 Task: Find connections with filter location Guarulhos with filter topic #ONOwith filter profile language Spanish with filter current company DRDO, Centre for Airborne Systems with filter school The National Institute Of Engineering, Mysore with filter industry Rubber Products Manufacturing with filter service category Resume Writing with filter keywords title Account Representative
Action: Mouse moved to (658, 103)
Screenshot: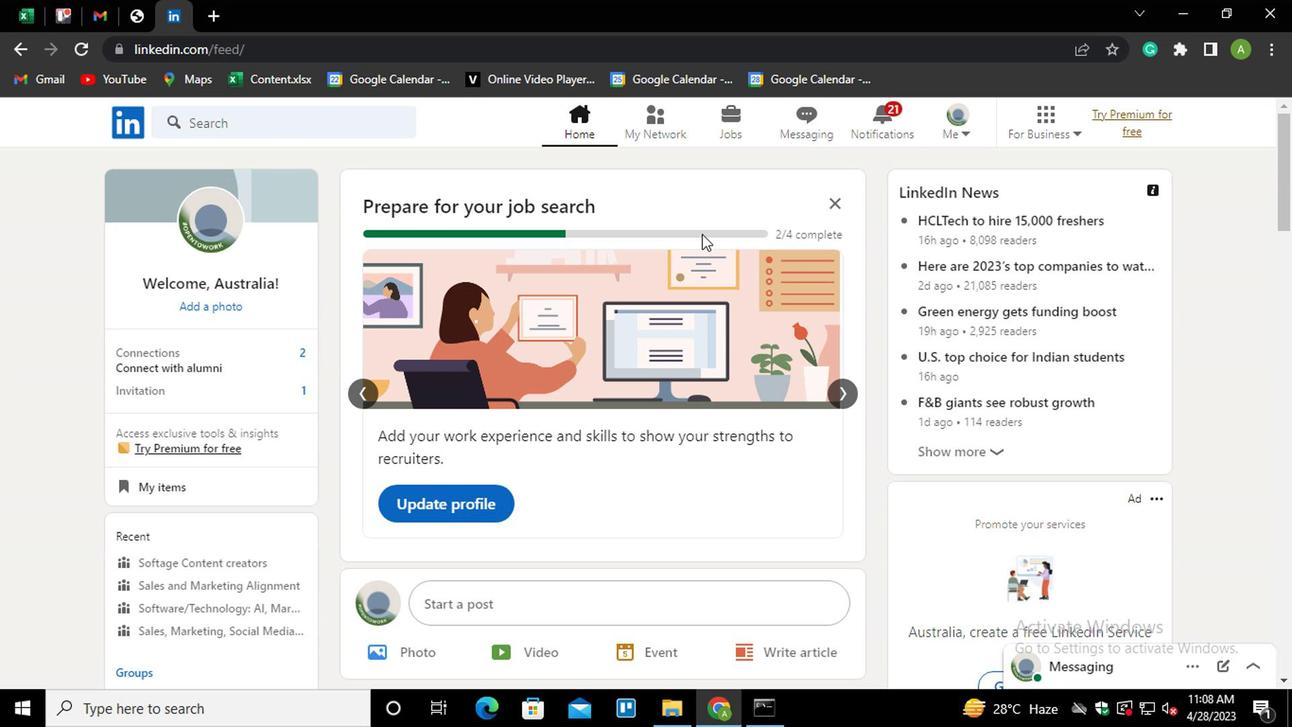 
Action: Mouse pressed left at (658, 103)
Screenshot: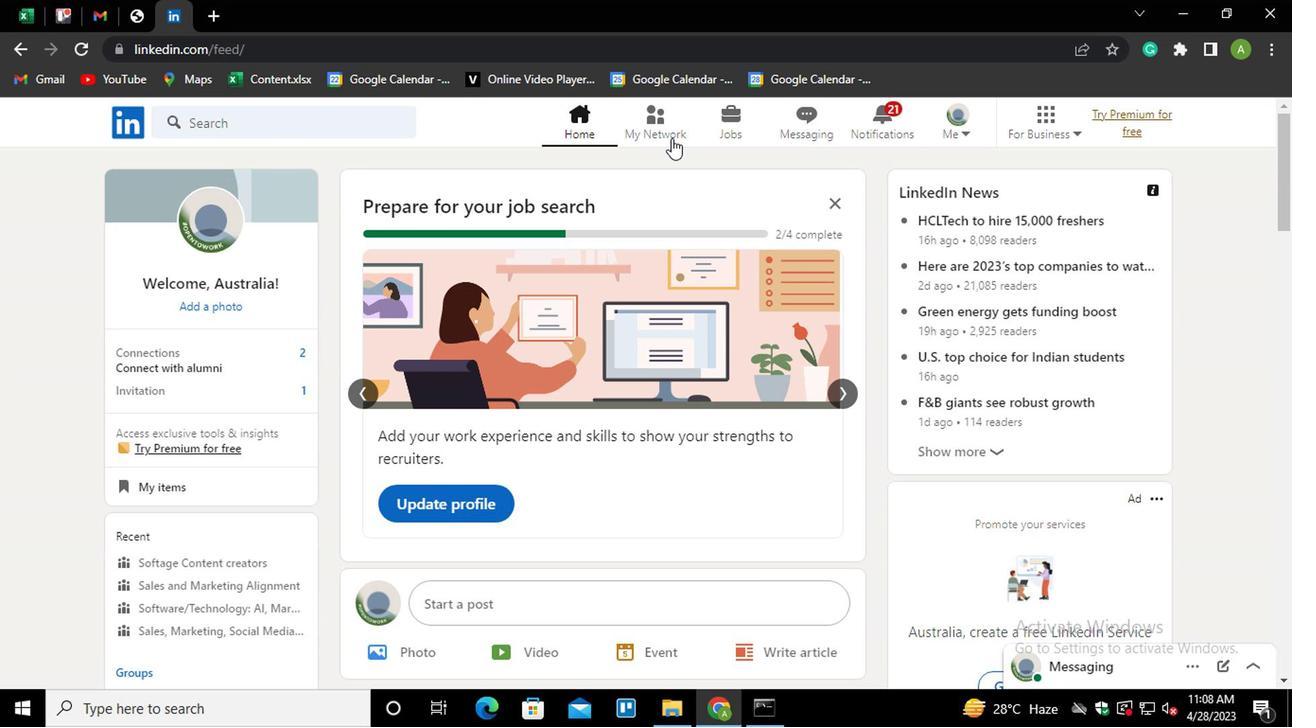 
Action: Mouse moved to (250, 217)
Screenshot: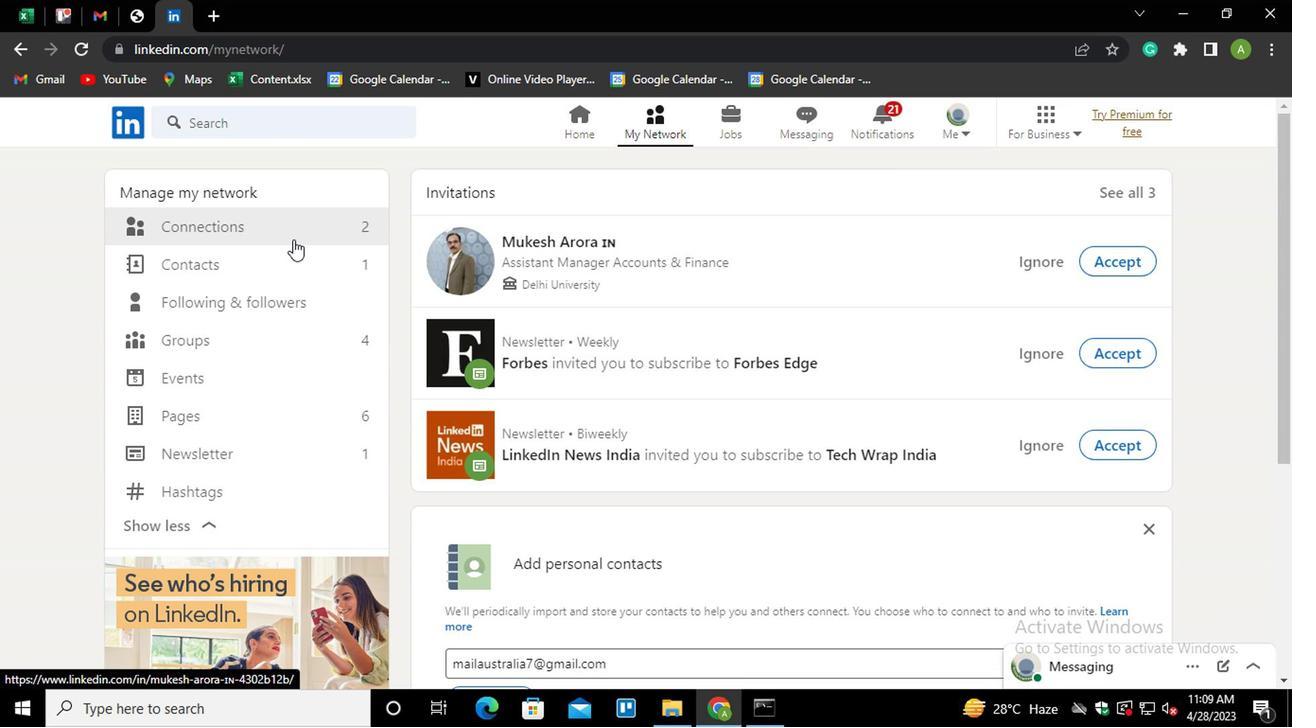
Action: Mouse pressed left at (250, 217)
Screenshot: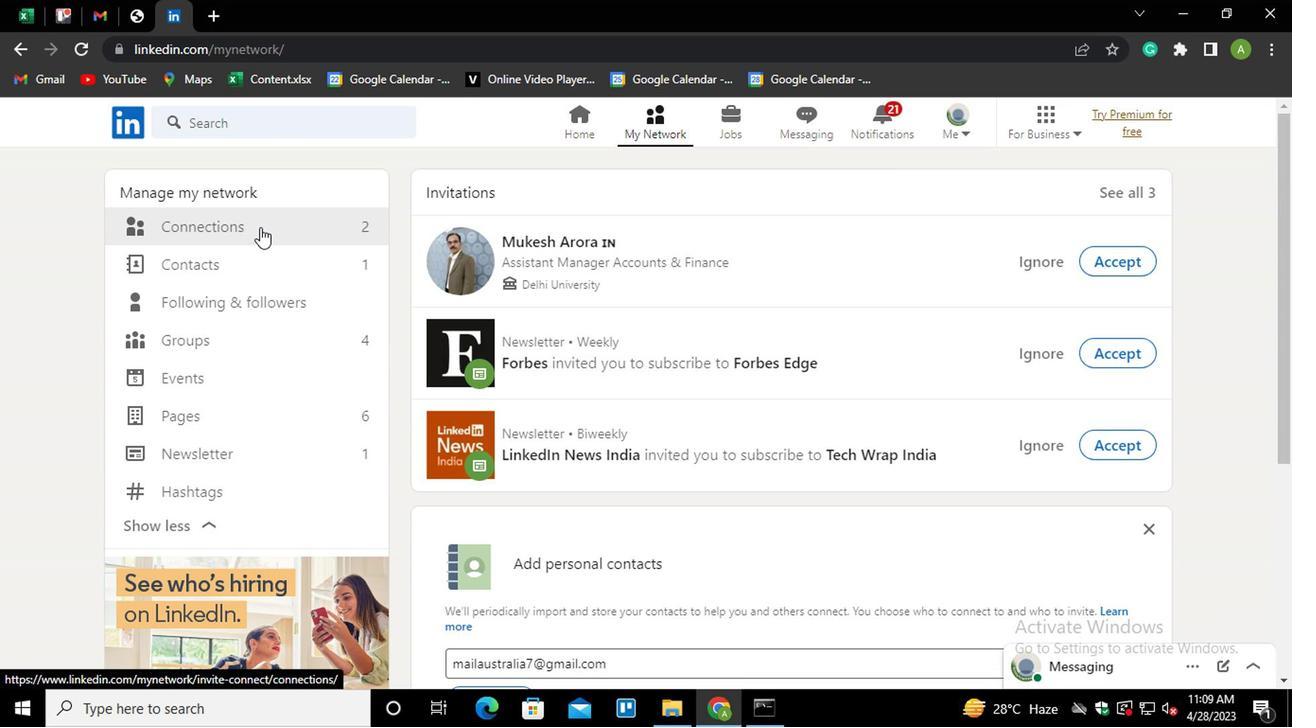 
Action: Mouse moved to (823, 220)
Screenshot: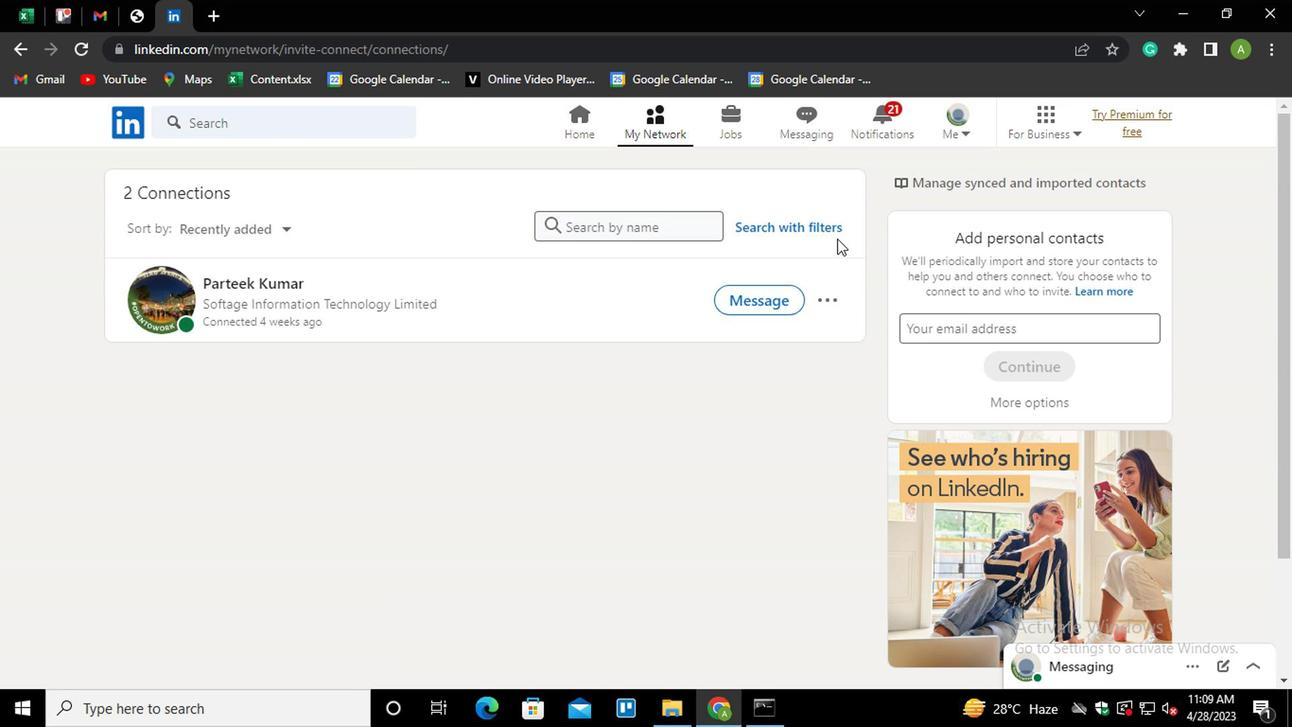 
Action: Mouse pressed left at (823, 220)
Screenshot: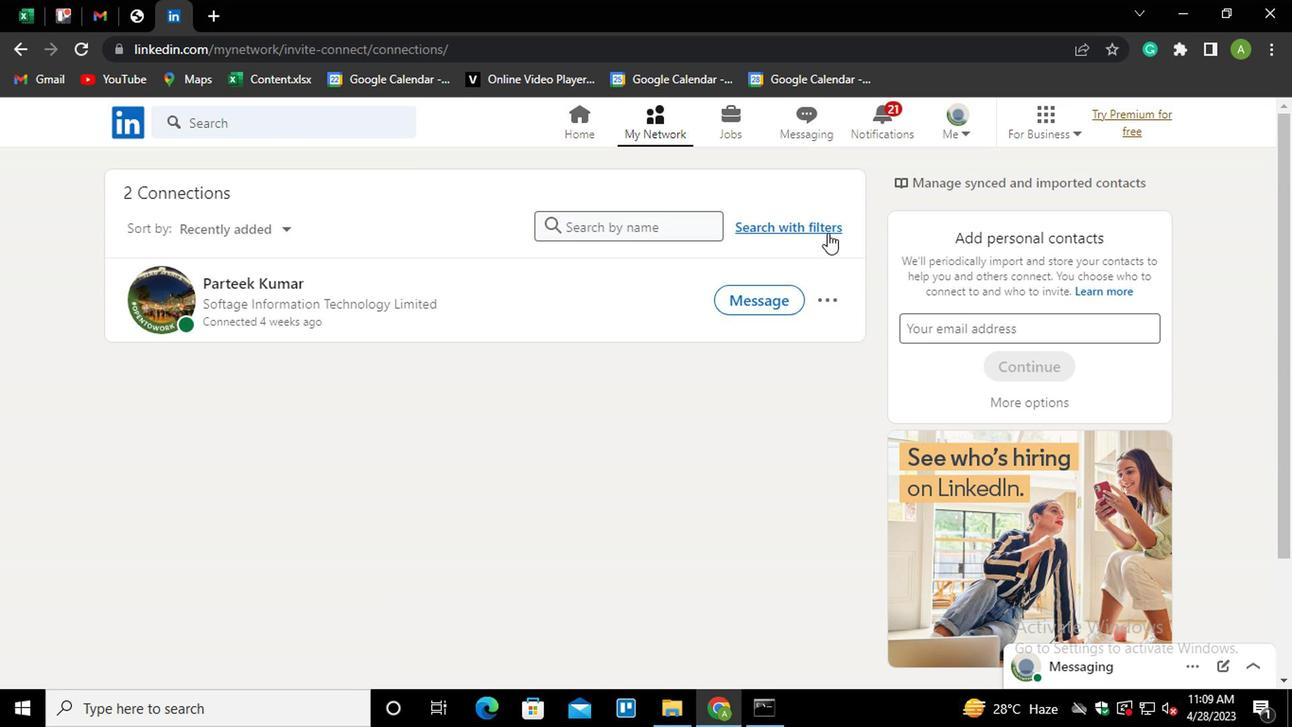 
Action: Mouse moved to (704, 162)
Screenshot: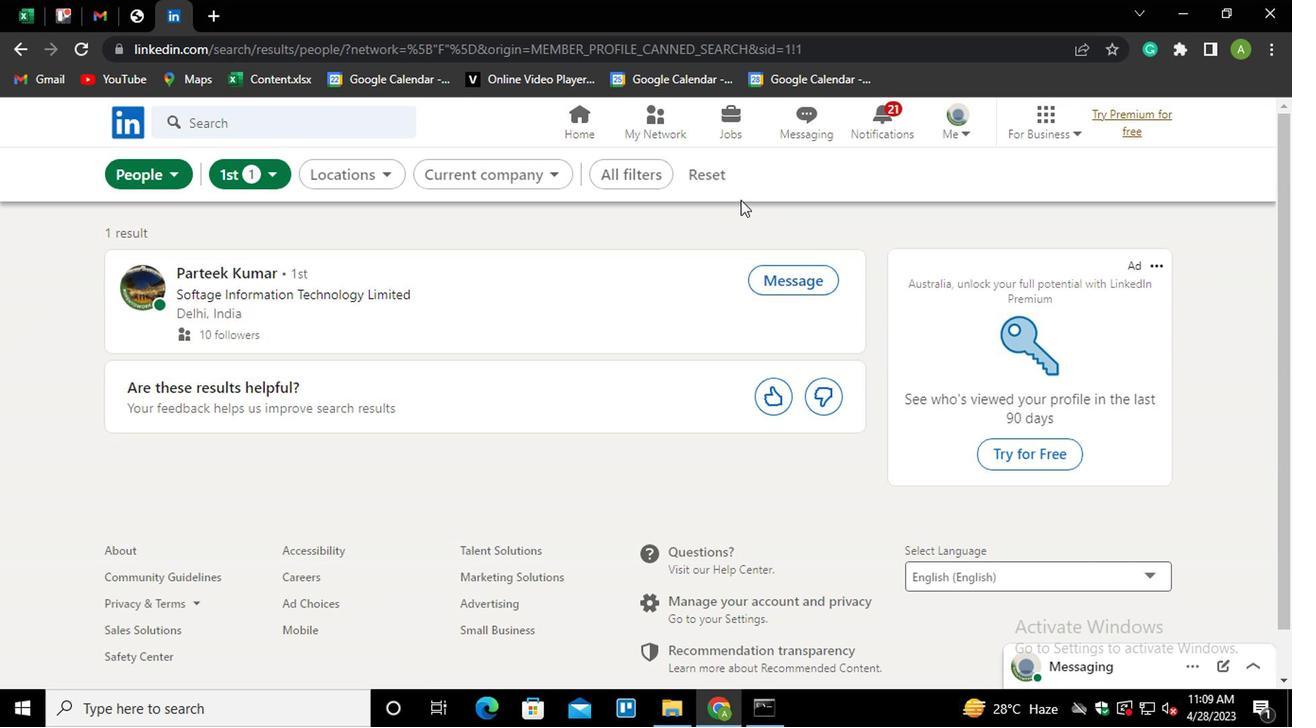 
Action: Mouse pressed left at (704, 162)
Screenshot: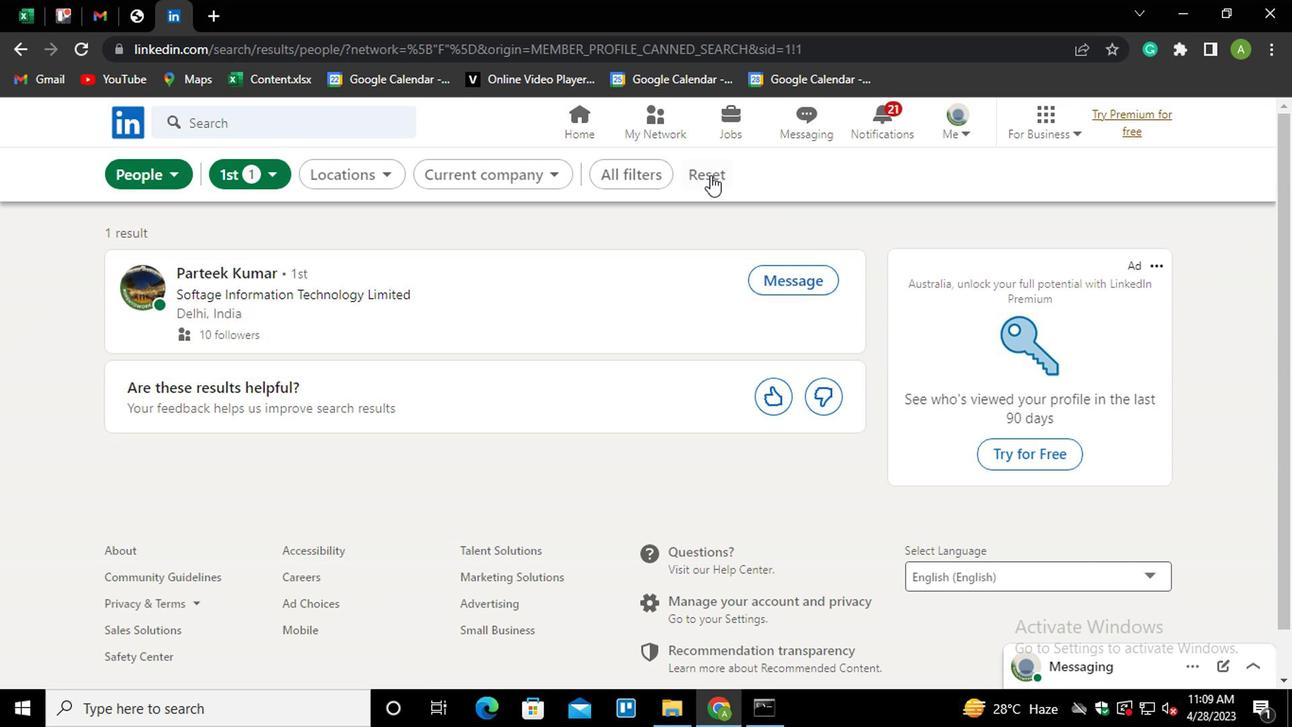 
Action: Mouse moved to (689, 163)
Screenshot: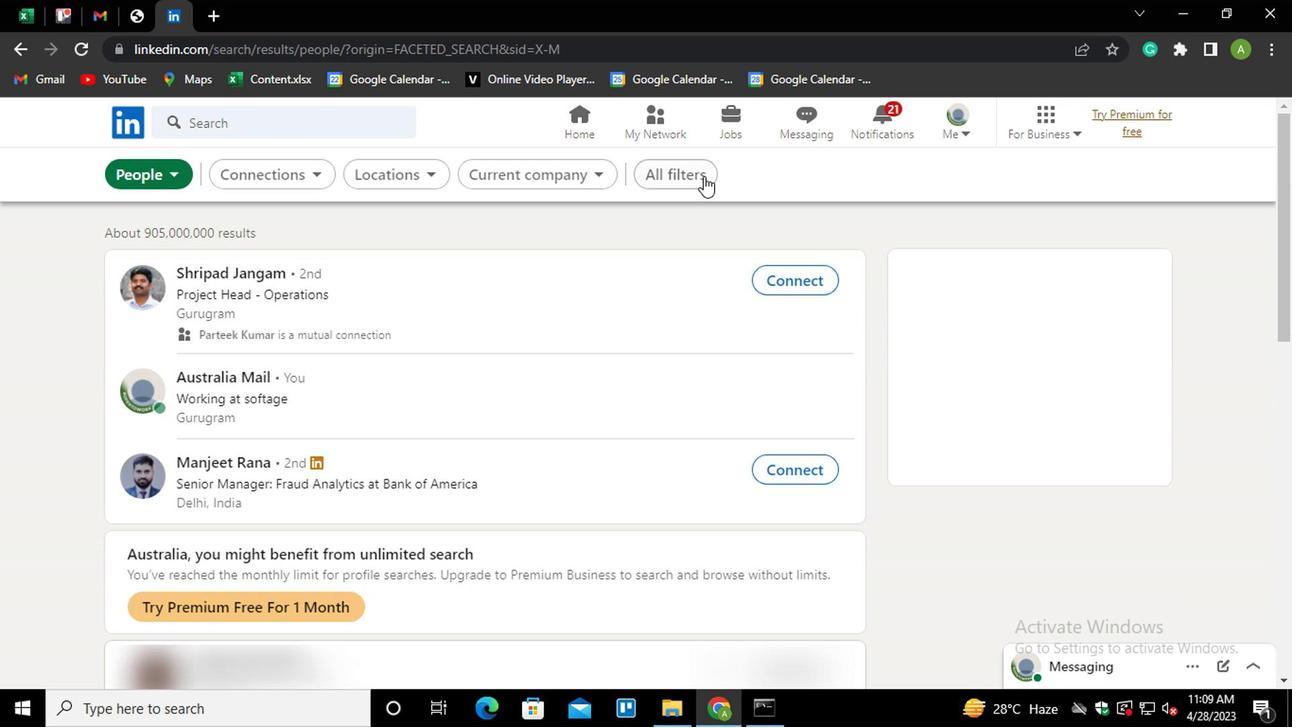
Action: Mouse pressed left at (689, 163)
Screenshot: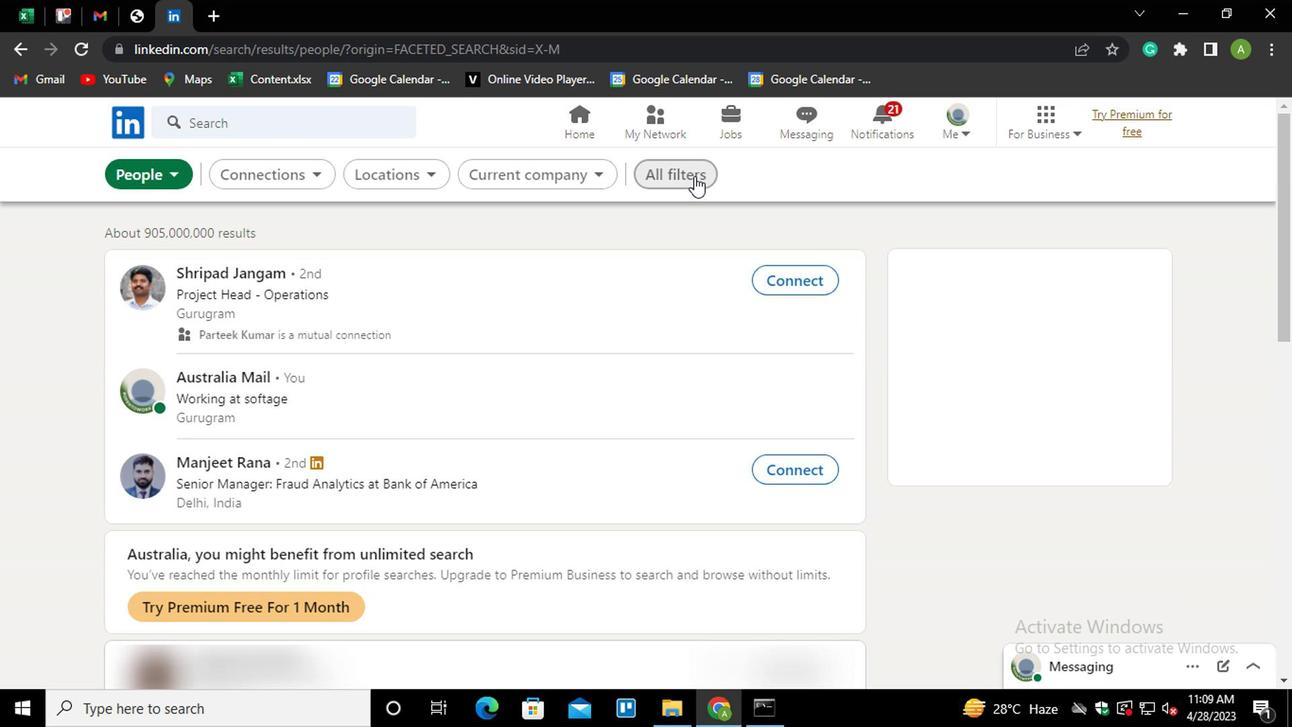 
Action: Mouse moved to (869, 321)
Screenshot: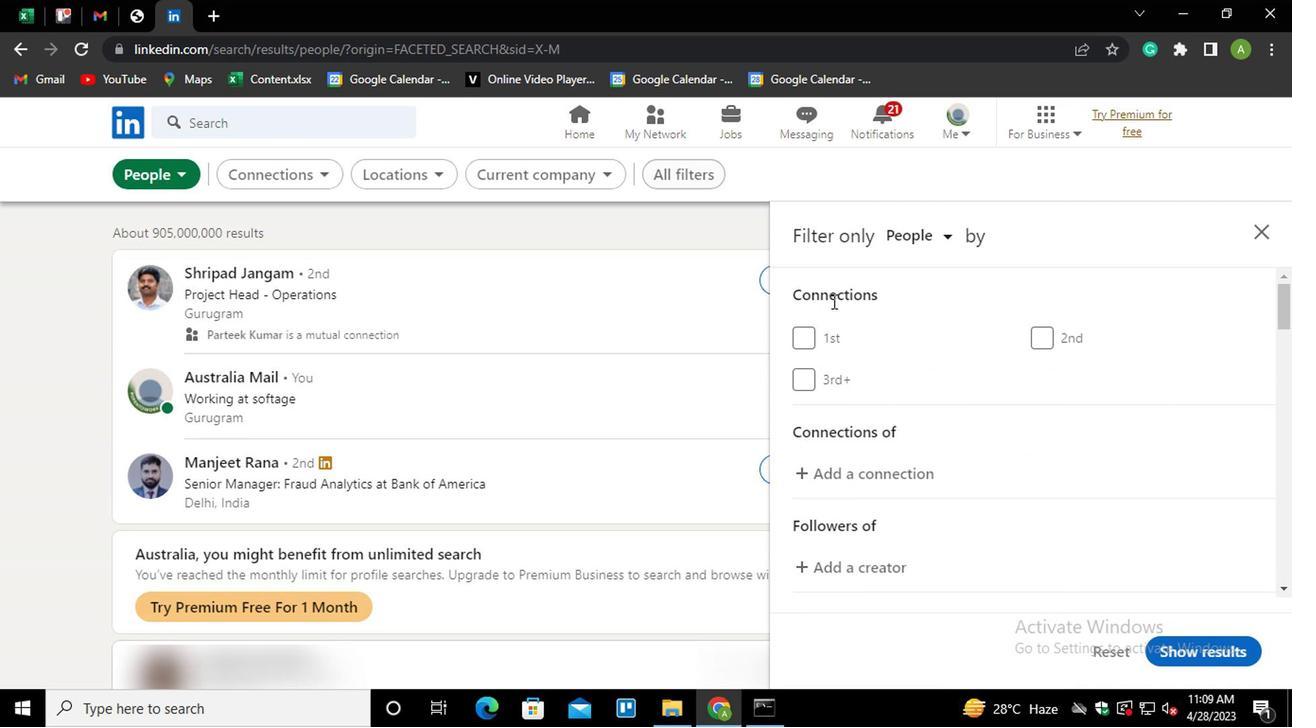 
Action: Mouse scrolled (869, 321) with delta (0, 0)
Screenshot: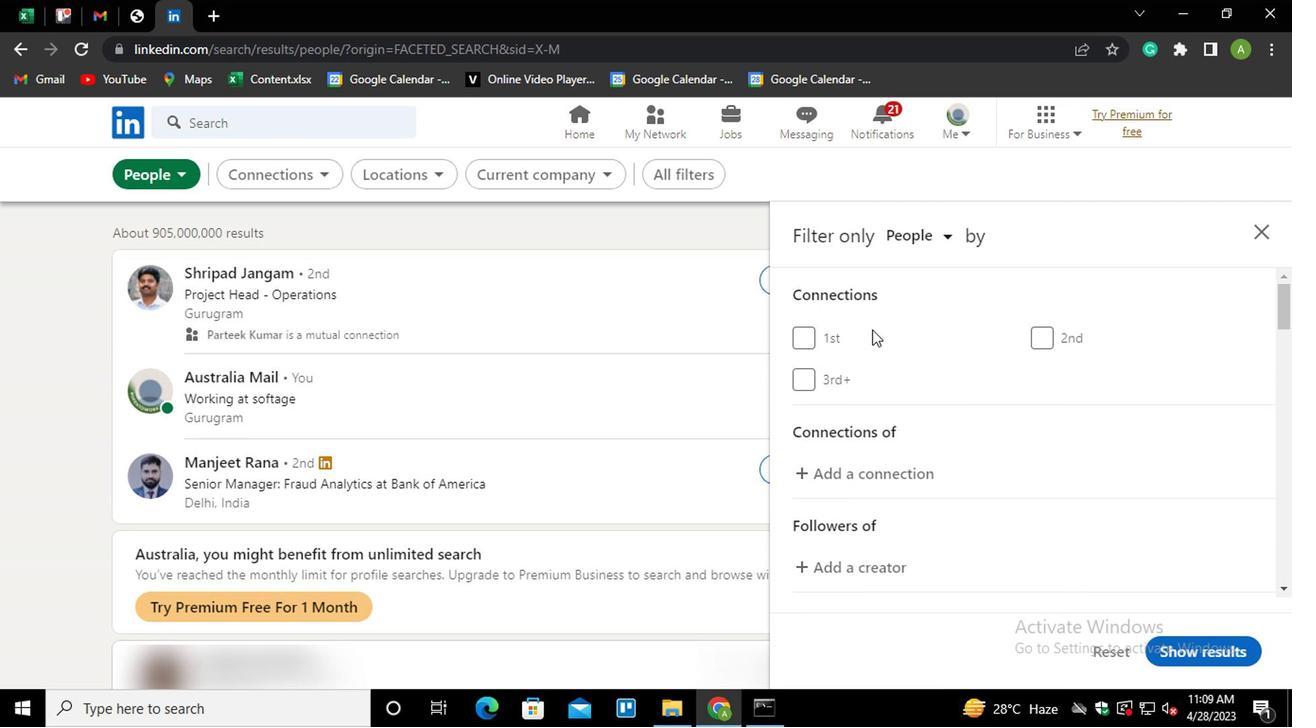 
Action: Mouse scrolled (869, 321) with delta (0, 0)
Screenshot: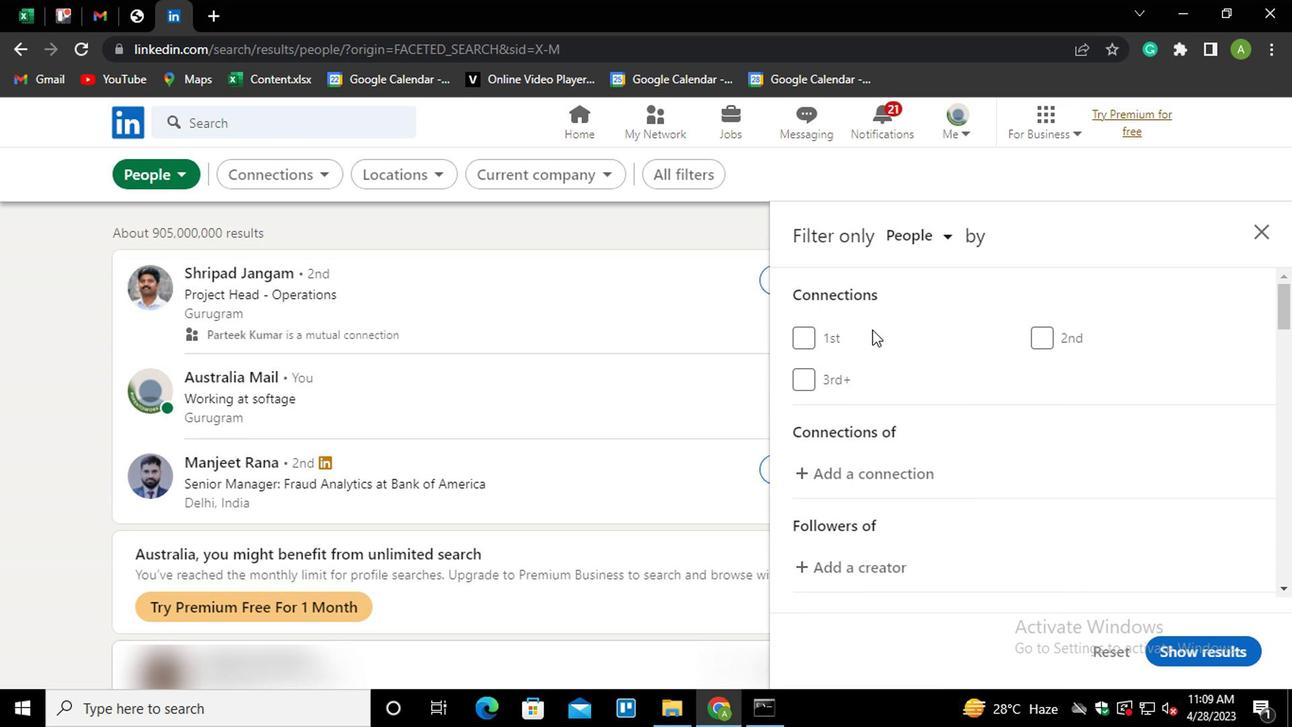 
Action: Mouse scrolled (869, 321) with delta (0, 0)
Screenshot: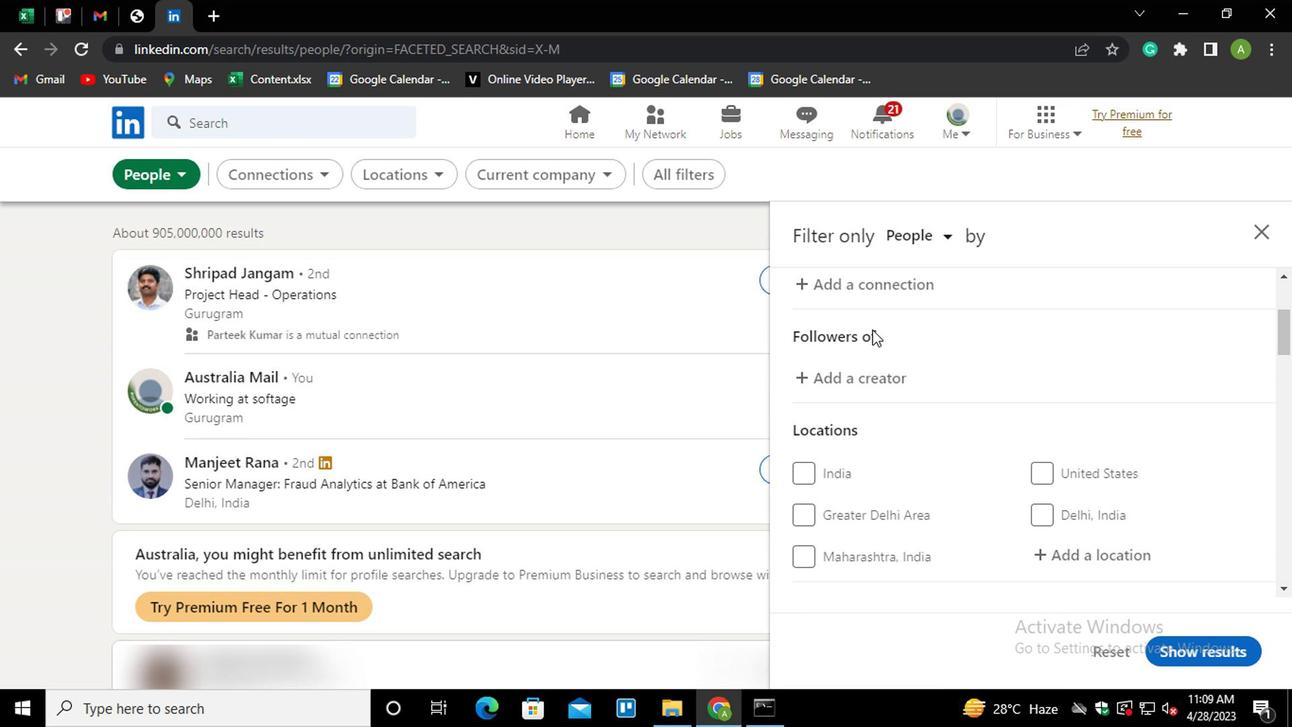 
Action: Mouse scrolled (869, 321) with delta (0, 0)
Screenshot: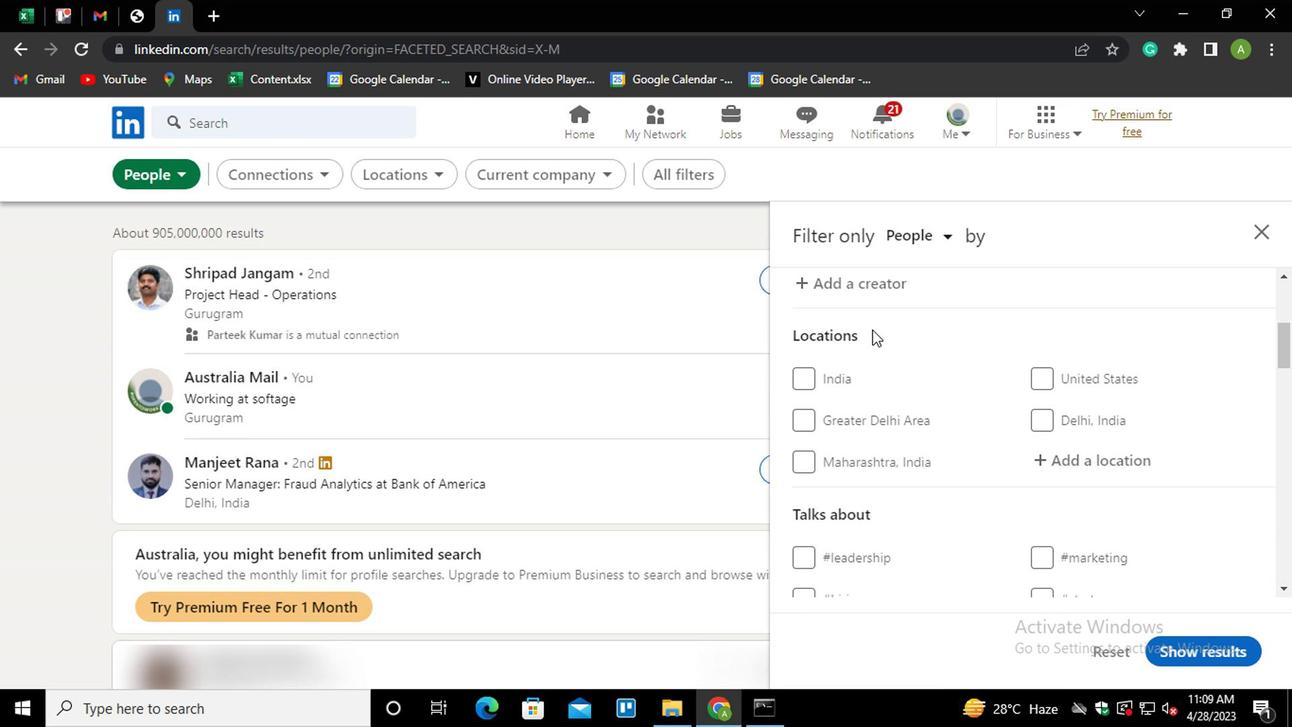 
Action: Mouse moved to (1037, 356)
Screenshot: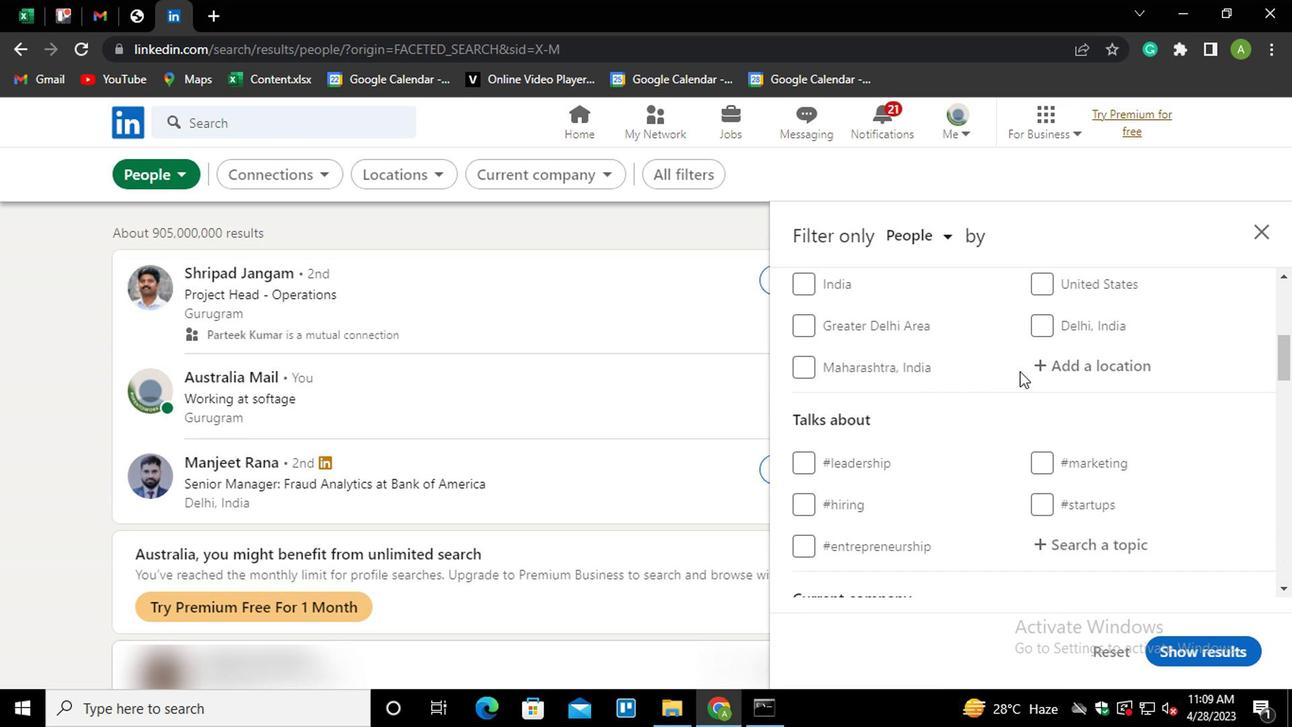 
Action: Mouse pressed left at (1037, 356)
Screenshot: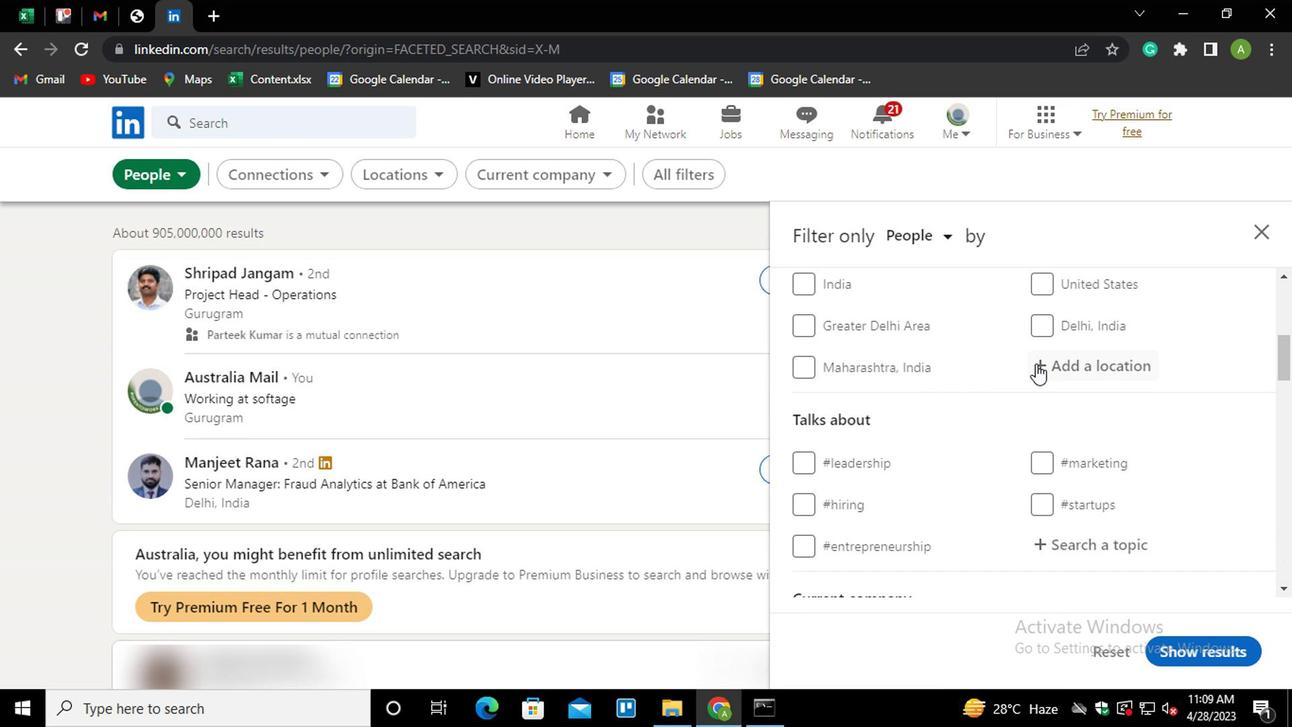 
Action: Mouse moved to (1067, 360)
Screenshot: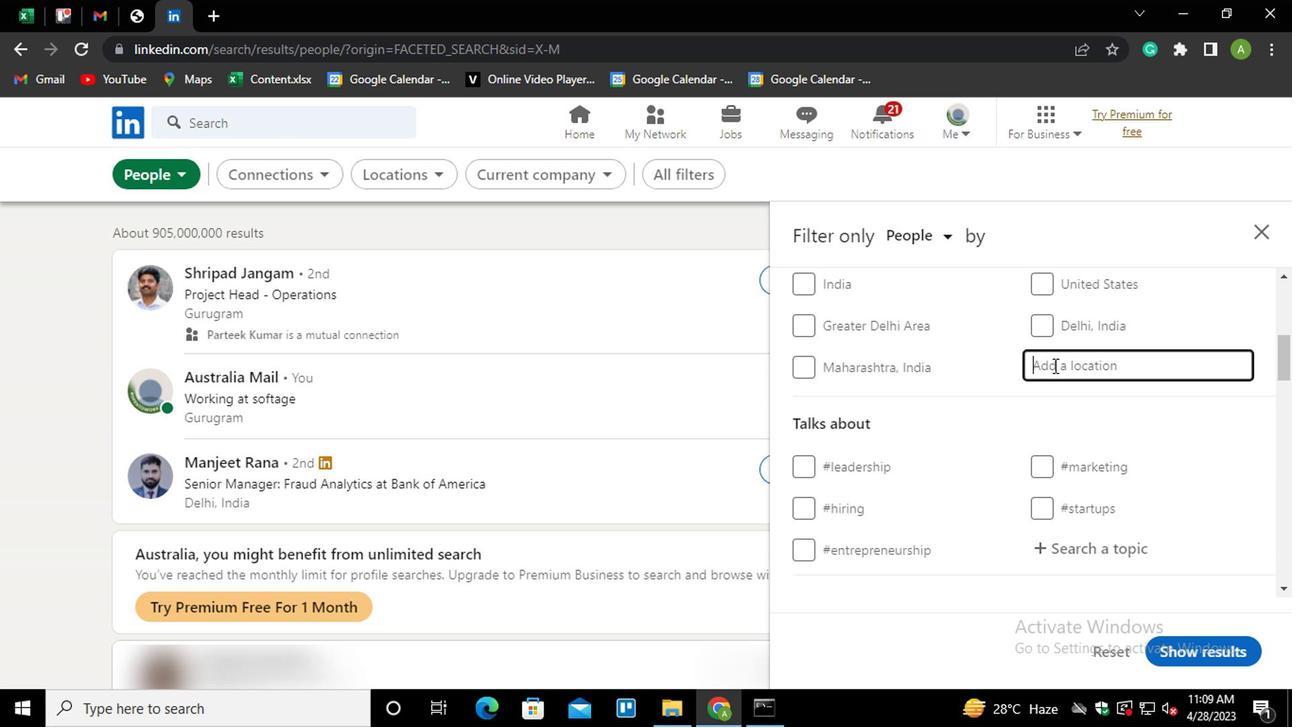 
Action: Mouse pressed left at (1067, 360)
Screenshot: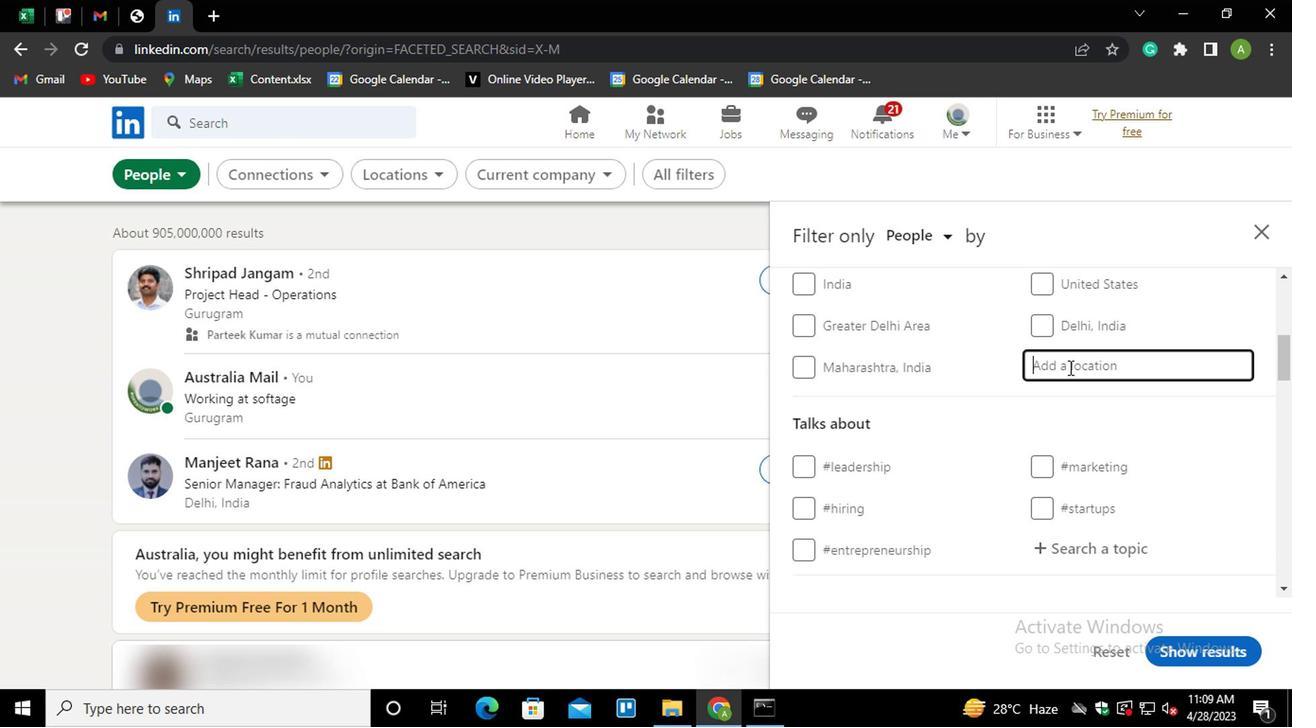 
Action: Key pressed <Key.shift>GUARU<Key.down><Key.enter>
Screenshot: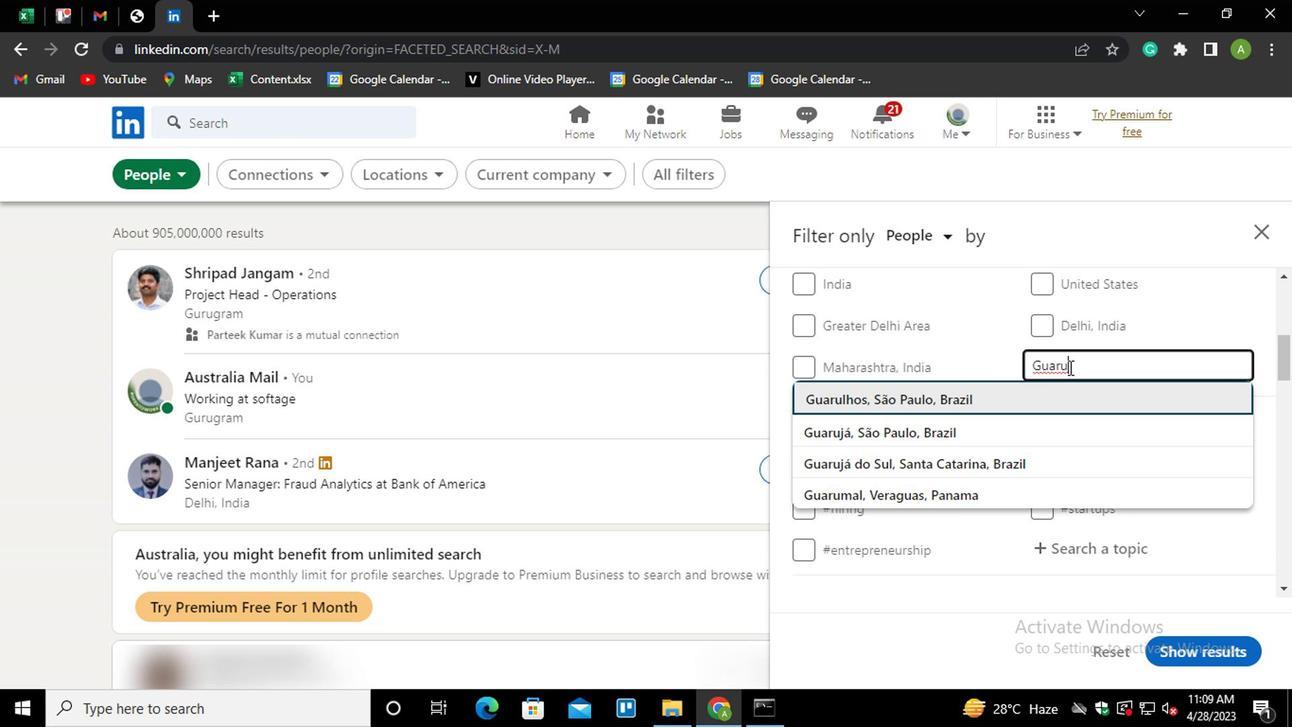 
Action: Mouse scrolled (1067, 360) with delta (0, 0)
Screenshot: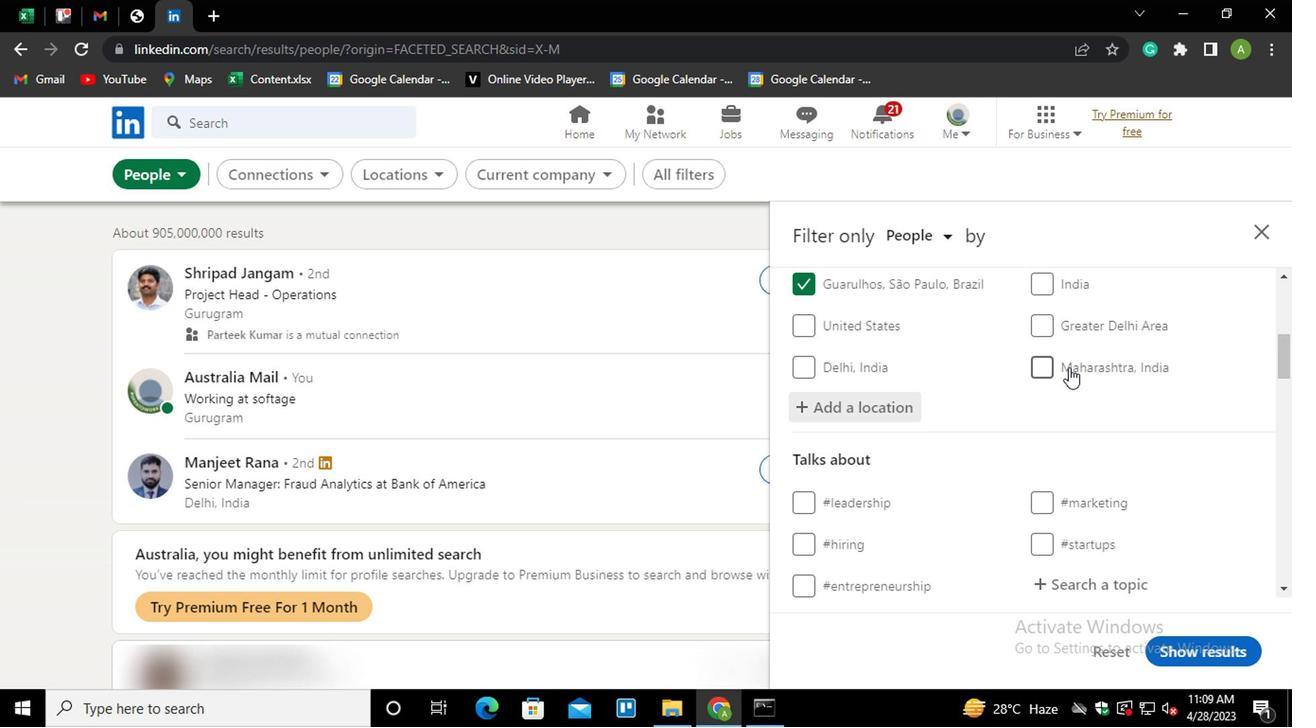 
Action: Mouse scrolled (1067, 360) with delta (0, 0)
Screenshot: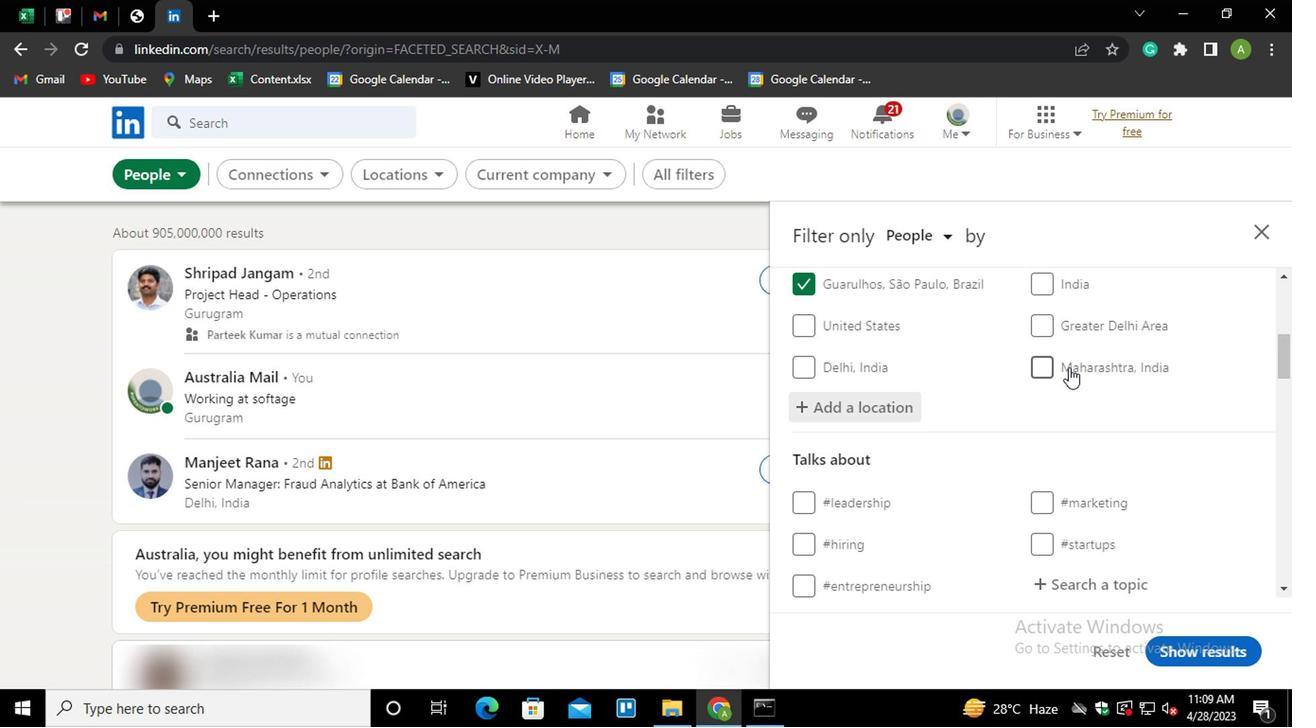 
Action: Mouse moved to (1073, 392)
Screenshot: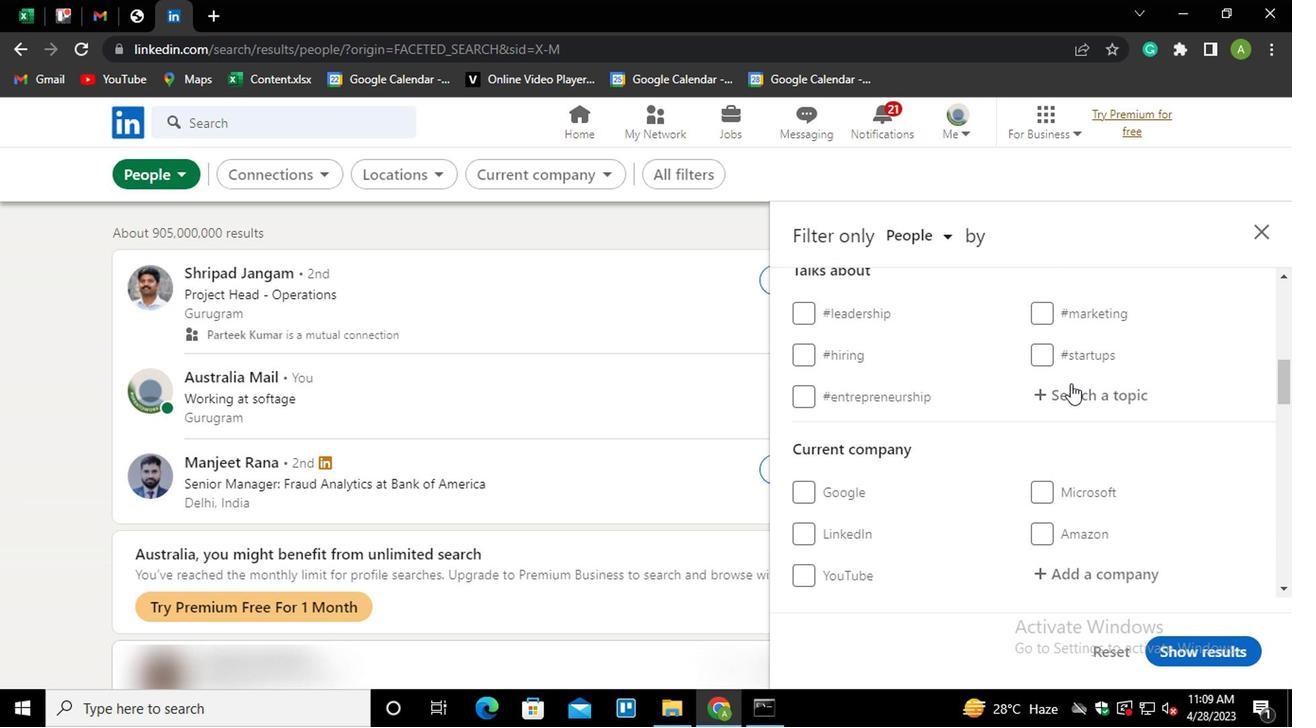 
Action: Mouse pressed left at (1073, 392)
Screenshot: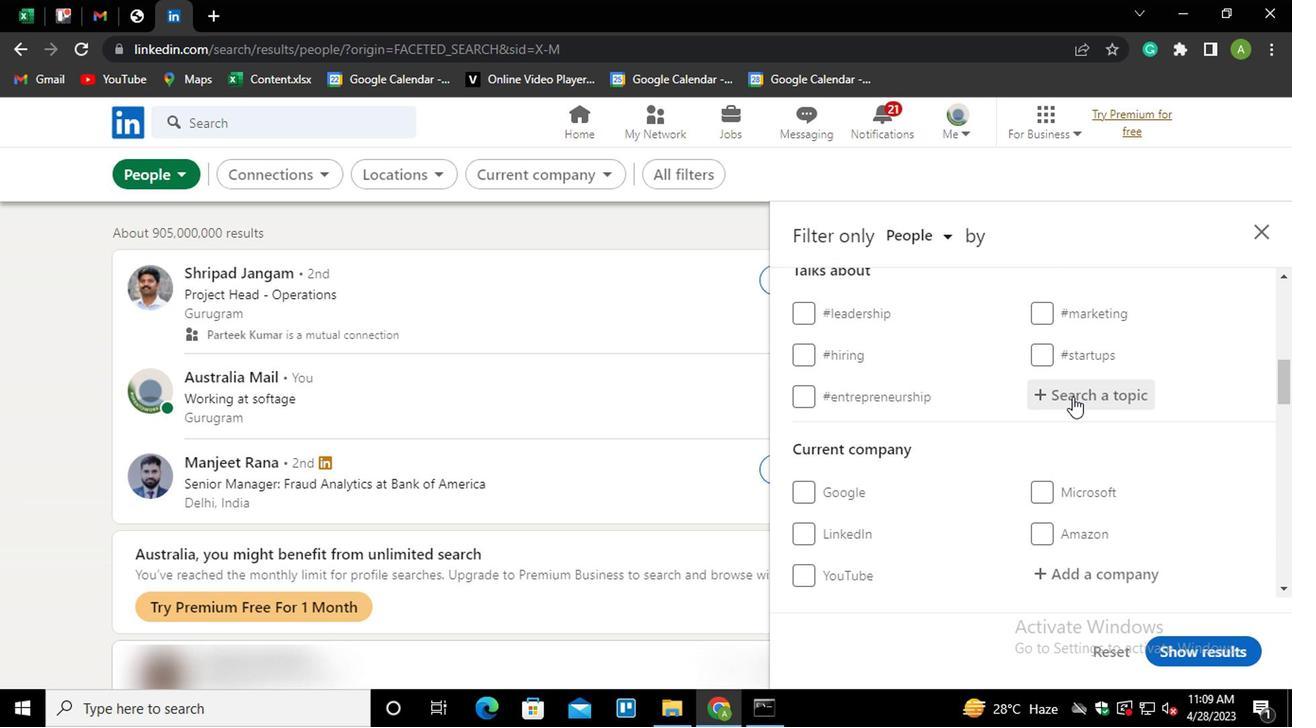 
Action: Key pressed <Key.shift>ONO<Key.down><Key.enter>
Screenshot: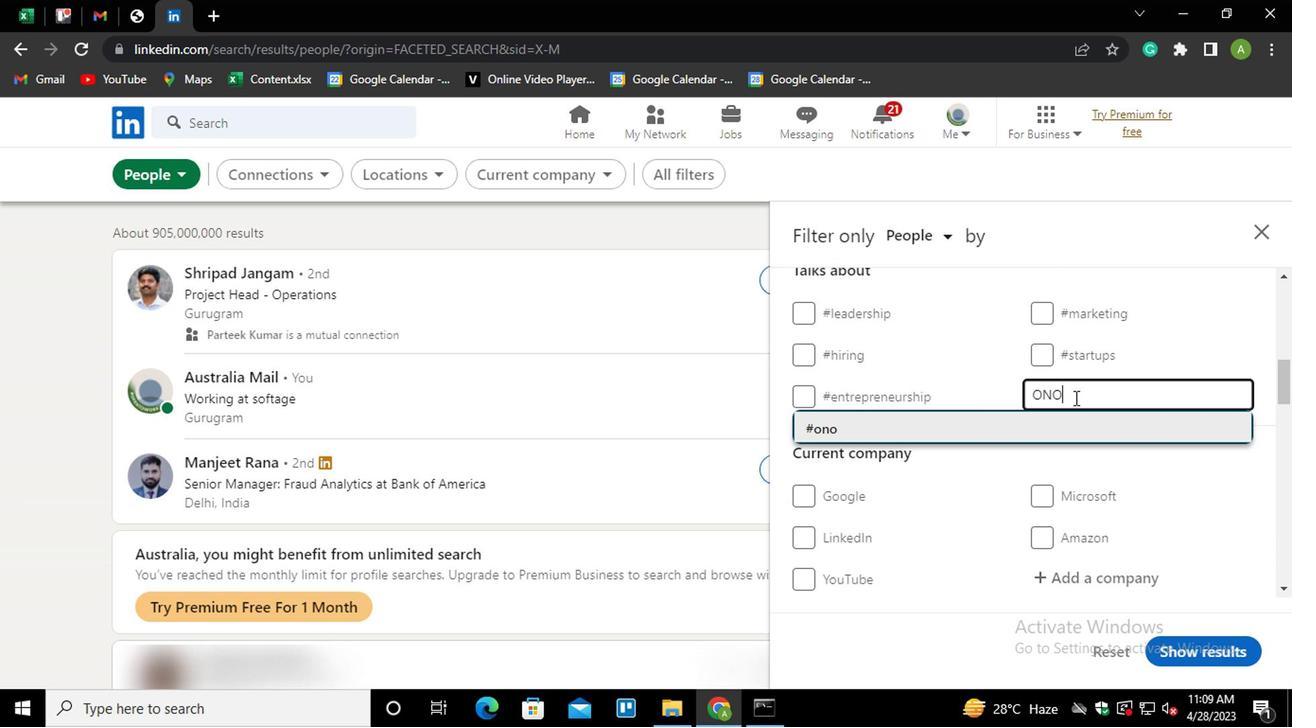 
Action: Mouse scrolled (1073, 391) with delta (0, -1)
Screenshot: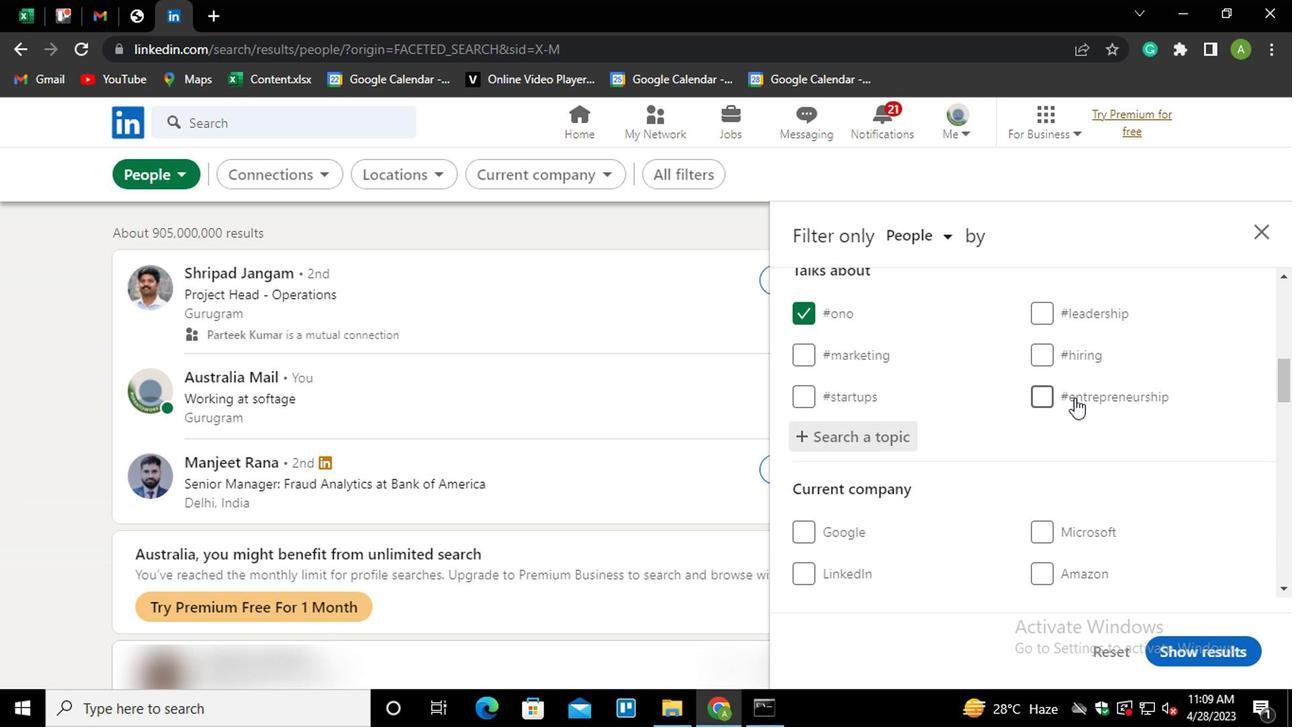 
Action: Mouse scrolled (1073, 391) with delta (0, -1)
Screenshot: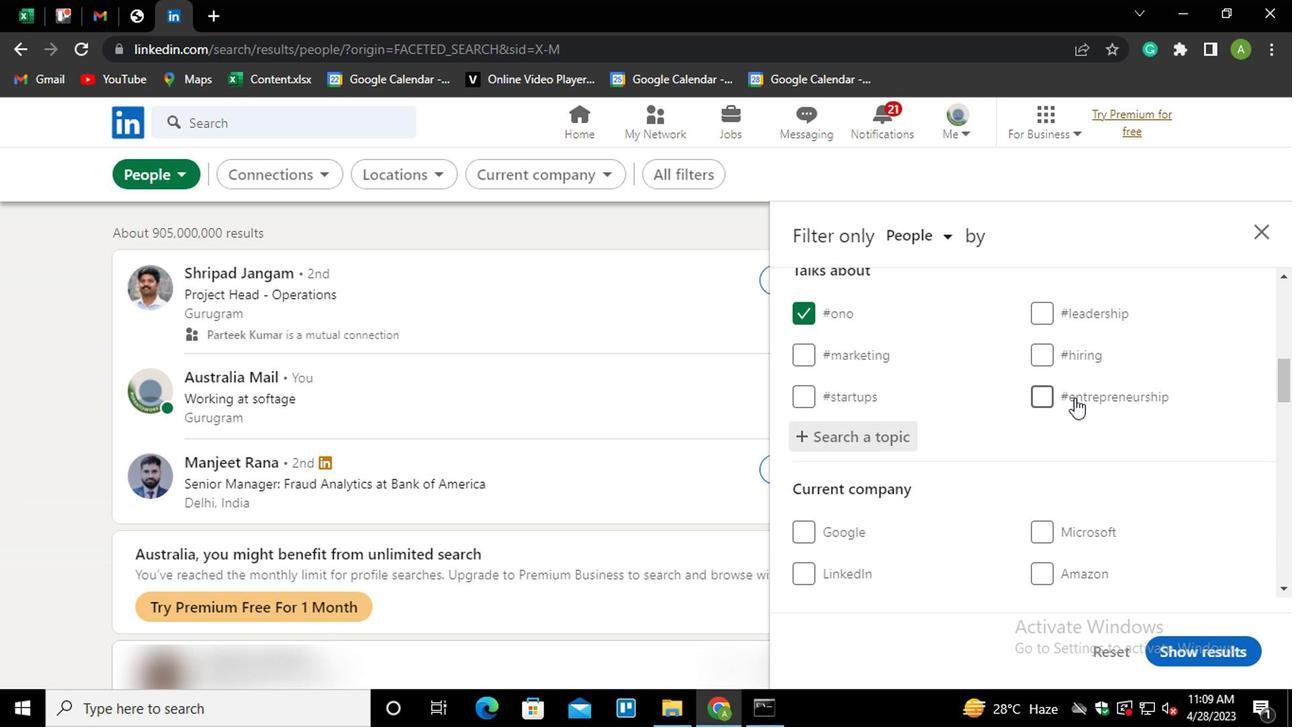 
Action: Mouse scrolled (1073, 391) with delta (0, -1)
Screenshot: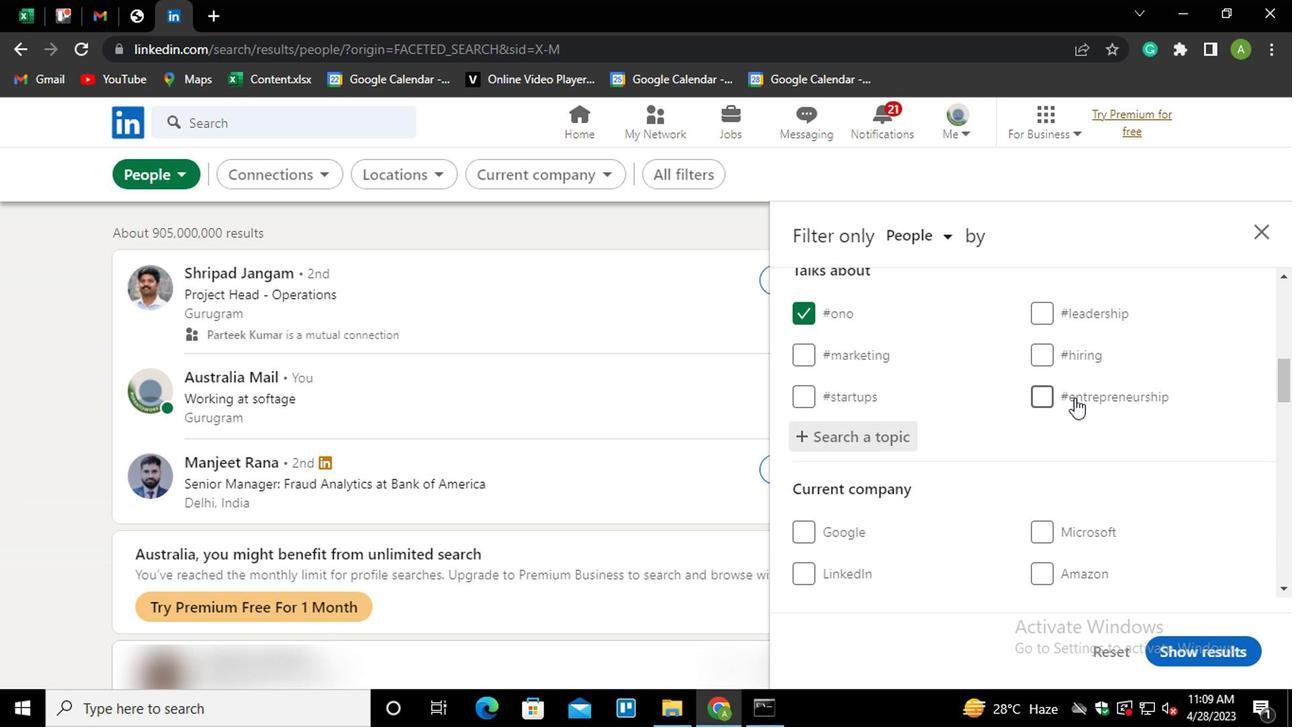 
Action: Mouse scrolled (1073, 391) with delta (0, -1)
Screenshot: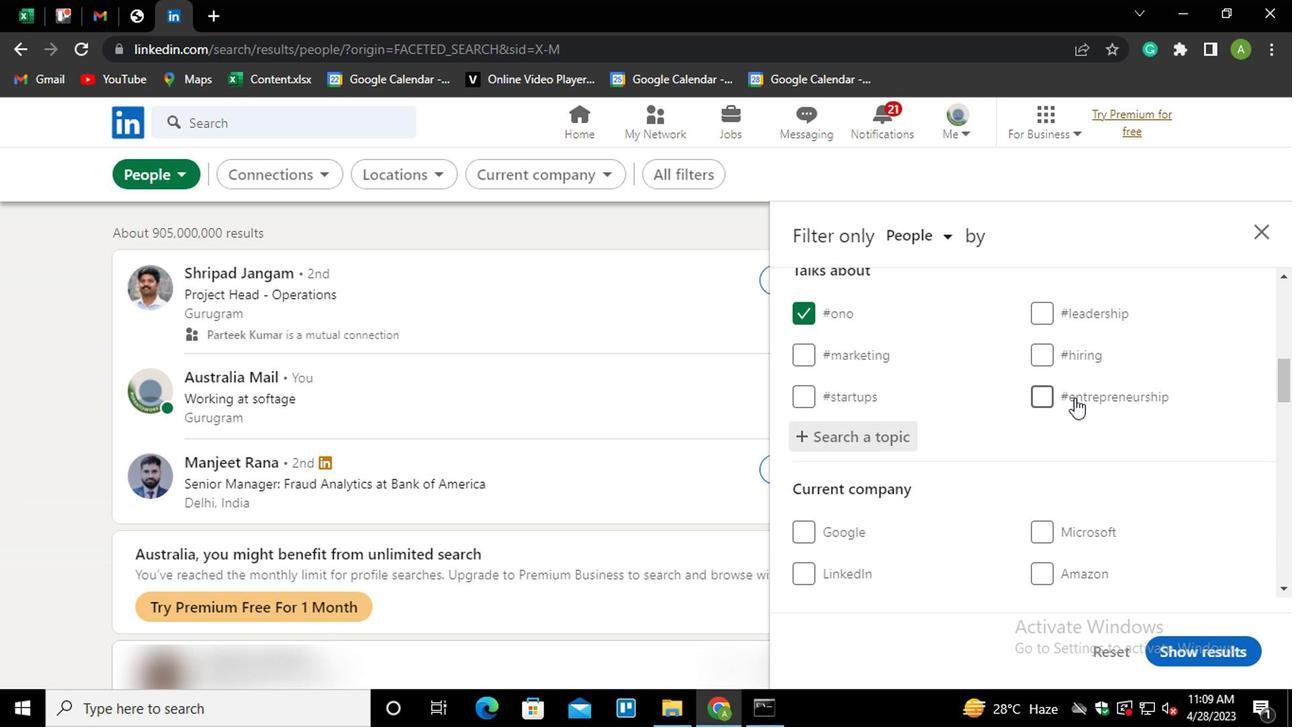 
Action: Mouse scrolled (1073, 391) with delta (0, -1)
Screenshot: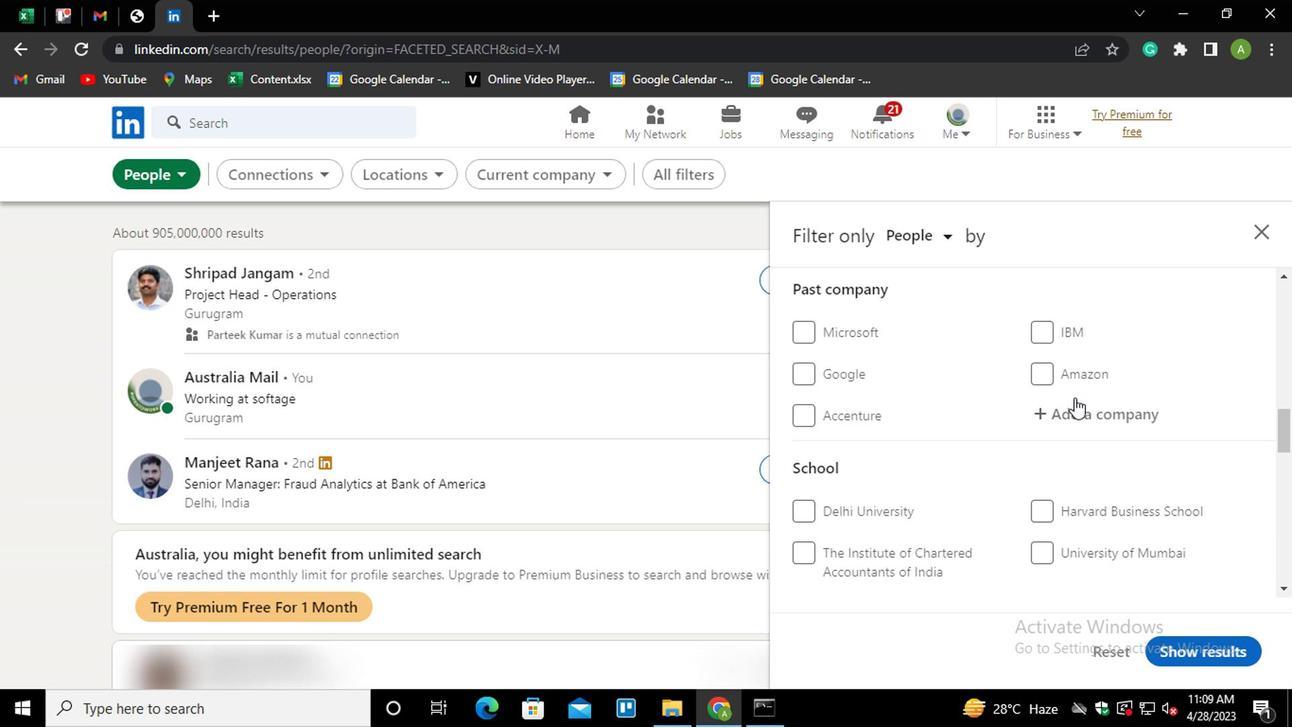 
Action: Mouse scrolled (1073, 391) with delta (0, -1)
Screenshot: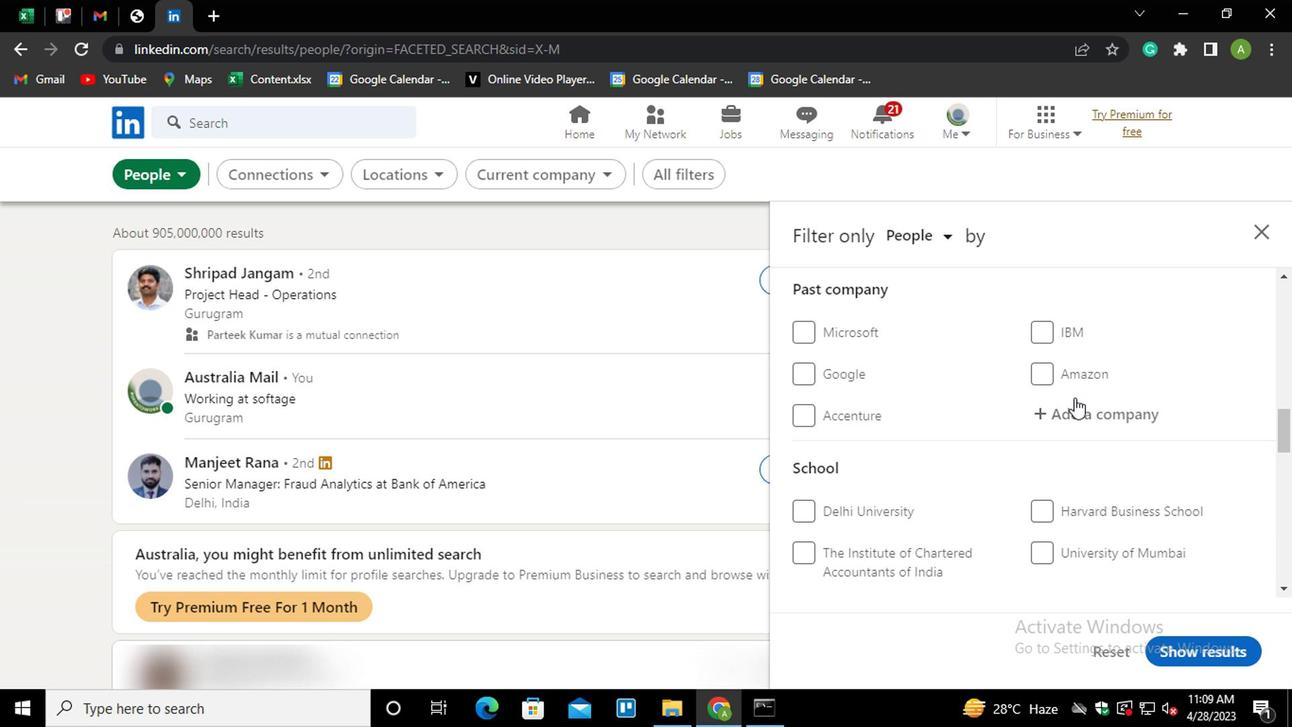 
Action: Mouse scrolled (1073, 391) with delta (0, -1)
Screenshot: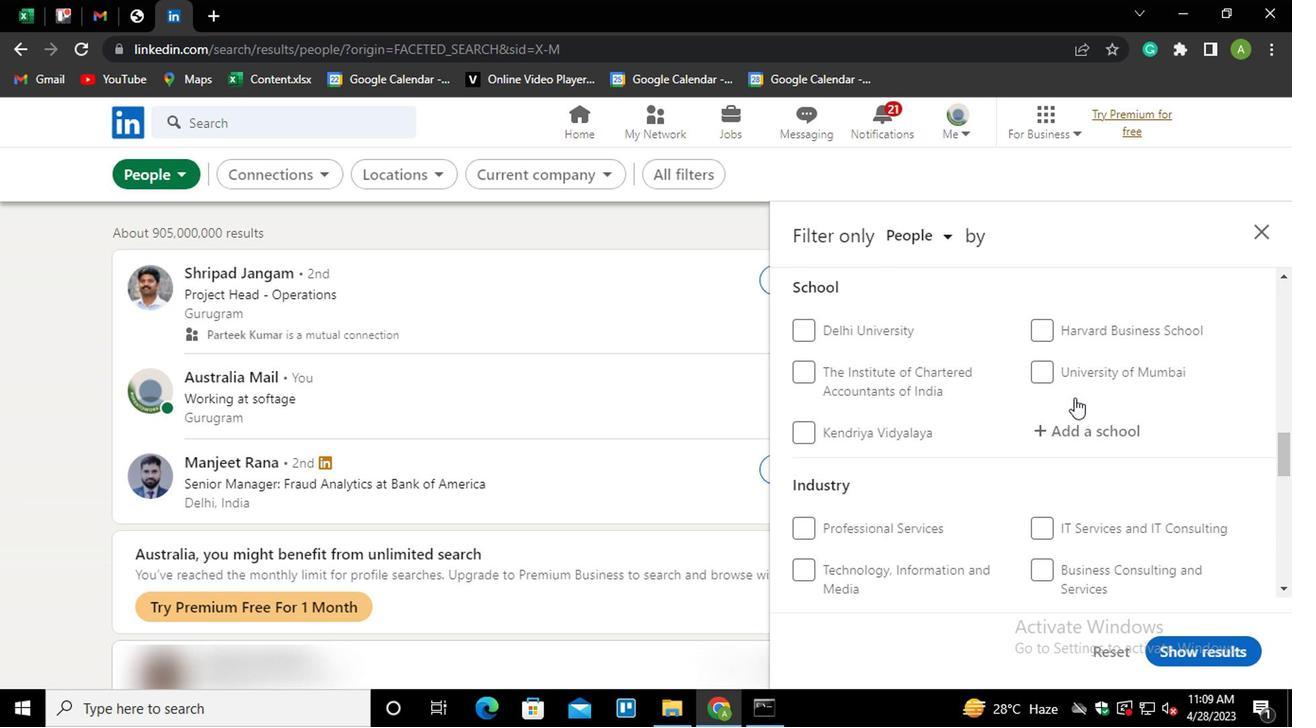 
Action: Mouse scrolled (1073, 391) with delta (0, -1)
Screenshot: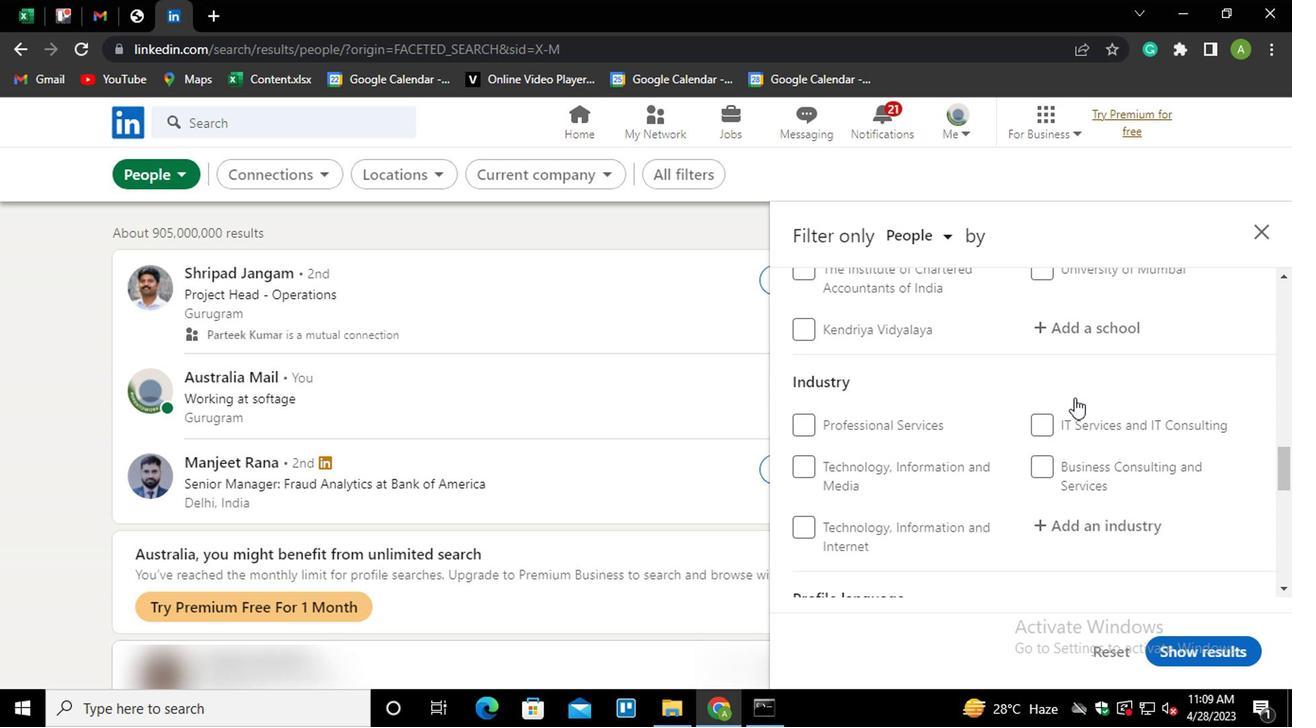 
Action: Mouse scrolled (1073, 391) with delta (0, -1)
Screenshot: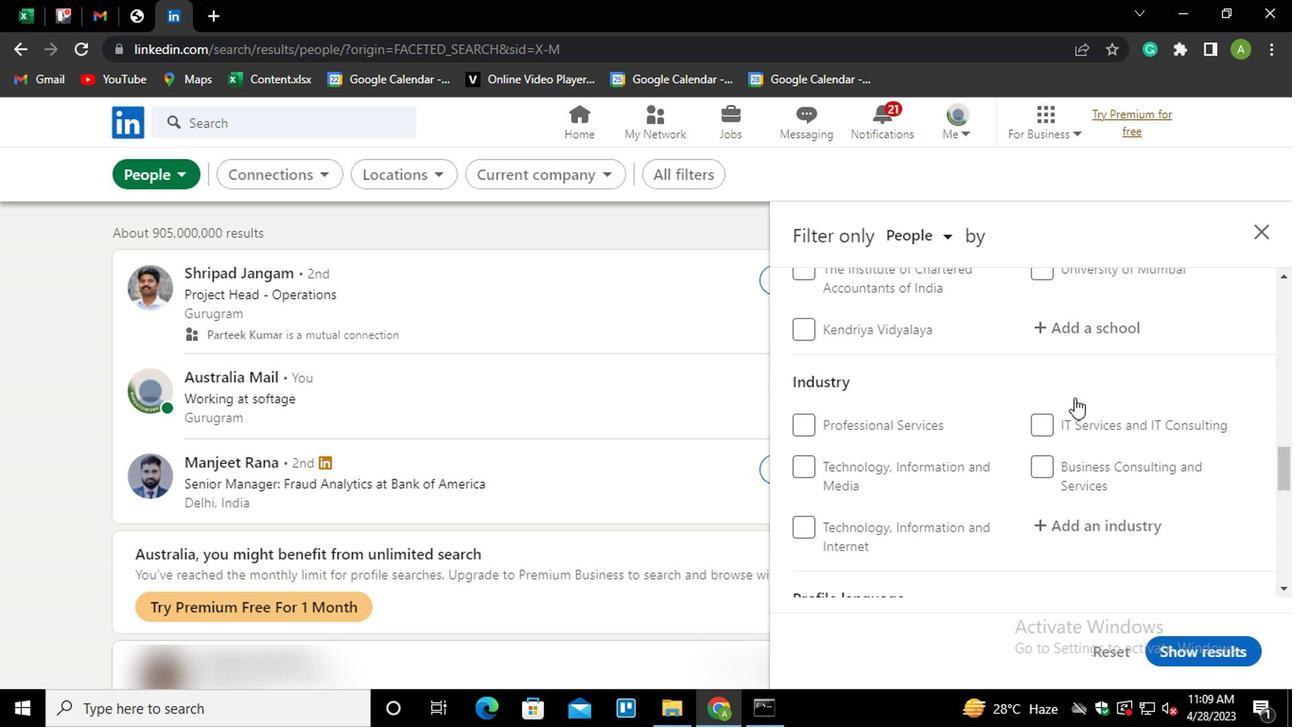
Action: Mouse moved to (856, 488)
Screenshot: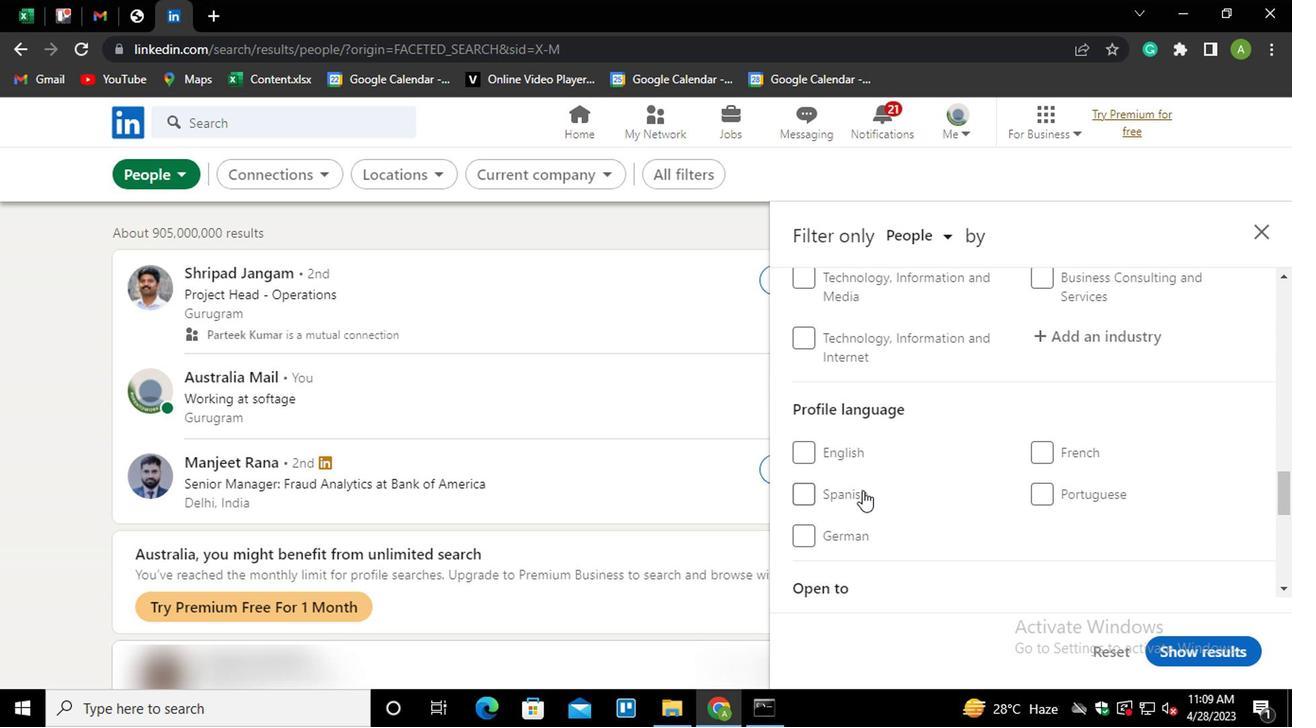 
Action: Mouse pressed left at (856, 488)
Screenshot: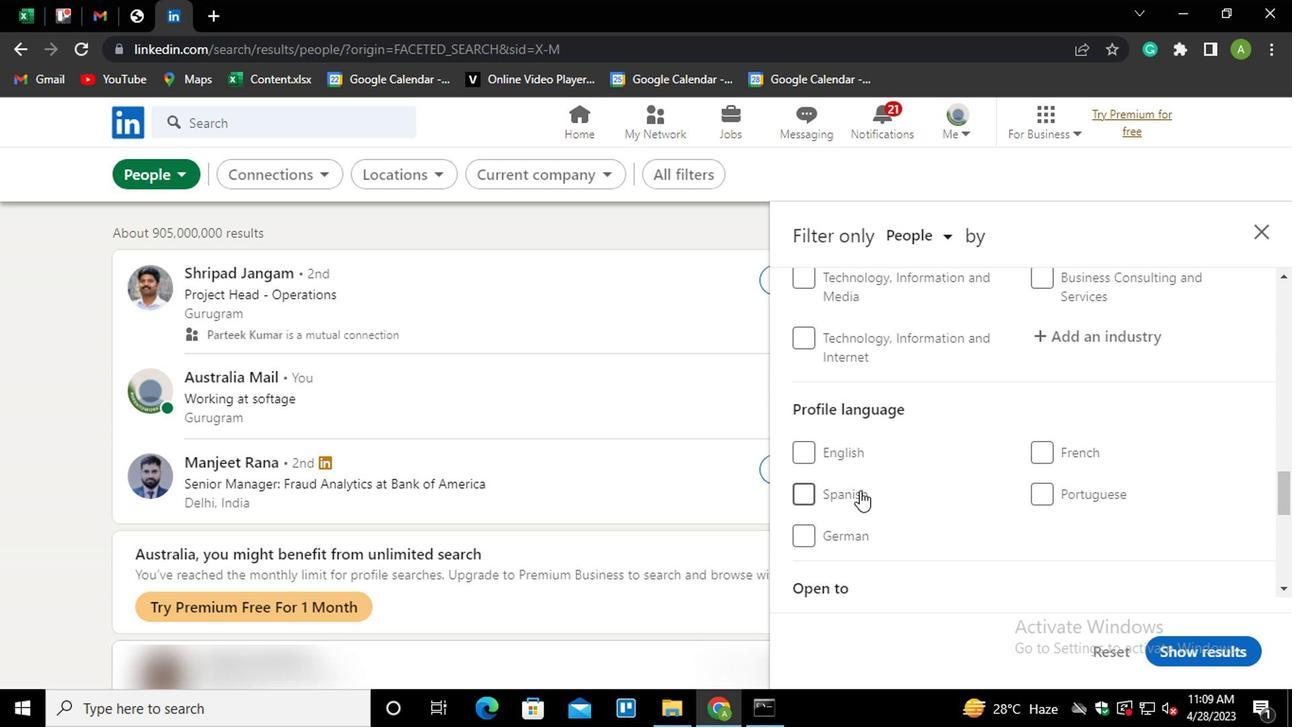 
Action: Mouse moved to (1050, 519)
Screenshot: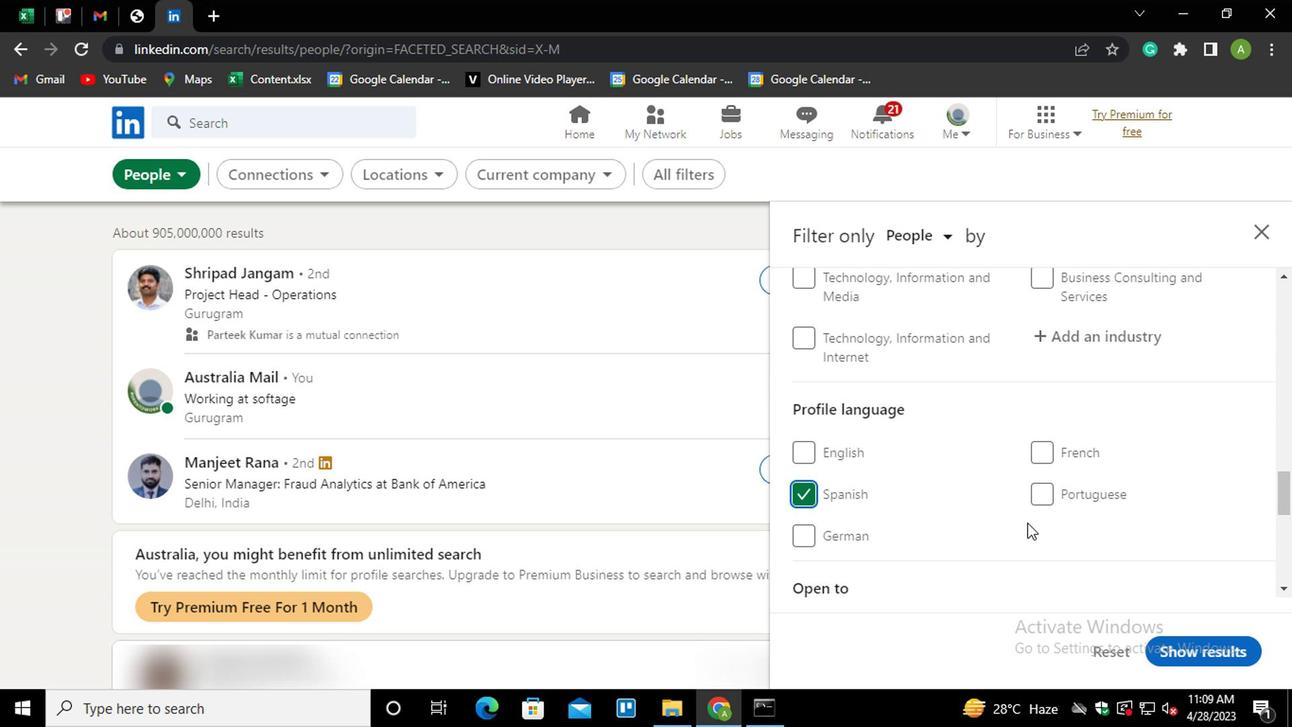 
Action: Mouse scrolled (1050, 520) with delta (0, 0)
Screenshot: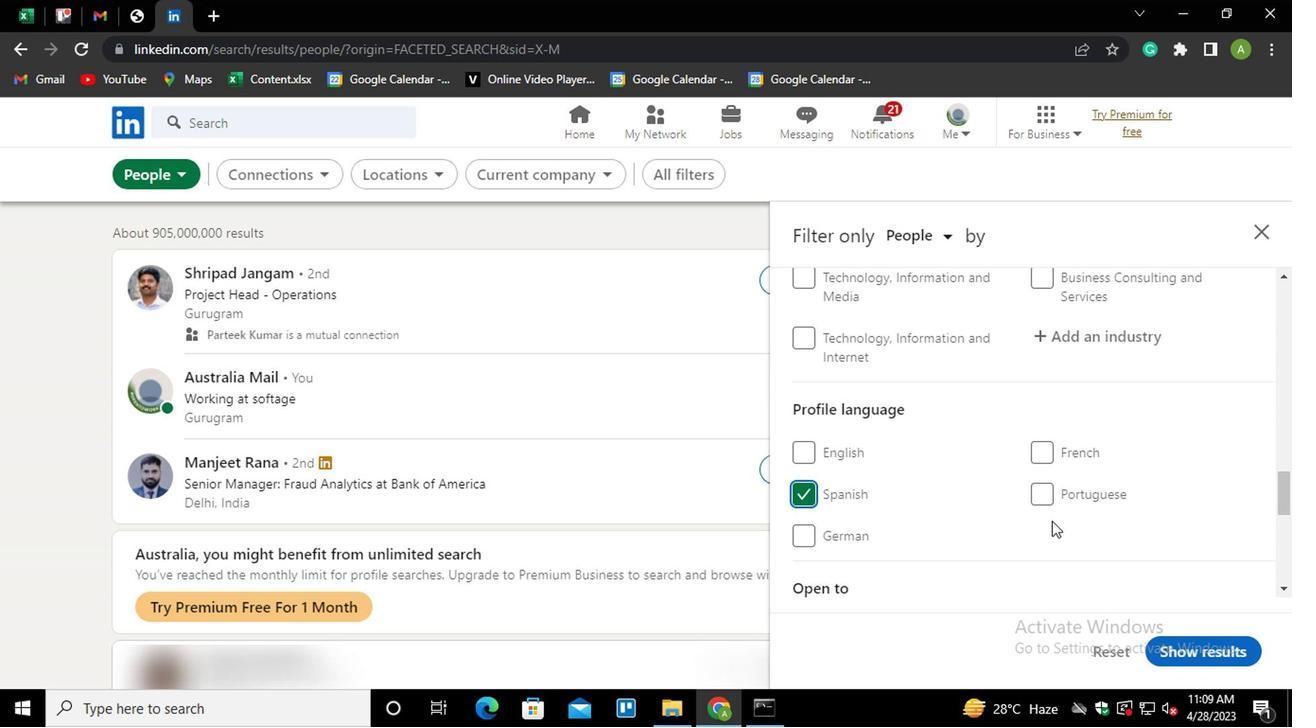 
Action: Mouse scrolled (1050, 520) with delta (0, 0)
Screenshot: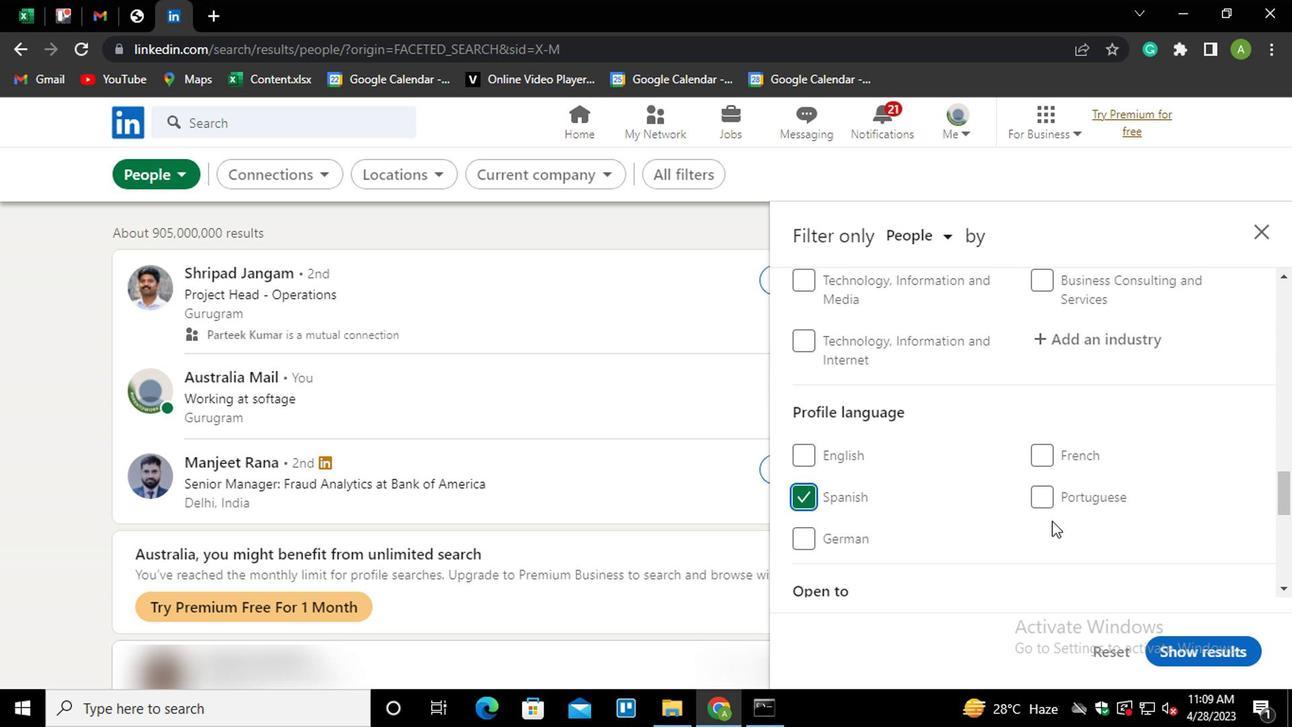 
Action: Mouse scrolled (1050, 520) with delta (0, 0)
Screenshot: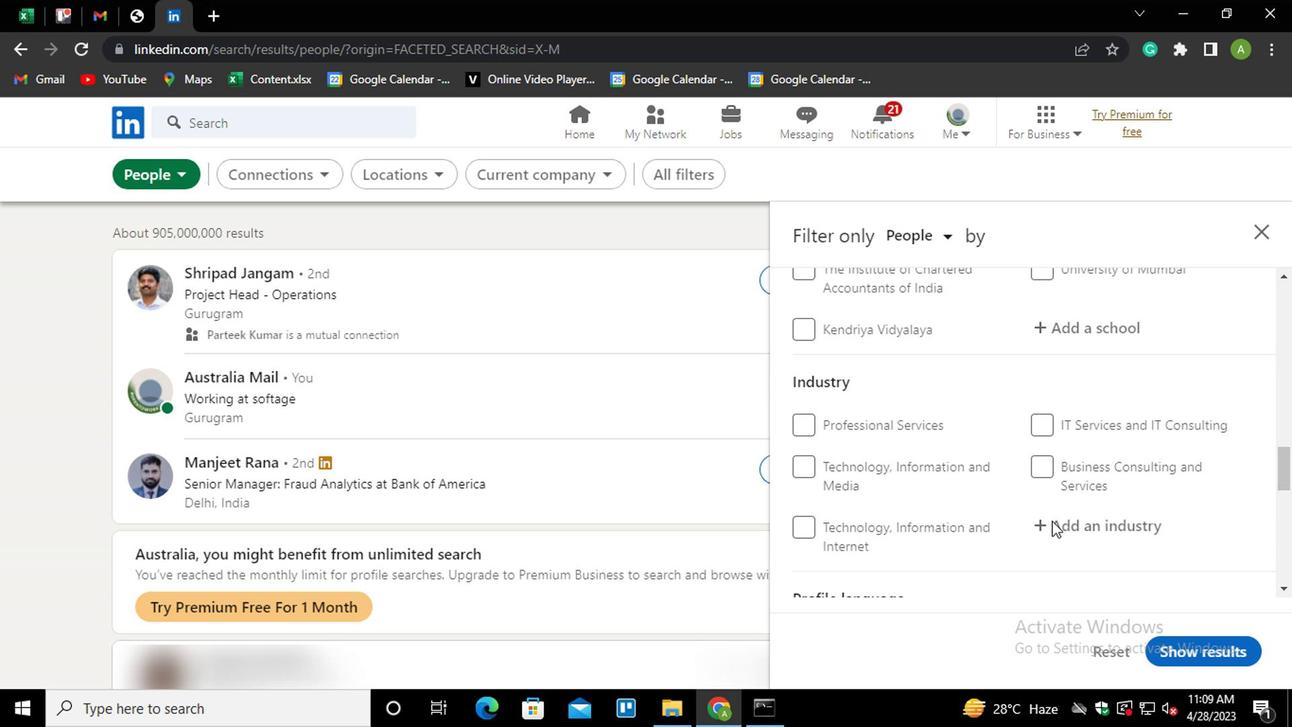 
Action: Mouse scrolled (1050, 520) with delta (0, 0)
Screenshot: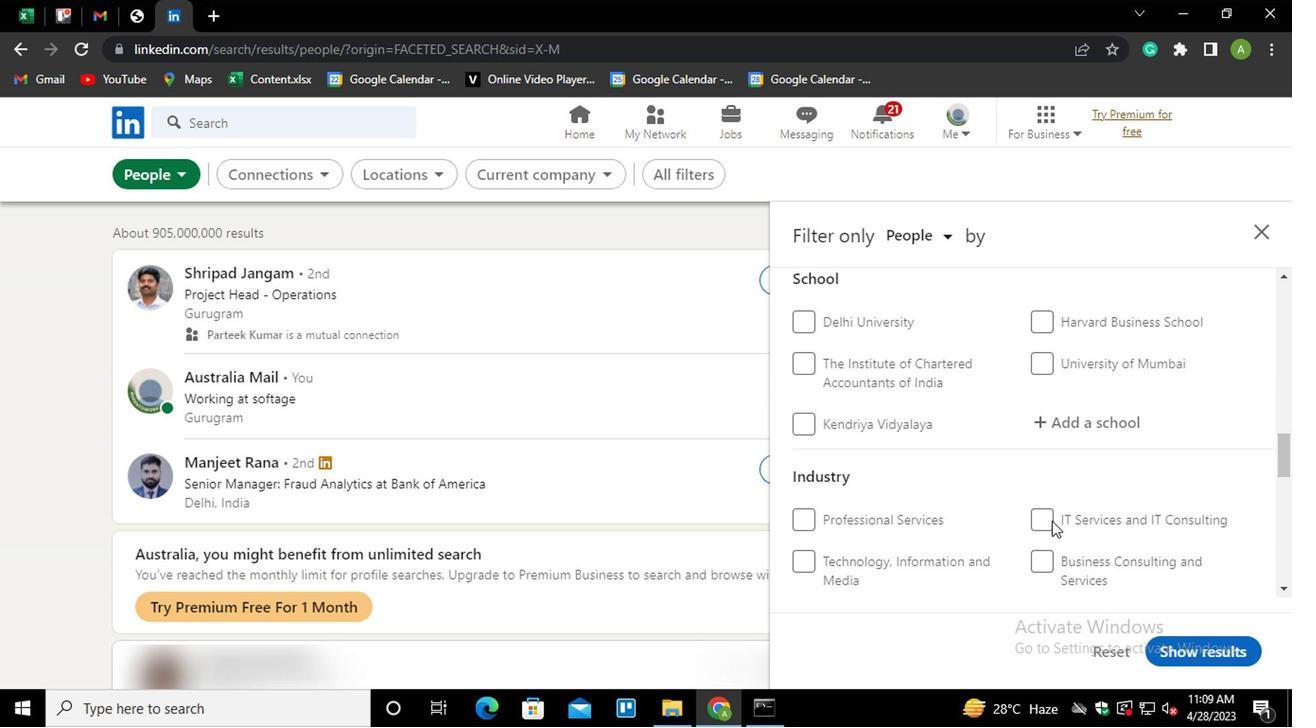 
Action: Mouse scrolled (1050, 520) with delta (0, 0)
Screenshot: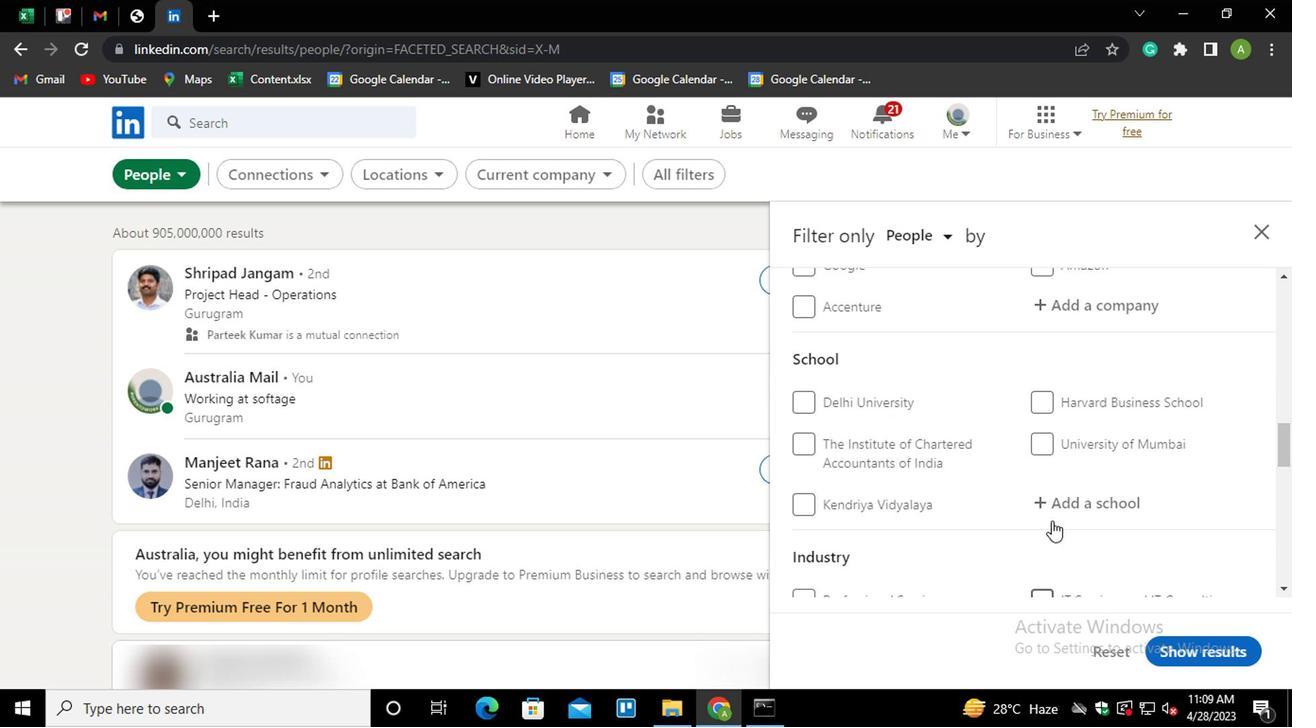 
Action: Mouse scrolled (1050, 520) with delta (0, 0)
Screenshot: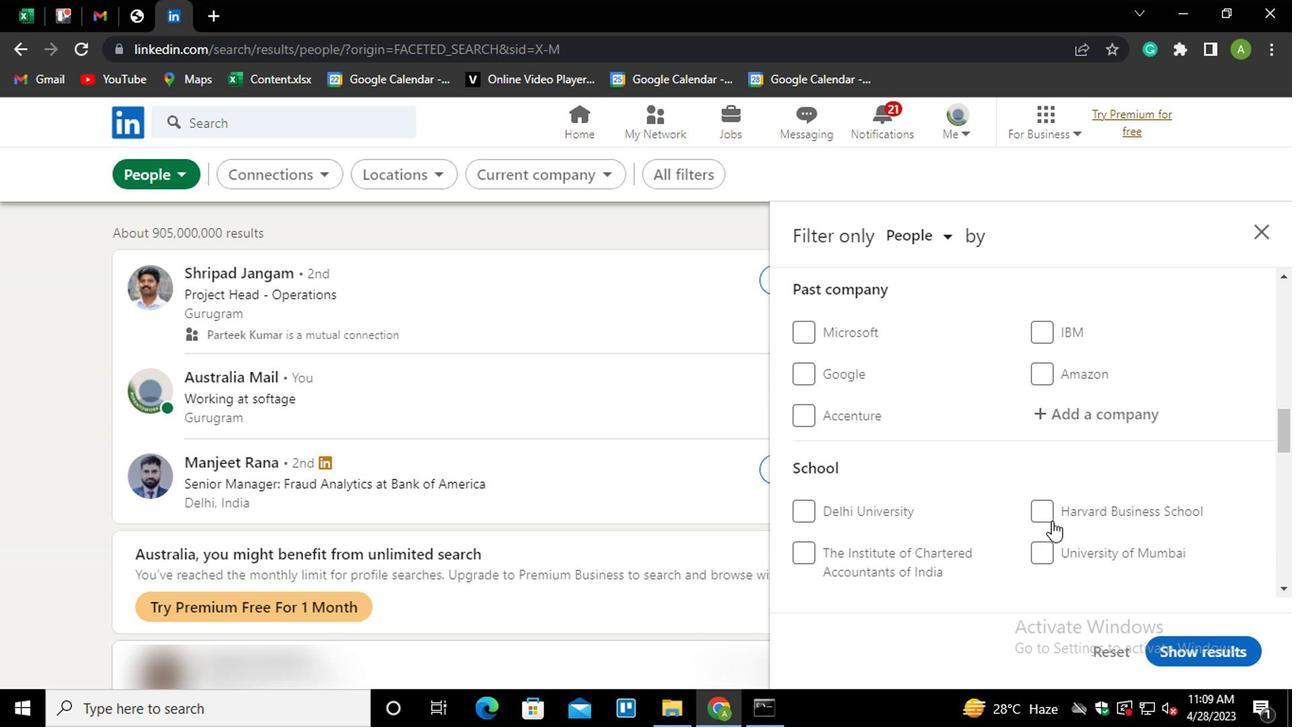 
Action: Mouse scrolled (1050, 520) with delta (0, 0)
Screenshot: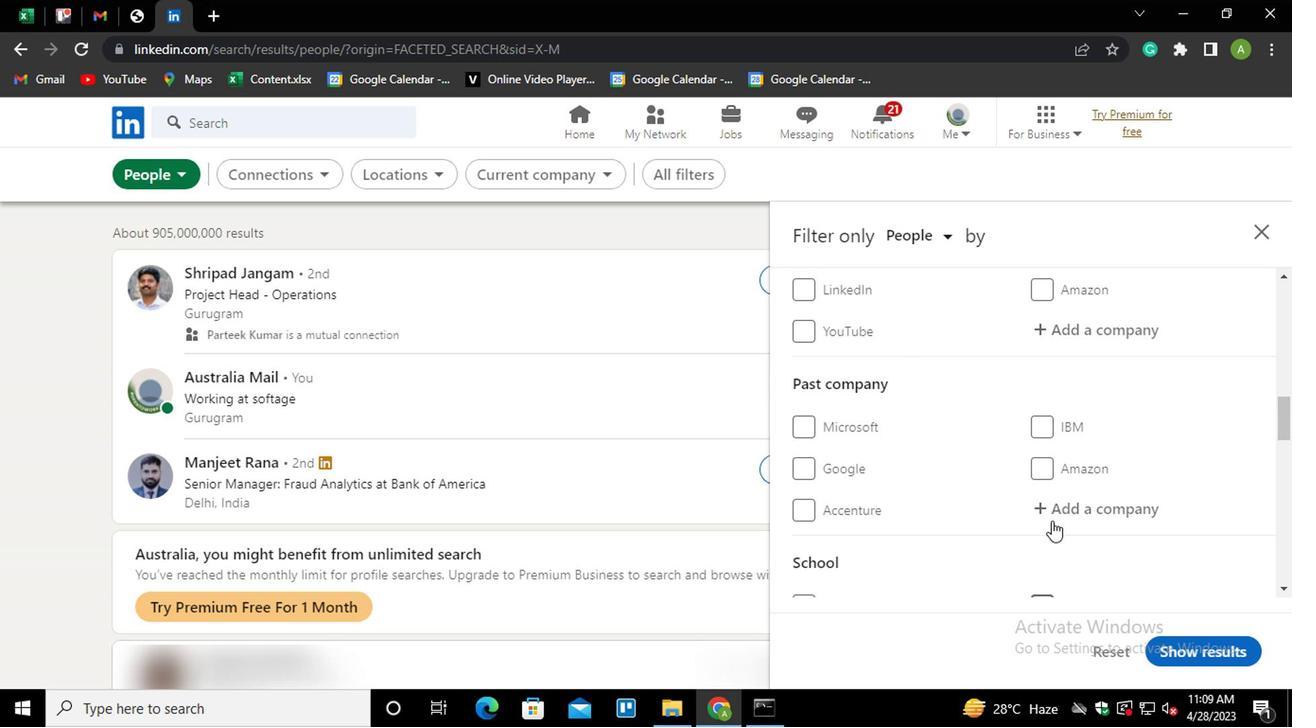 
Action: Mouse scrolled (1050, 520) with delta (0, 0)
Screenshot: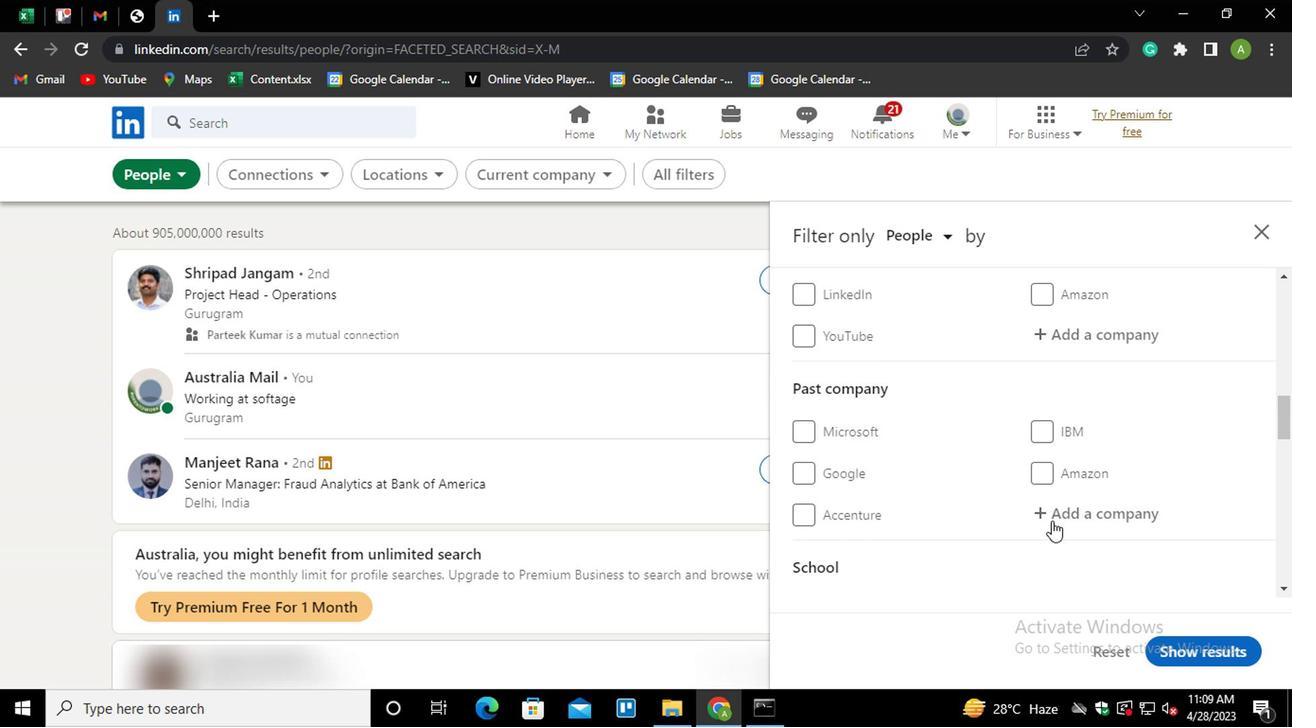 
Action: Mouse moved to (1052, 519)
Screenshot: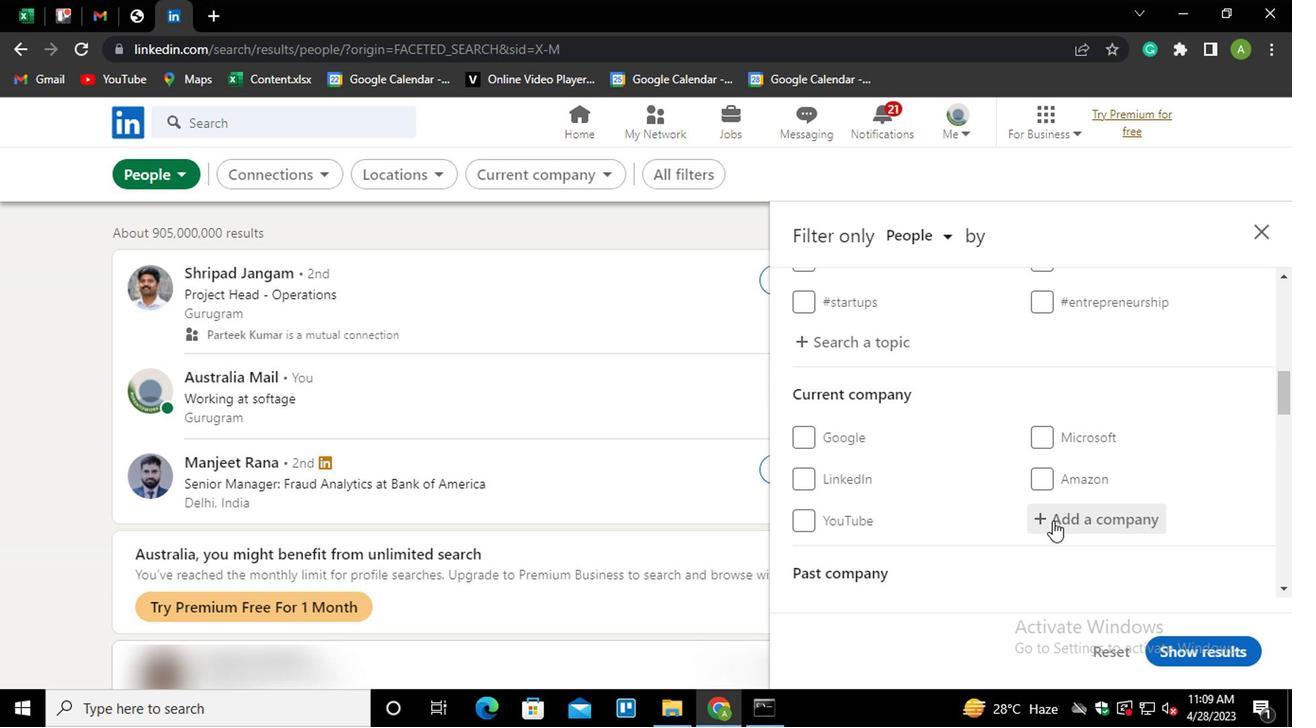 
Action: Mouse pressed left at (1052, 519)
Screenshot: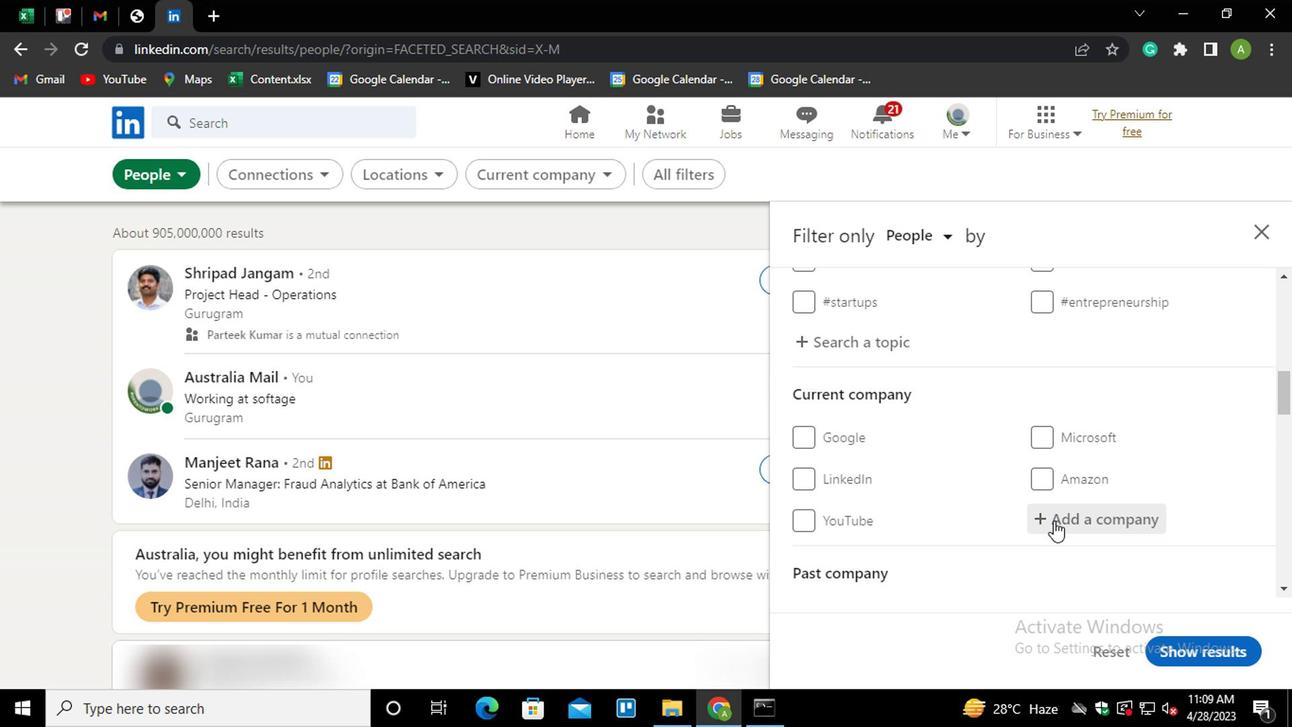 
Action: Mouse moved to (1049, 520)
Screenshot: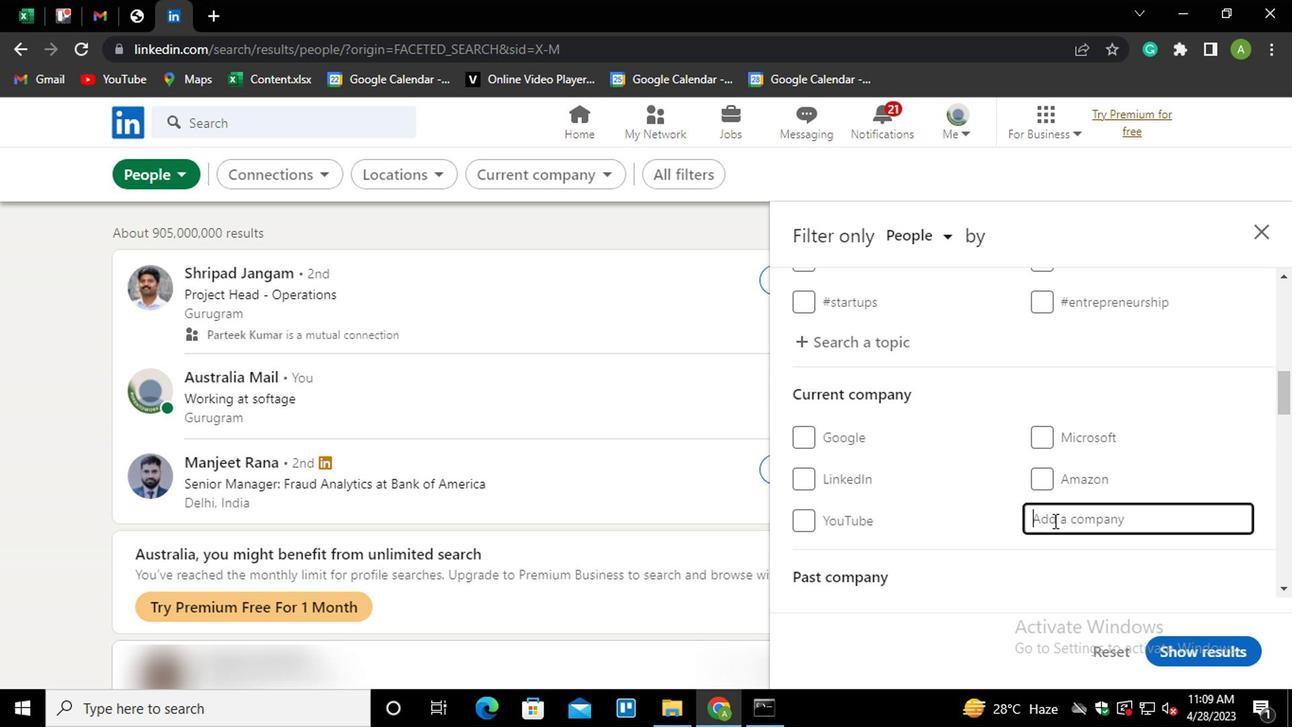 
Action: Key pressed <Key.shift>
Screenshot: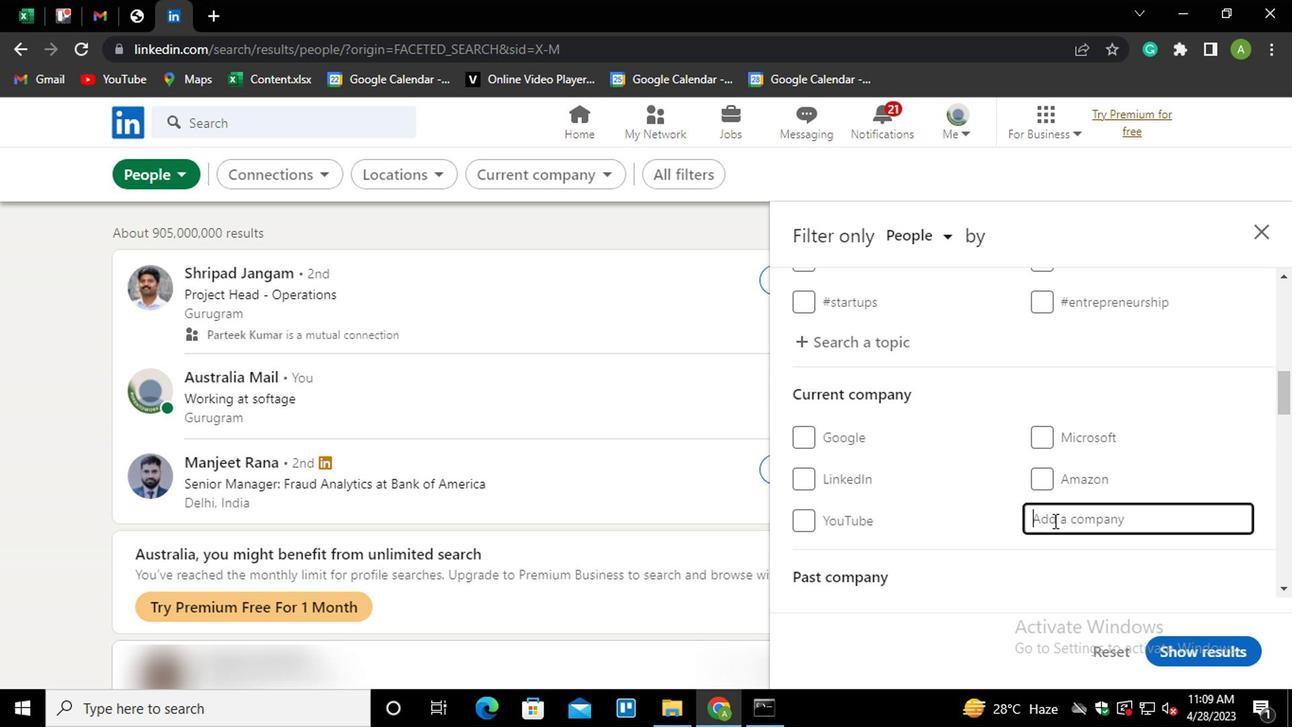 
Action: Mouse moved to (1046, 522)
Screenshot: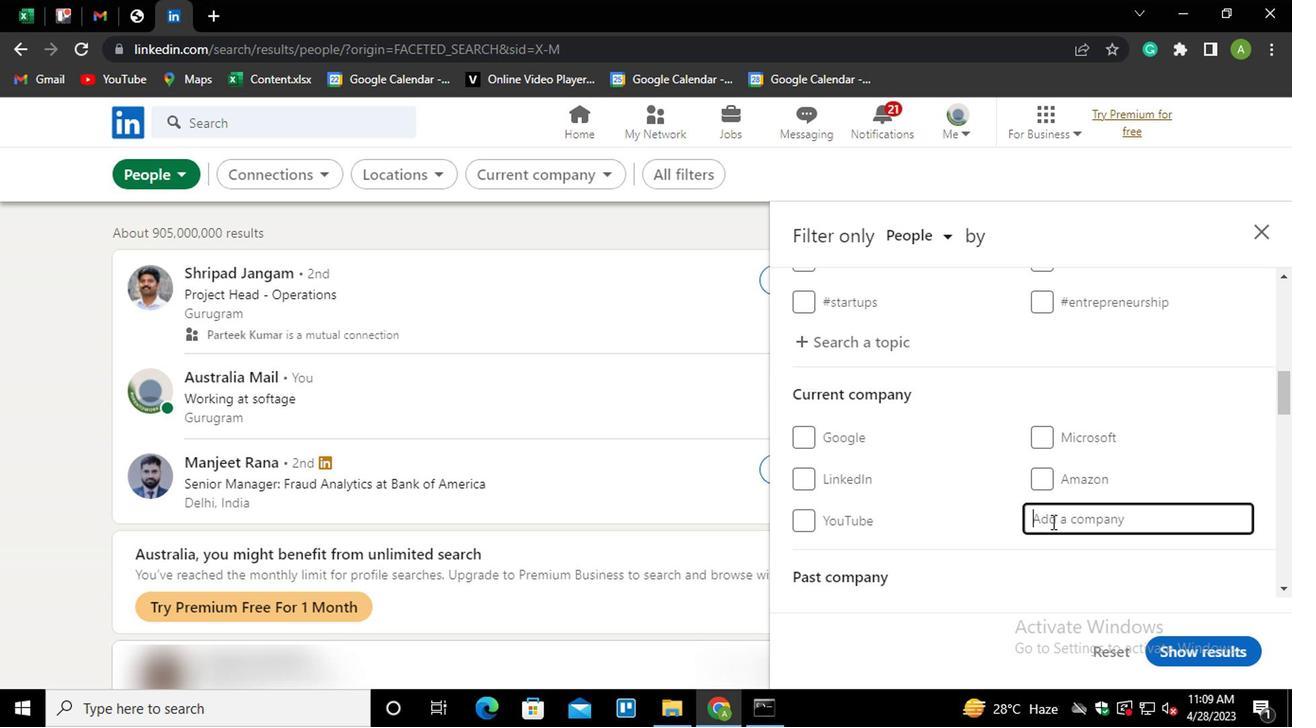 
Action: Key pressed <Key.shift><Key.shift>DRDO<Key.down><Key.enter>
Screenshot: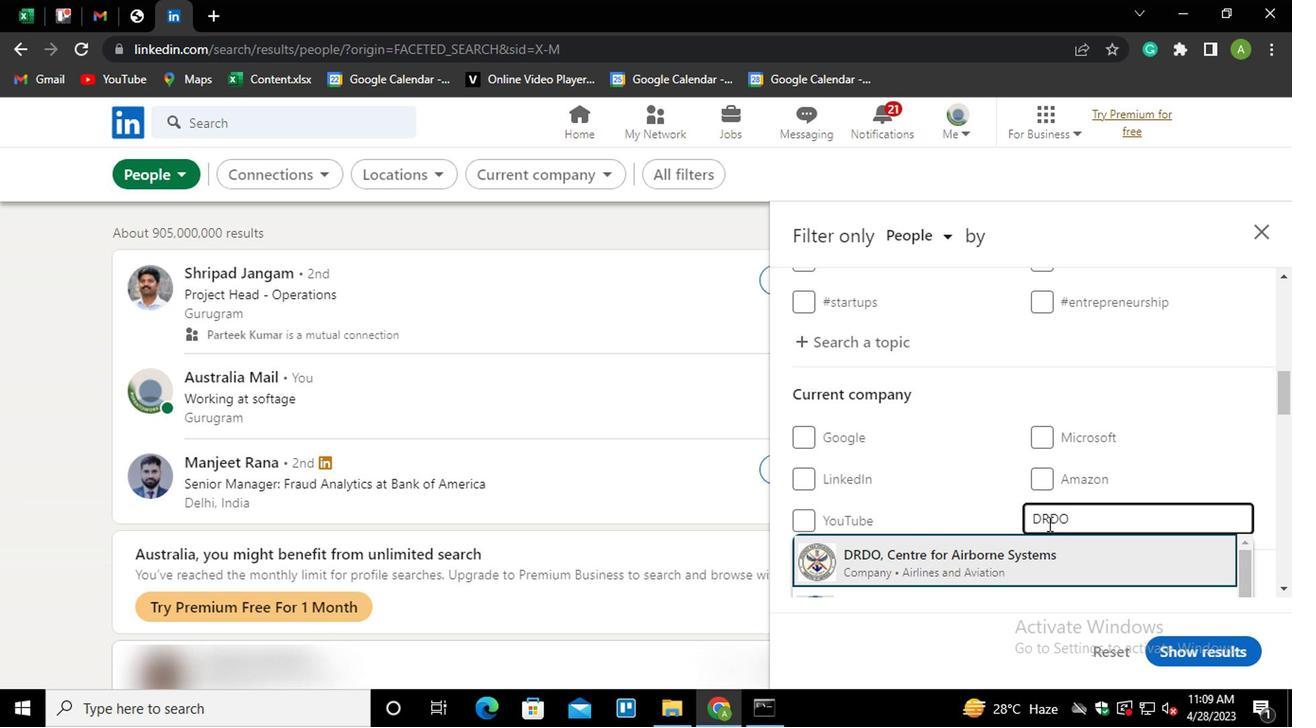 
Action: Mouse scrolled (1046, 521) with delta (0, -1)
Screenshot: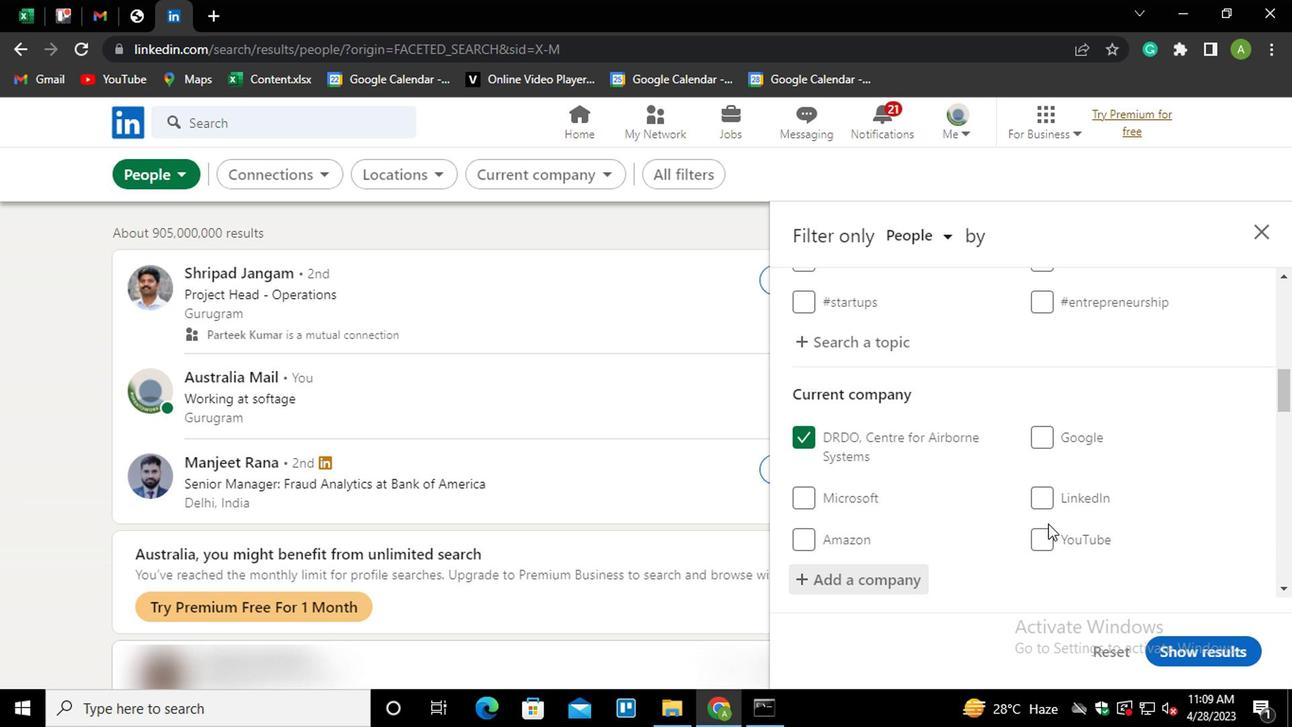 
Action: Mouse scrolled (1046, 521) with delta (0, -1)
Screenshot: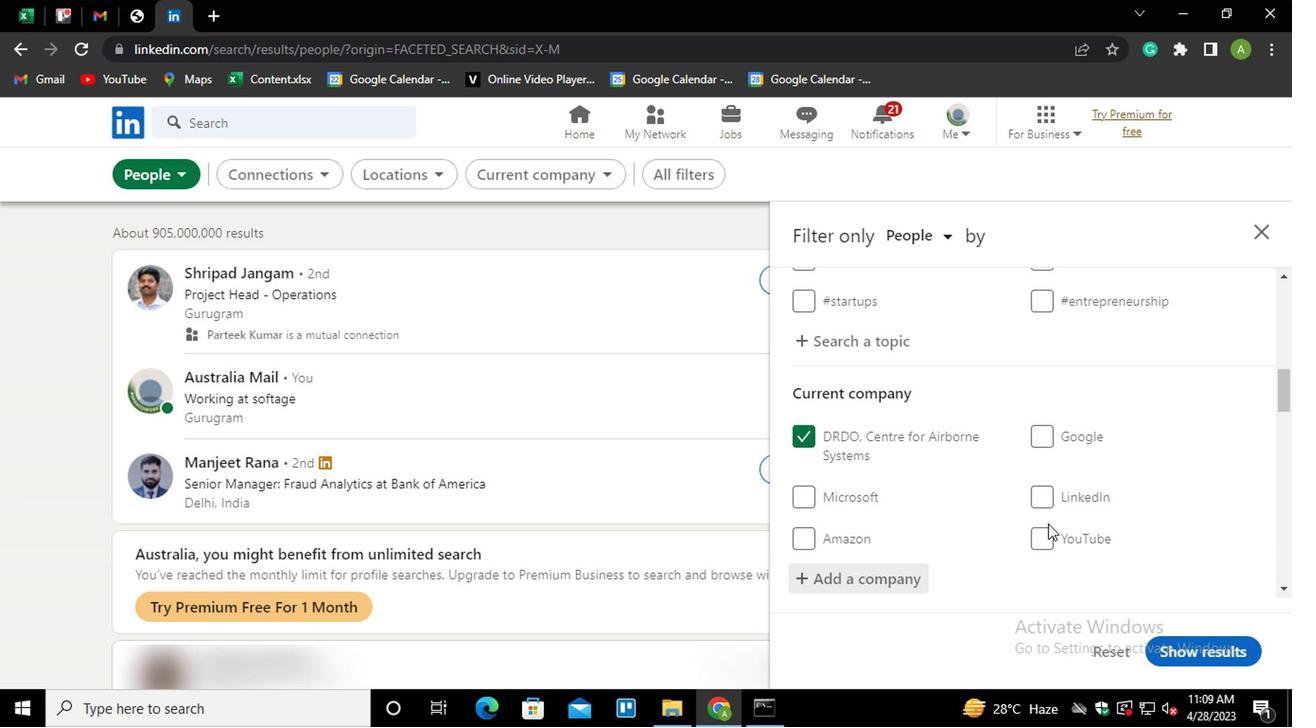 
Action: Mouse scrolled (1046, 521) with delta (0, -1)
Screenshot: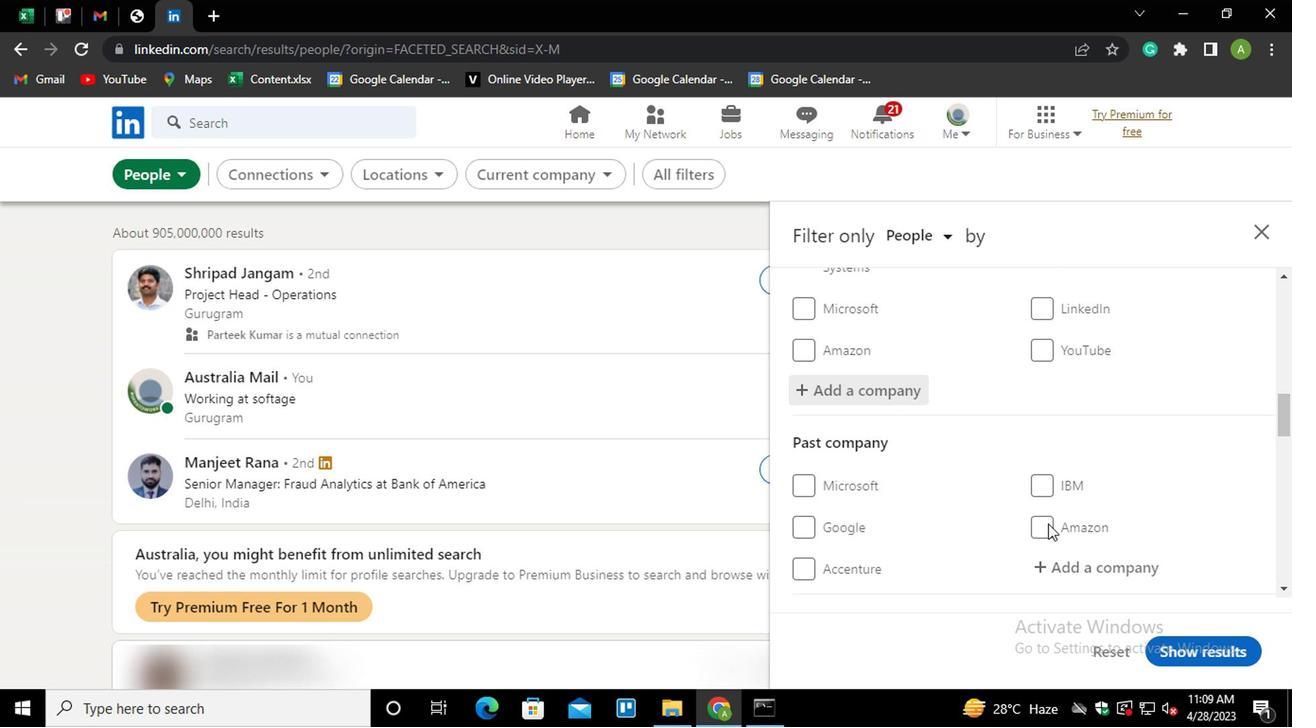 
Action: Mouse scrolled (1046, 521) with delta (0, -1)
Screenshot: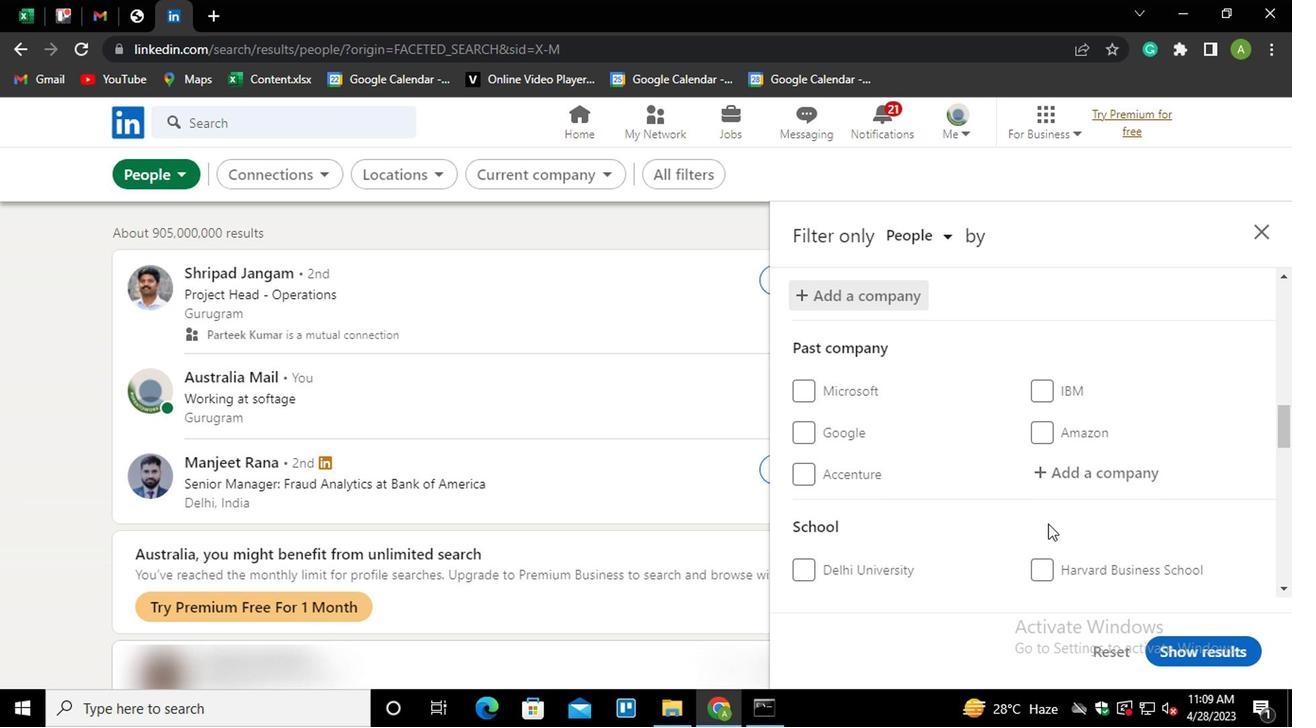 
Action: Mouse moved to (1042, 525)
Screenshot: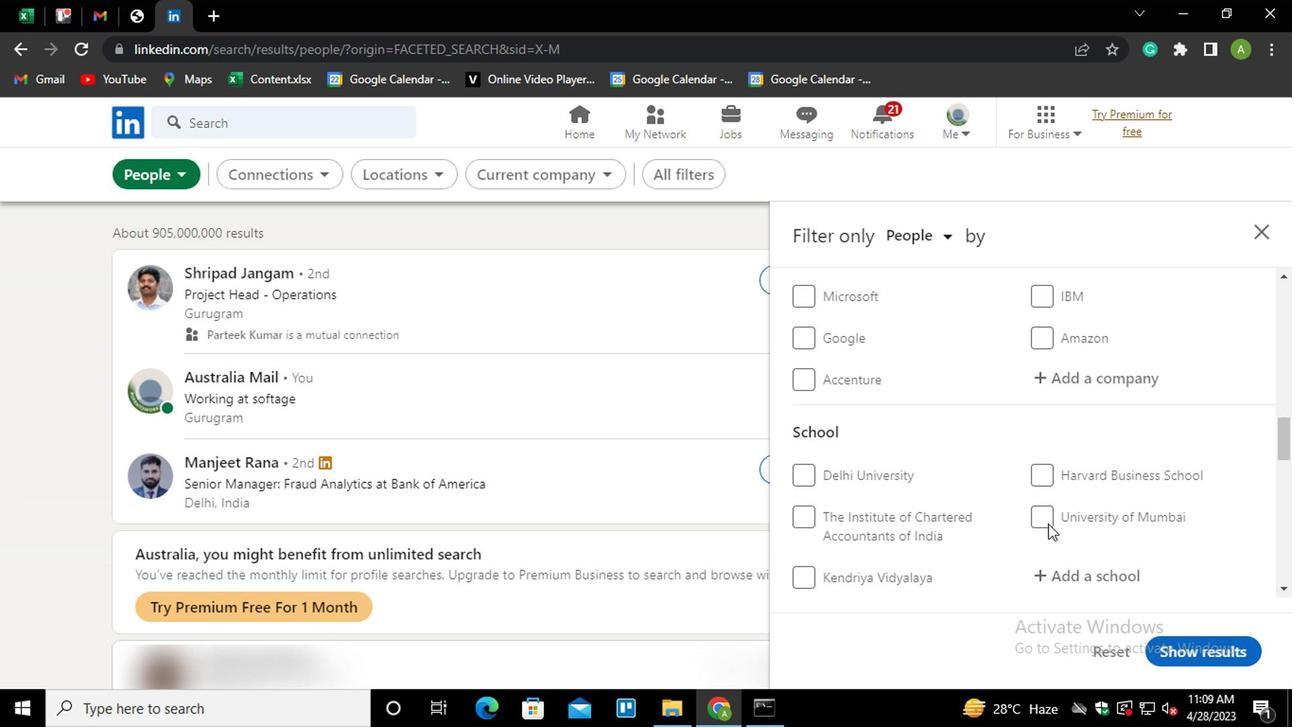 
Action: Mouse scrolled (1042, 524) with delta (0, 0)
Screenshot: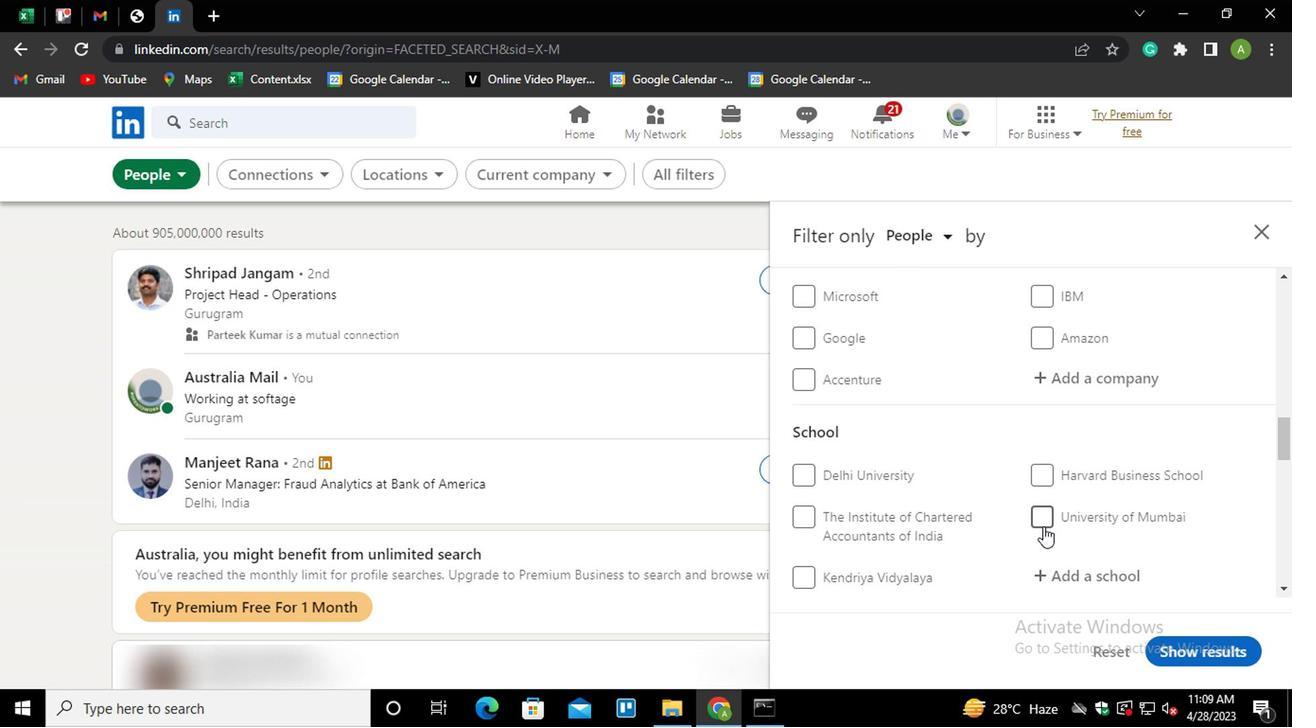 
Action: Mouse scrolled (1042, 524) with delta (0, 0)
Screenshot: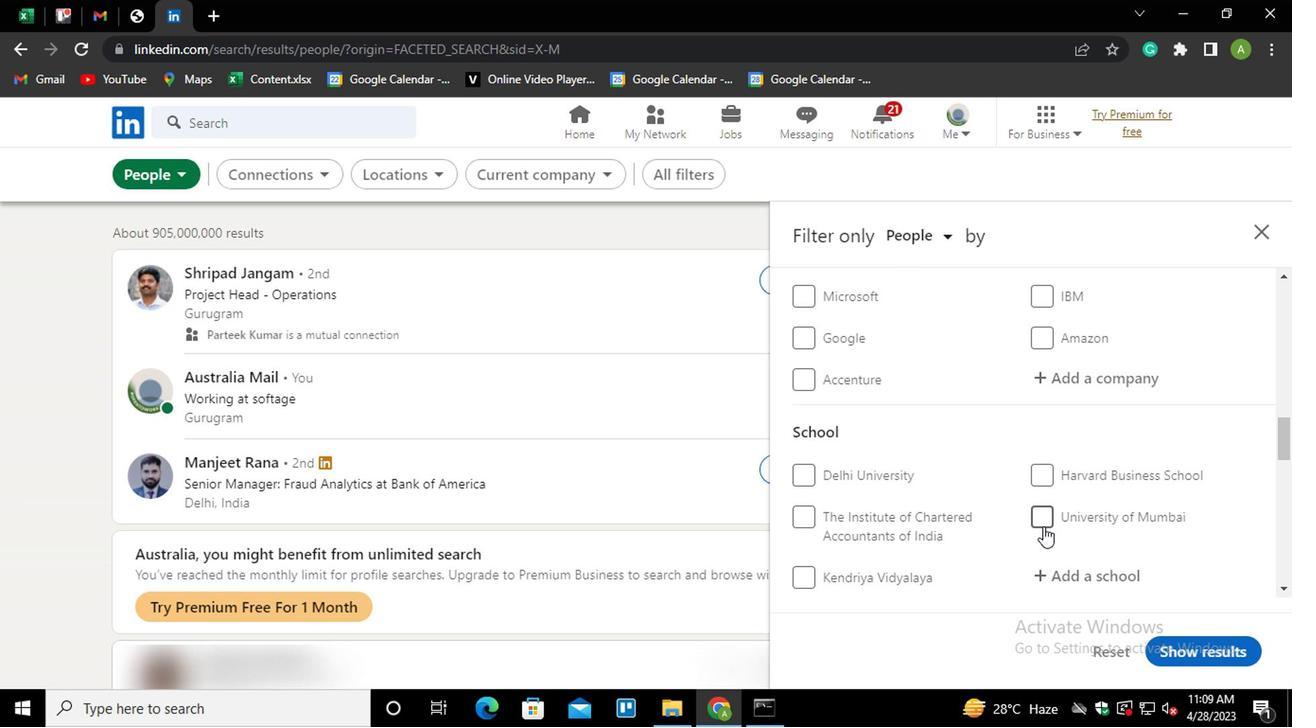 
Action: Mouse moved to (1057, 377)
Screenshot: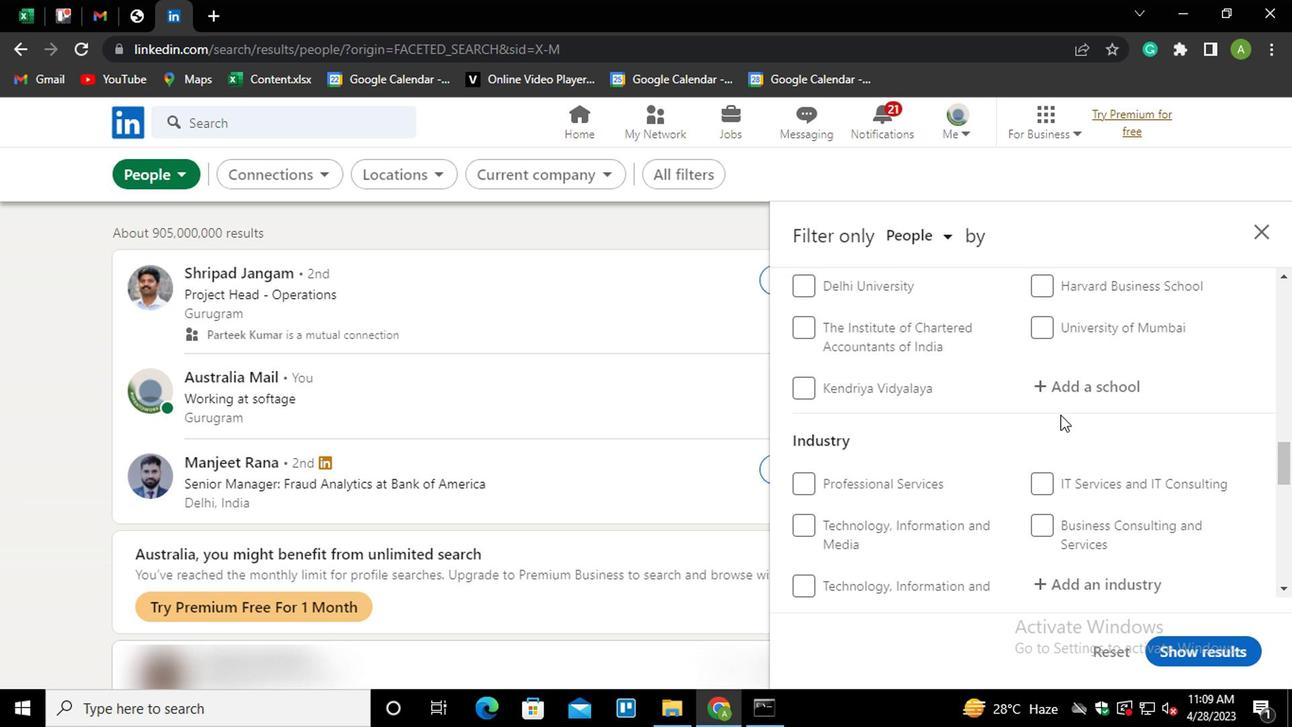 
Action: Mouse pressed left at (1057, 377)
Screenshot: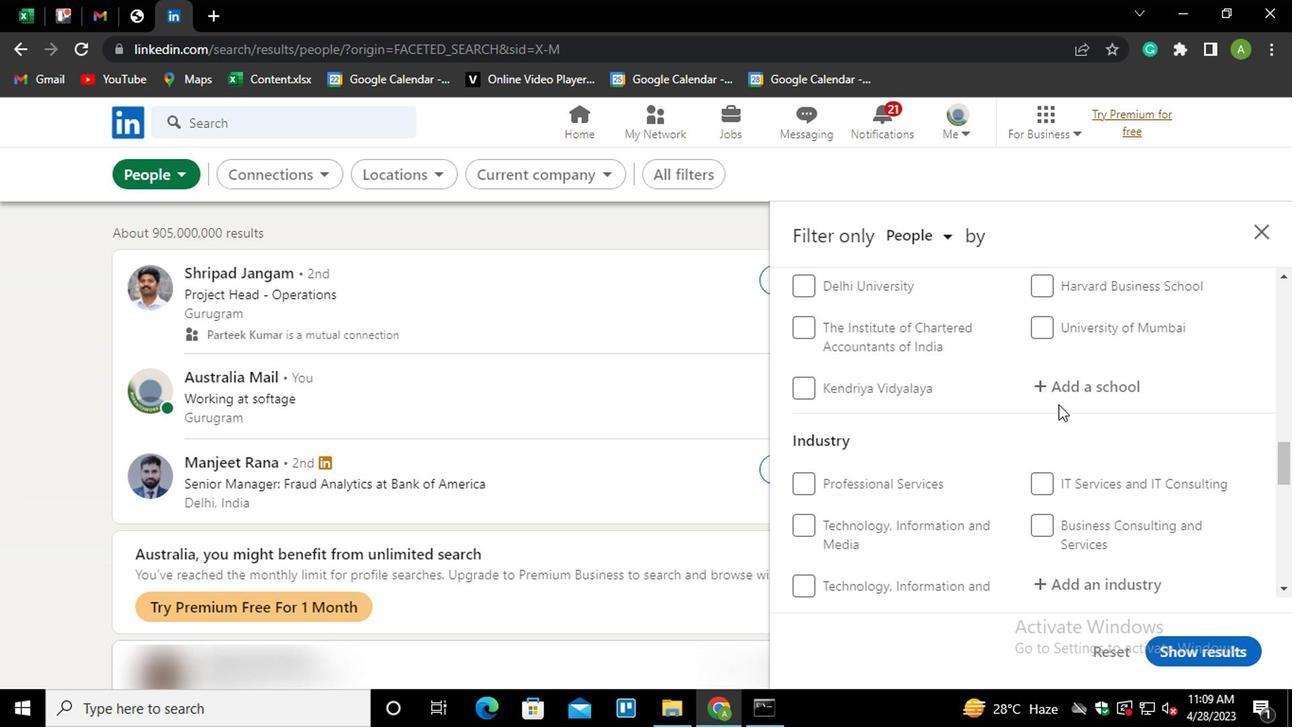 
Action: Key pressed <Key.shift>F<Key.backspace><Key.shift><Key.shift><Key.shift><Key.shift><Key.shift><Key.shift><Key.shift><Key.shift><Key.shift><Key.shift><Key.shift><Key.shift><Key.shift><Key.shift><Key.shift><Key.shift><Key.shift><Key.shift><Key.shift>THE<Key.space><Key.shift>NATIONAL<Key.space><Key.shift>INS<Key.backspace><Key.backspace>N<Key.down><Key.enter>
Screenshot: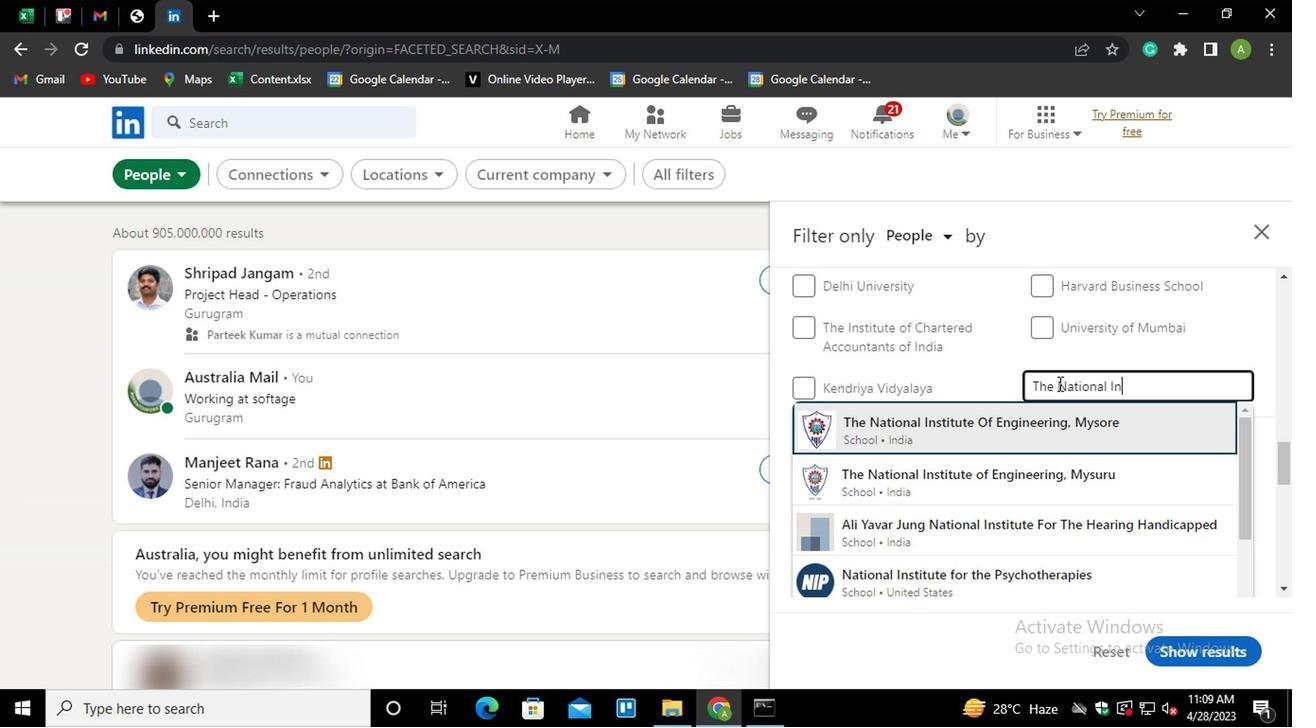 
Action: Mouse scrolled (1057, 376) with delta (0, -1)
Screenshot: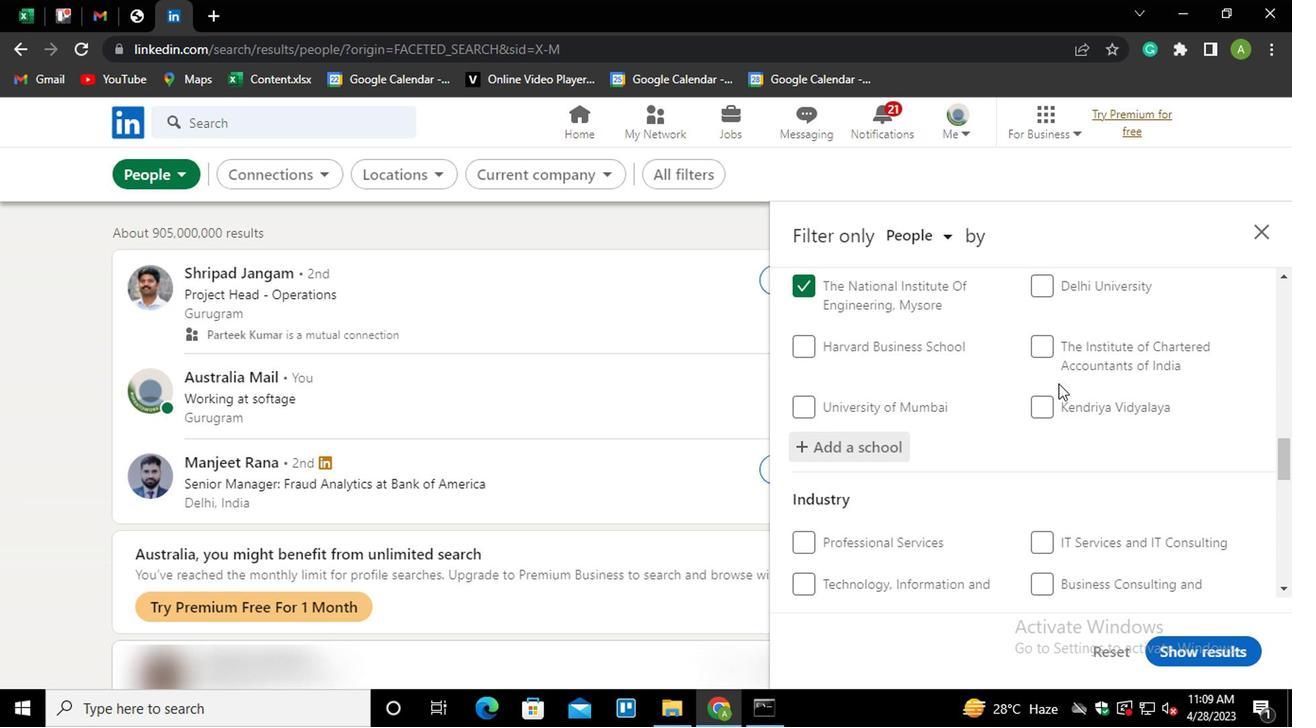 
Action: Mouse scrolled (1057, 376) with delta (0, -1)
Screenshot: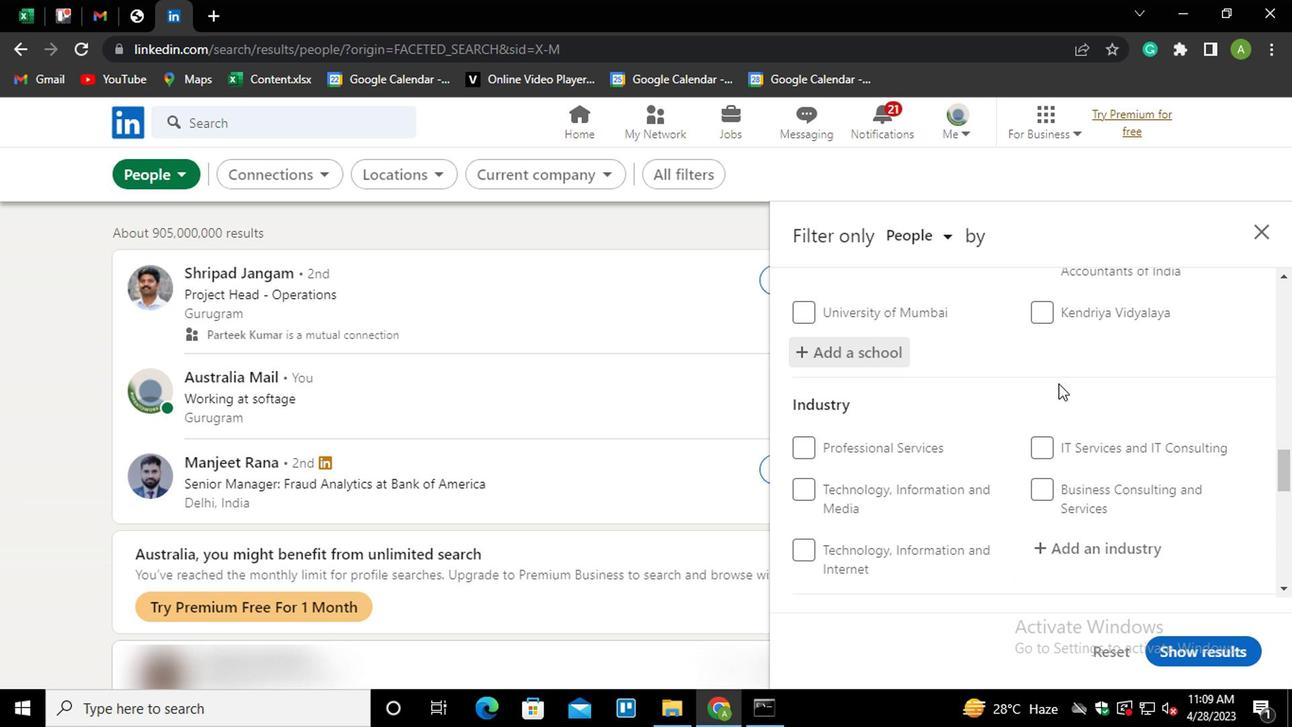 
Action: Mouse scrolled (1057, 376) with delta (0, -1)
Screenshot: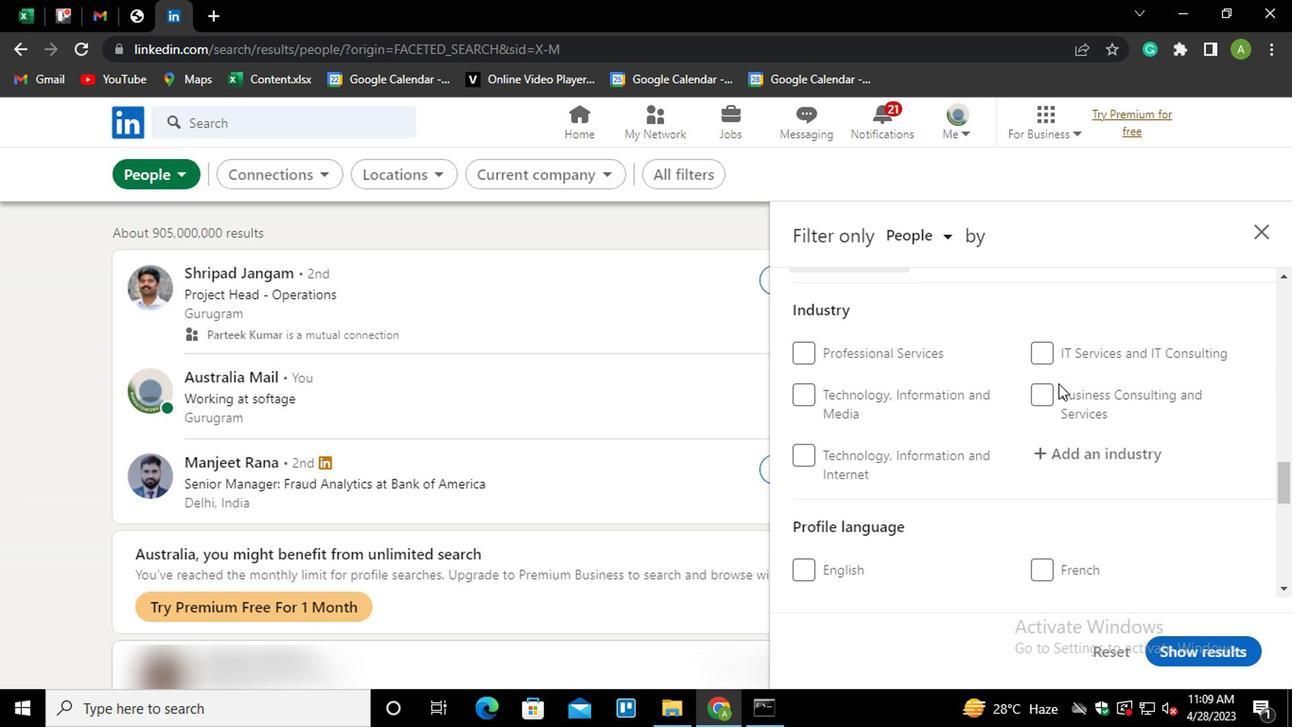 
Action: Mouse moved to (1060, 345)
Screenshot: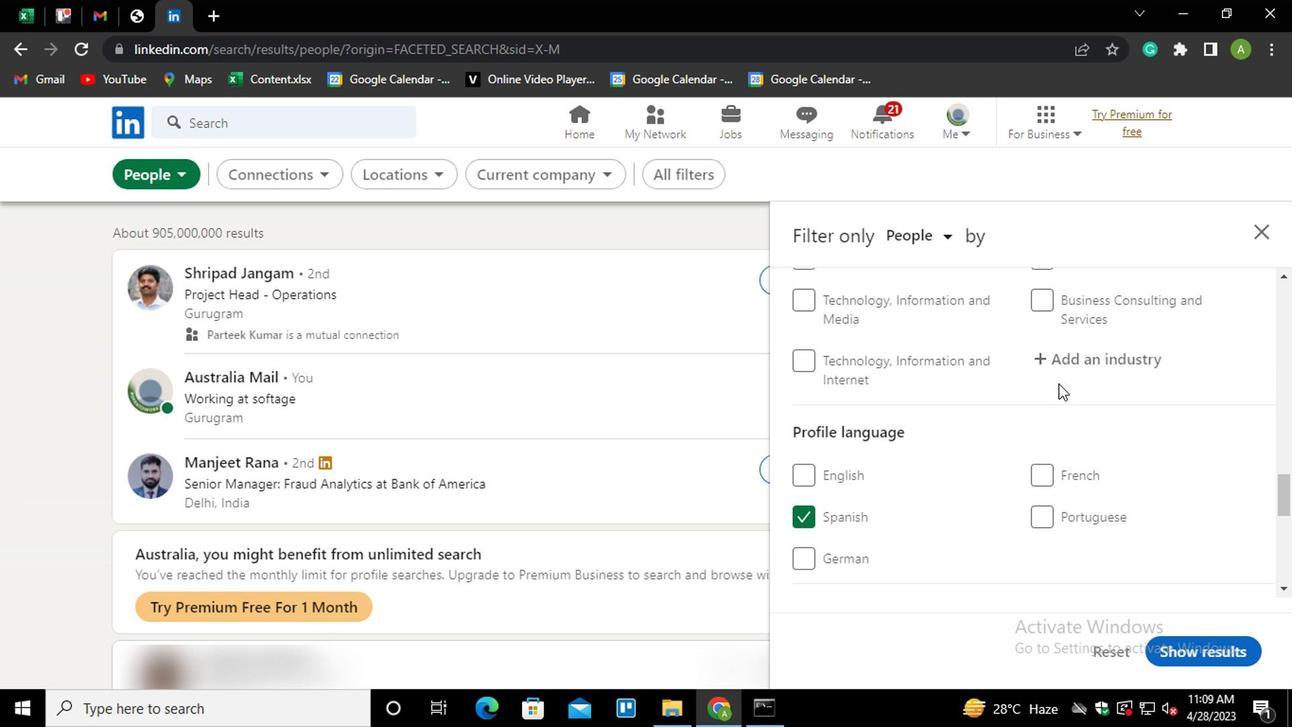
Action: Mouse pressed left at (1060, 345)
Screenshot: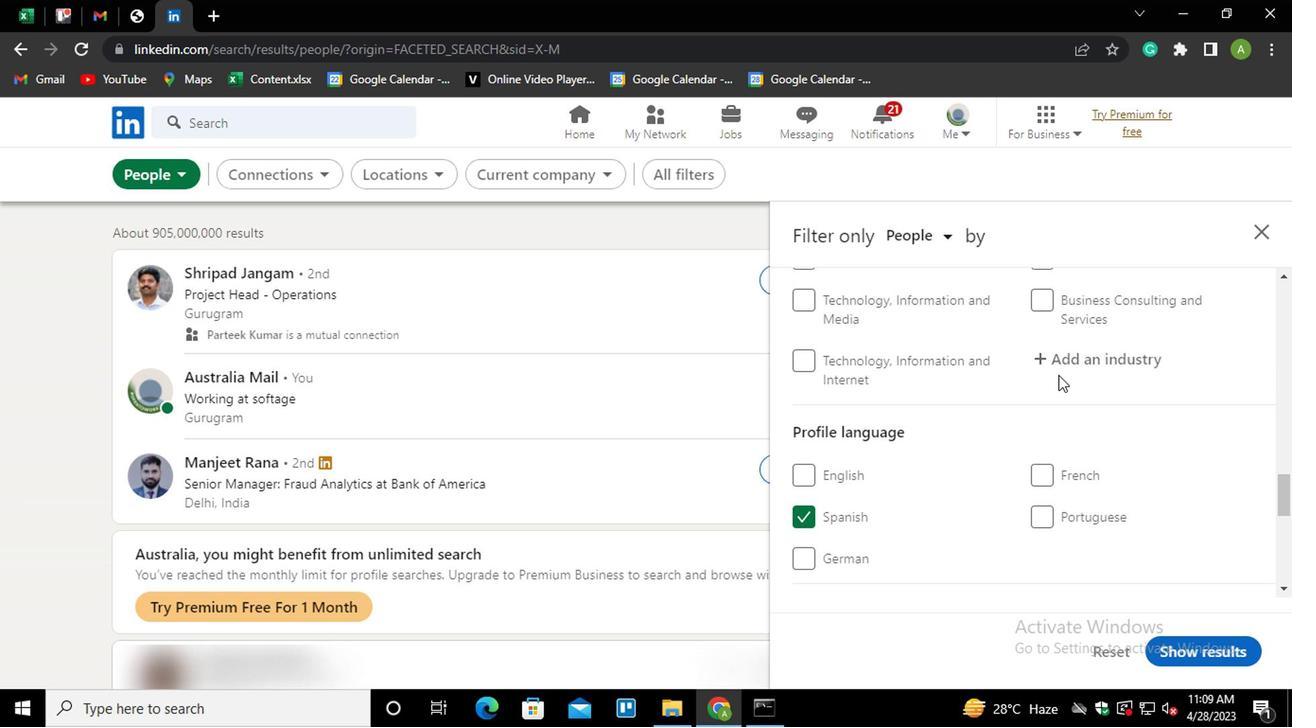 
Action: Key pressed <Key.shift>
Screenshot: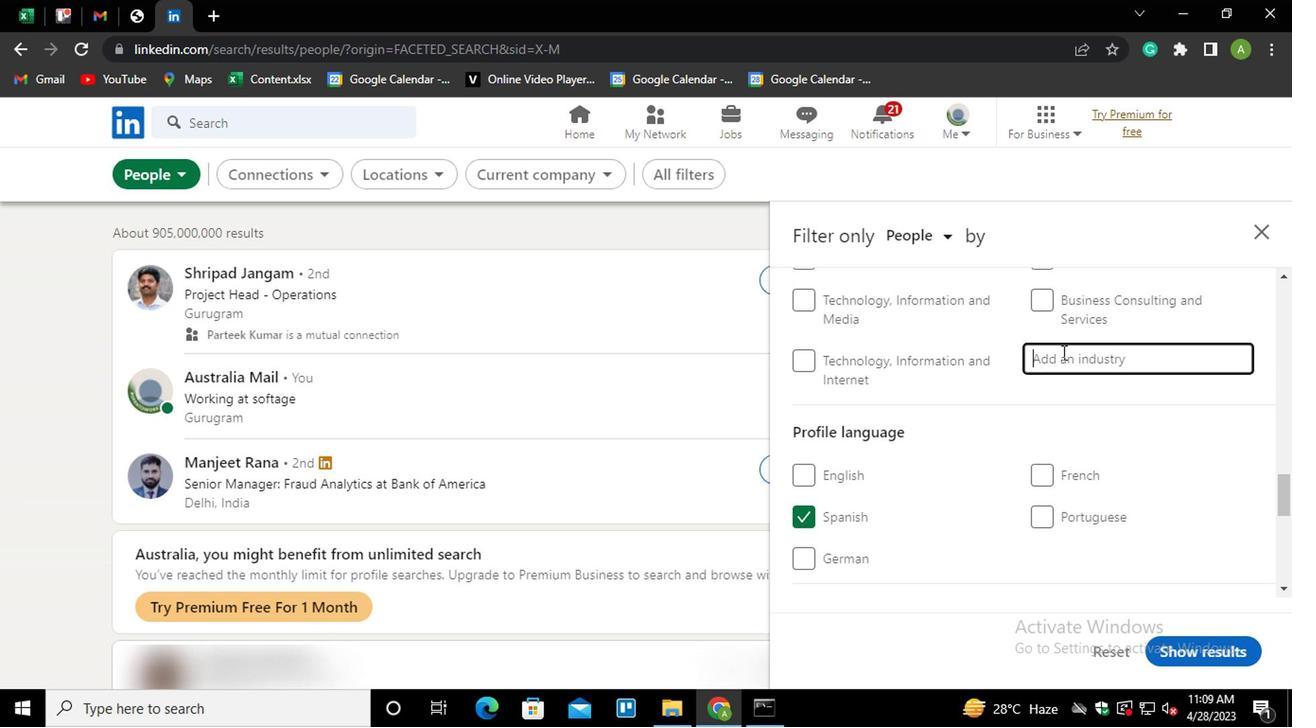 
Action: Mouse moved to (1060, 345)
Screenshot: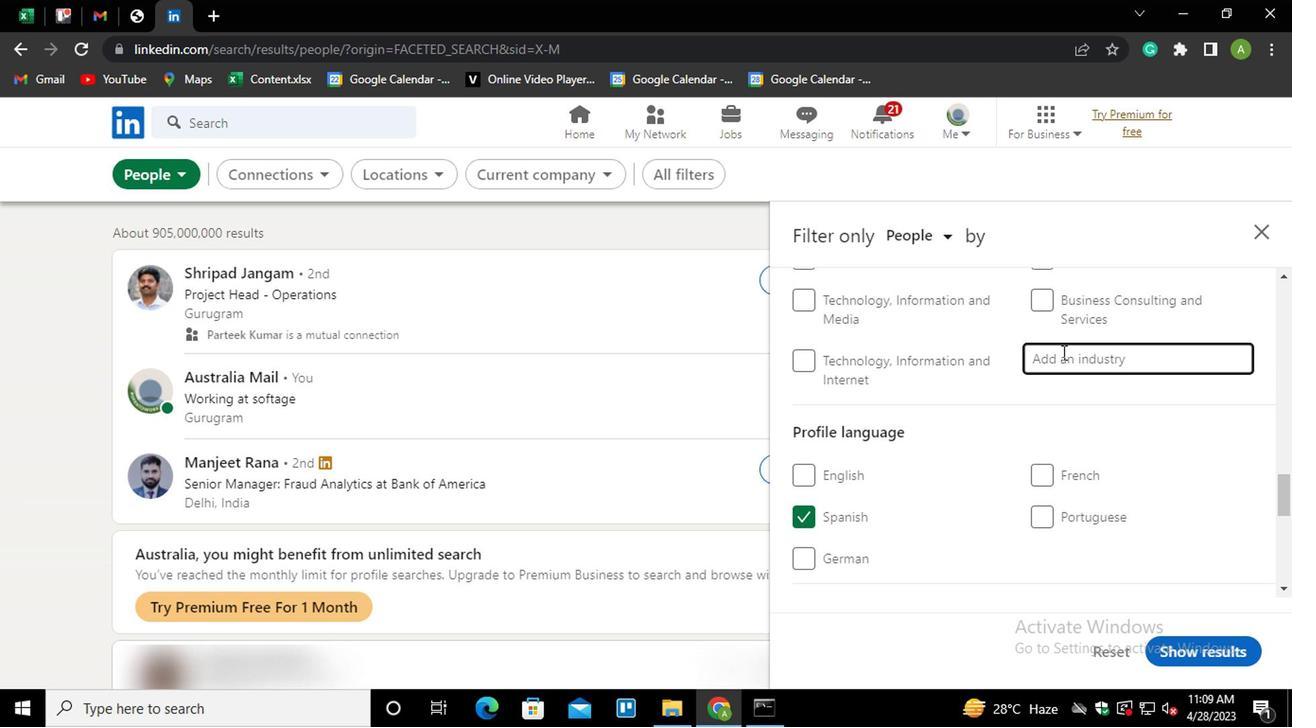 
Action: Key pressed R
Screenshot: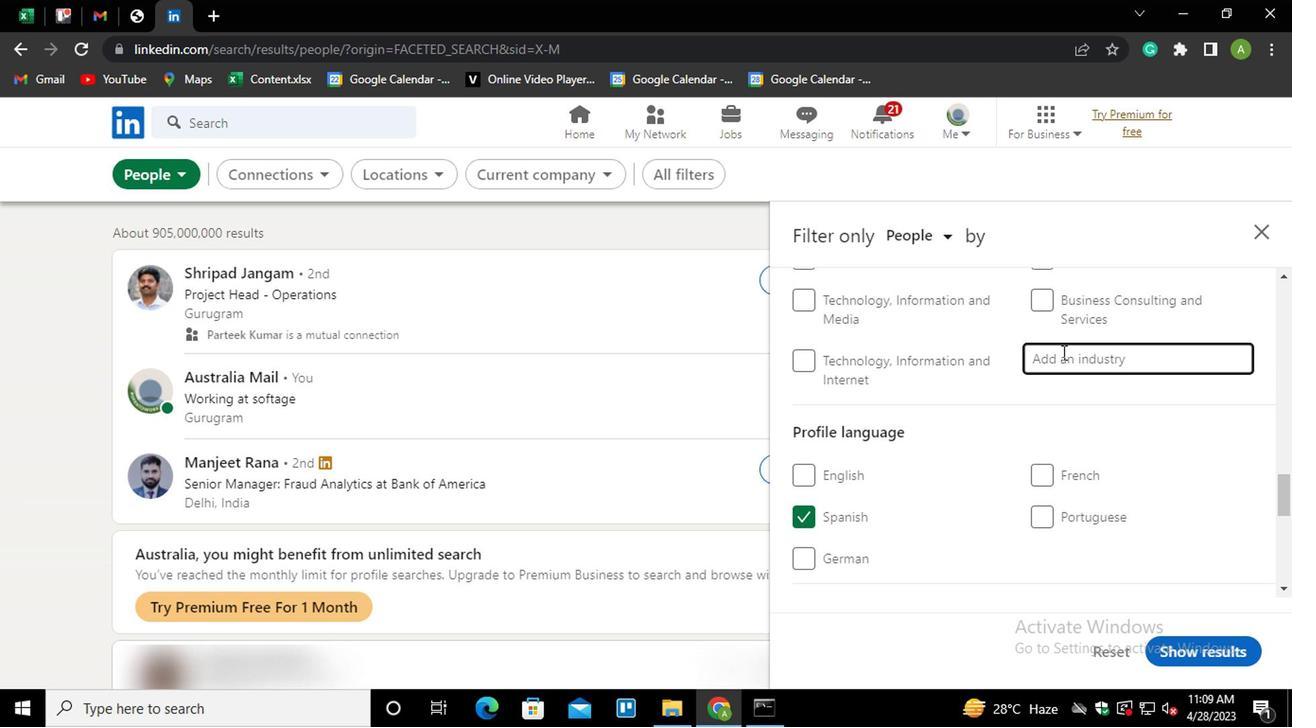 
Action: Mouse moved to (1058, 348)
Screenshot: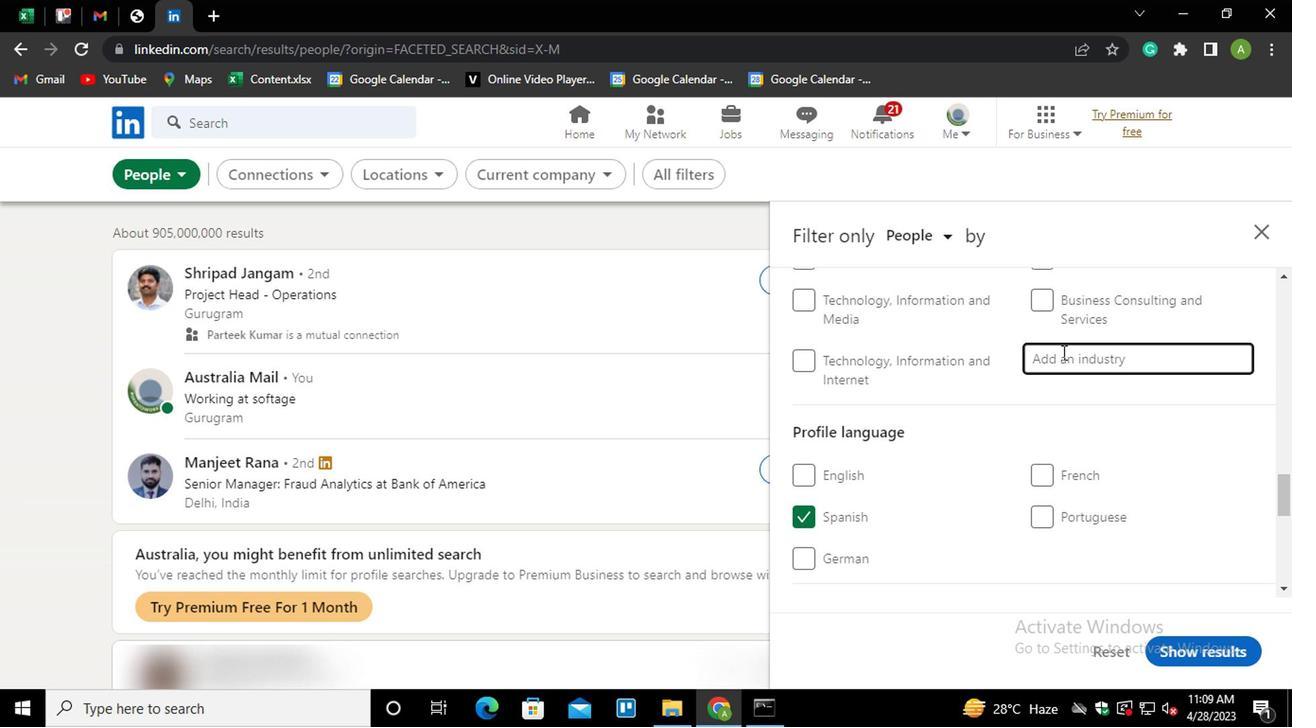 
Action: Key pressed UBBER<Key.down><Key.enter>
Screenshot: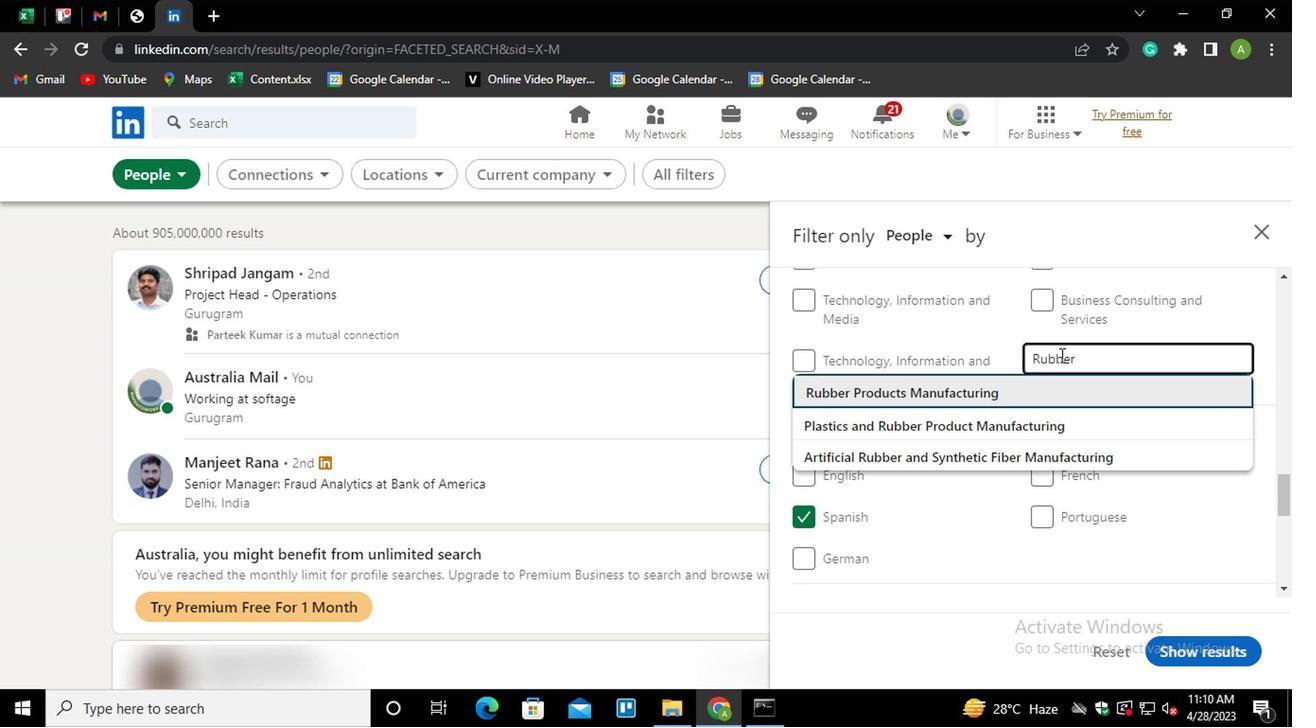 
Action: Mouse scrolled (1058, 347) with delta (0, 0)
Screenshot: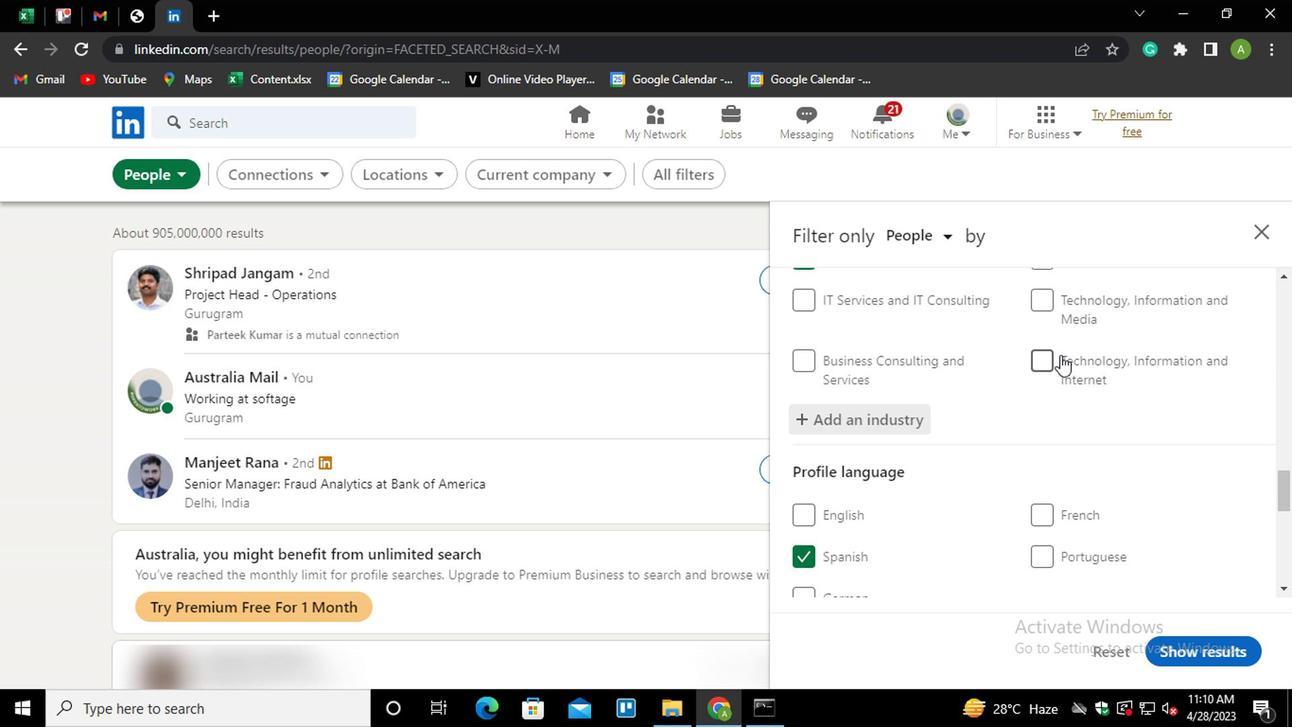 
Action: Mouse scrolled (1058, 347) with delta (0, 0)
Screenshot: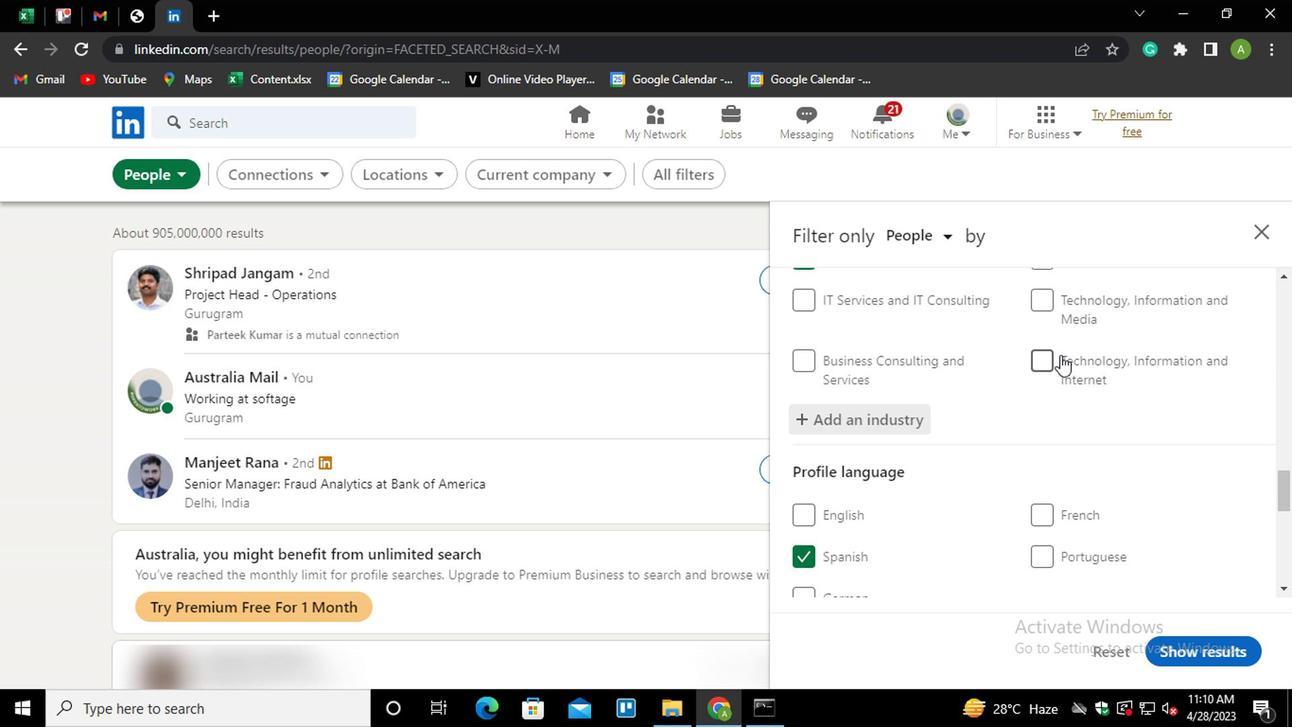 
Action: Mouse scrolled (1058, 347) with delta (0, 0)
Screenshot: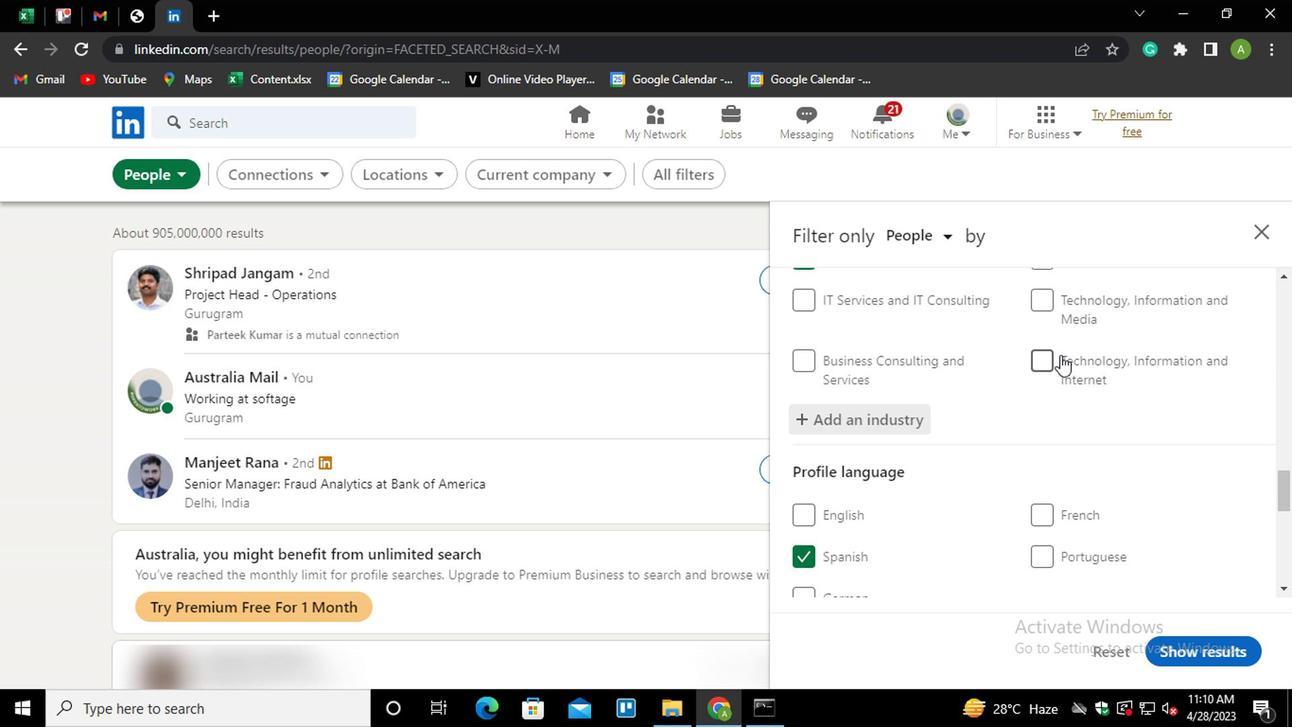 
Action: Mouse scrolled (1058, 347) with delta (0, 0)
Screenshot: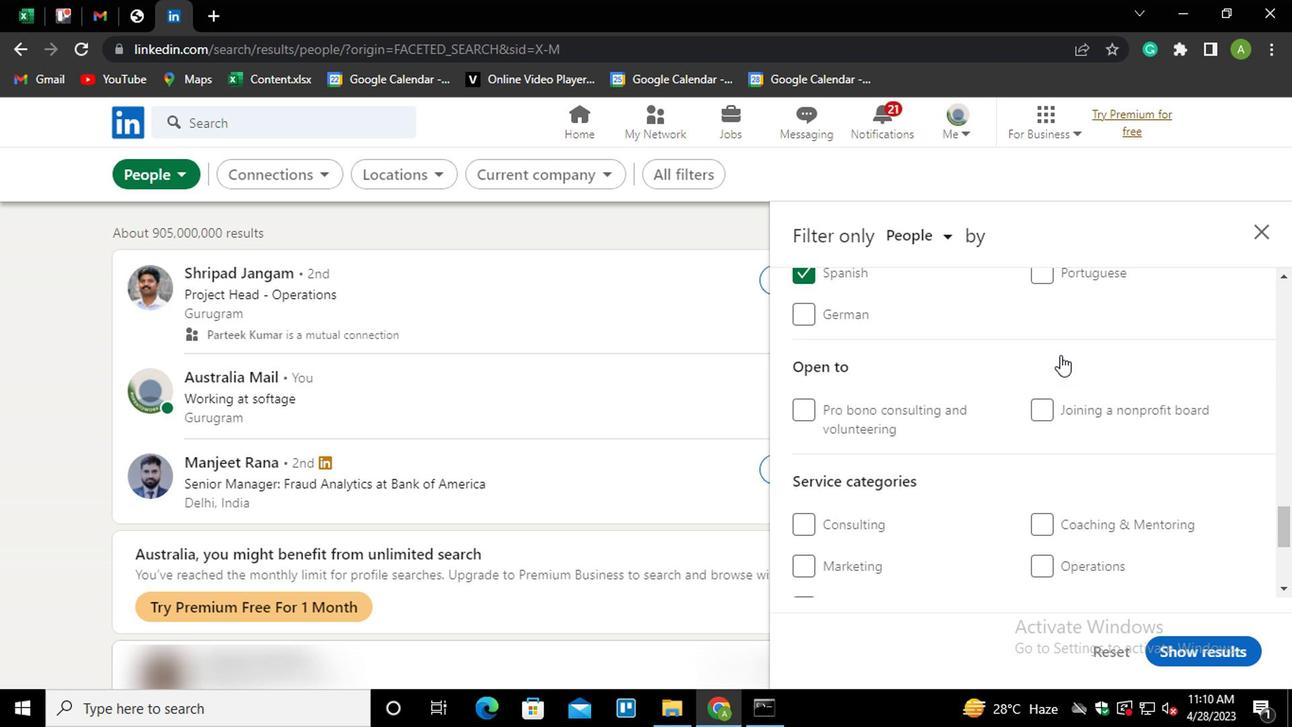 
Action: Mouse scrolled (1058, 347) with delta (0, 0)
Screenshot: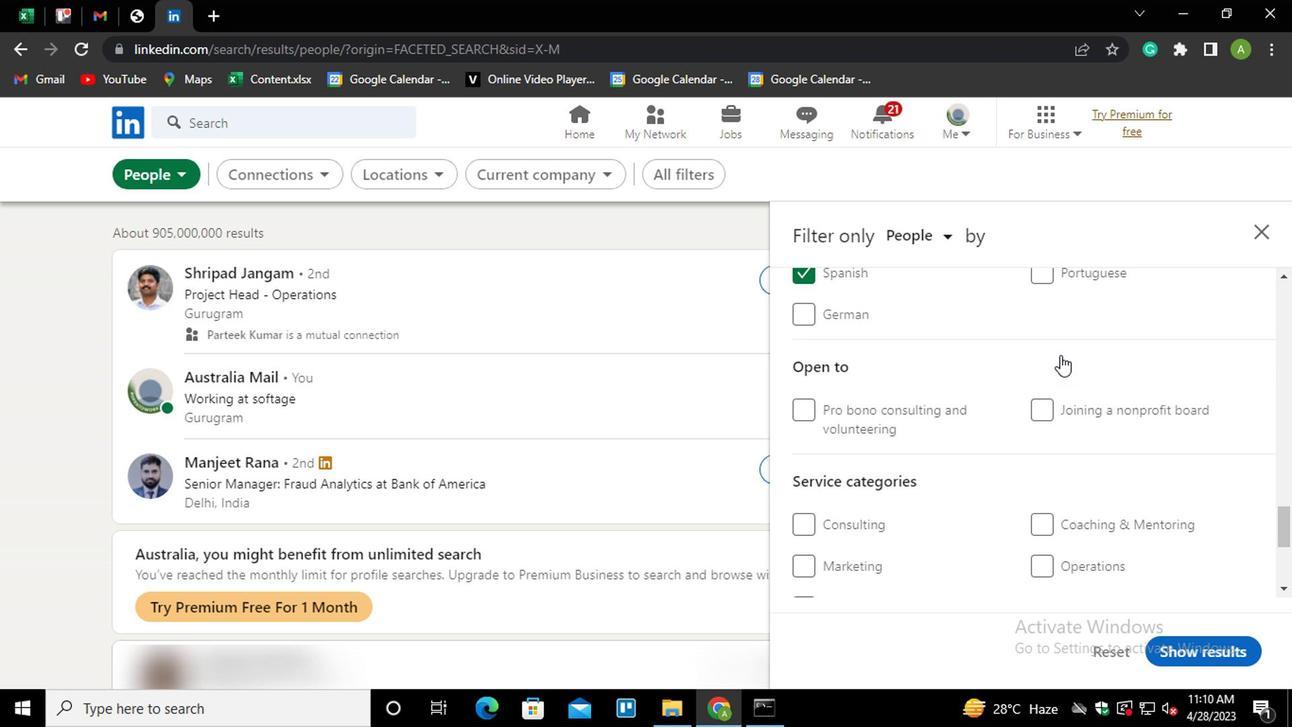 
Action: Mouse moved to (1074, 403)
Screenshot: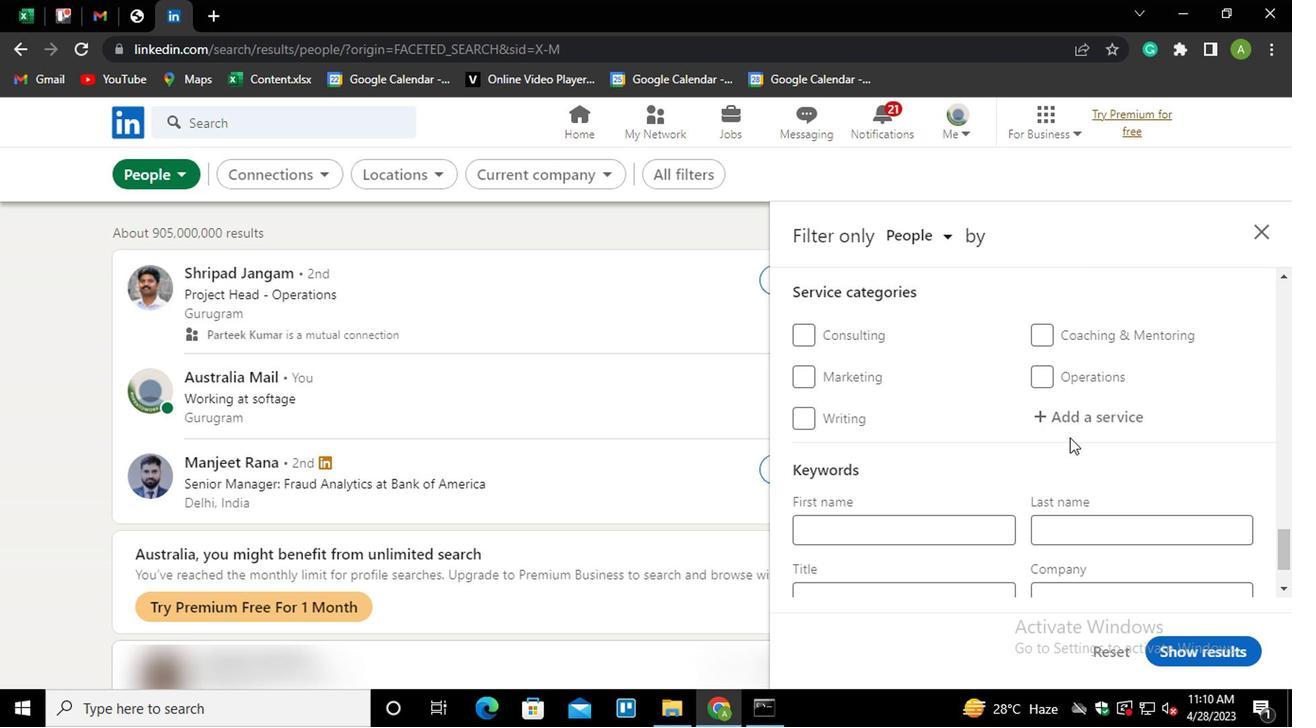 
Action: Mouse pressed left at (1074, 403)
Screenshot: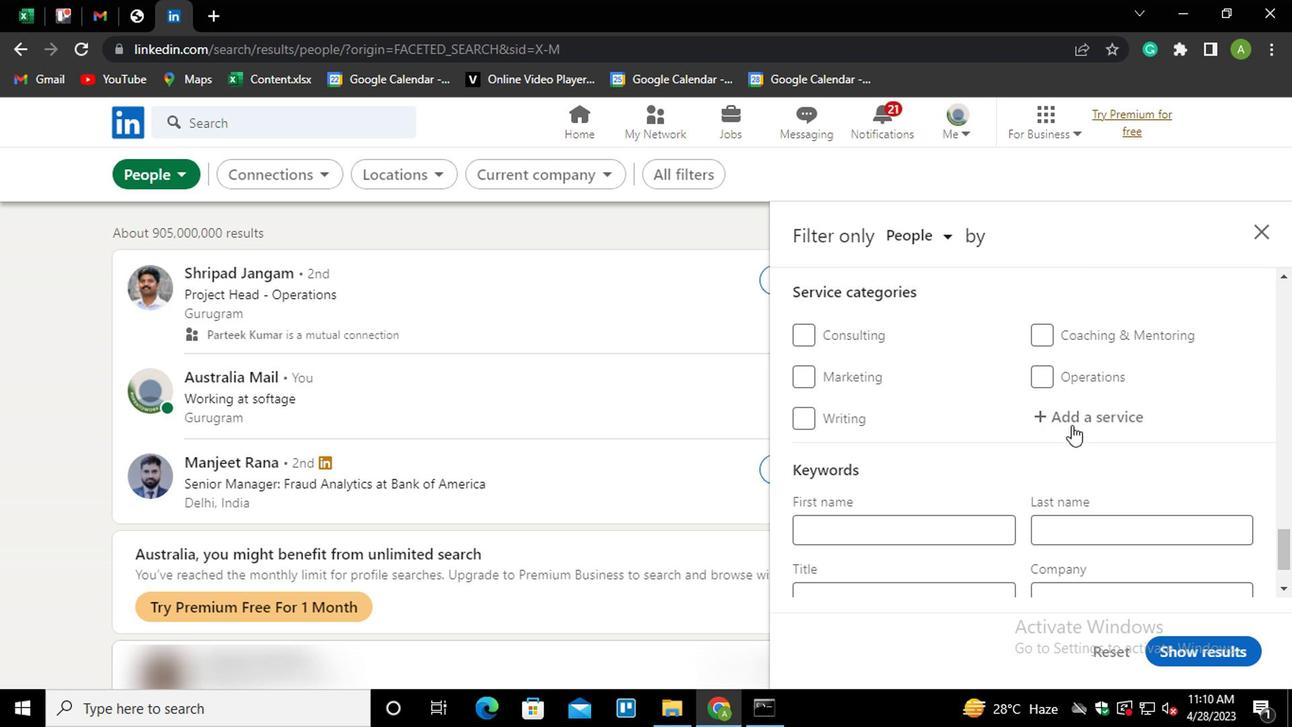 
Action: Mouse moved to (1074, 403)
Screenshot: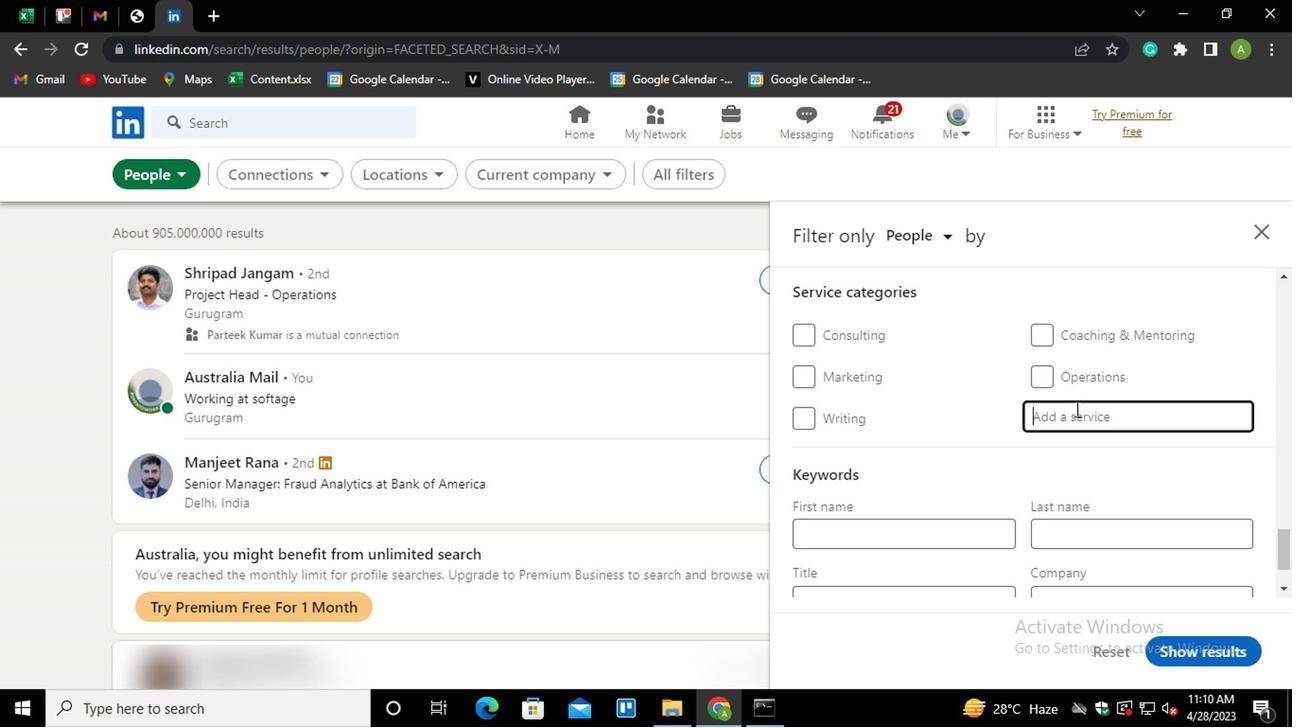 
Action: Key pressed <Key.shift>
Screenshot: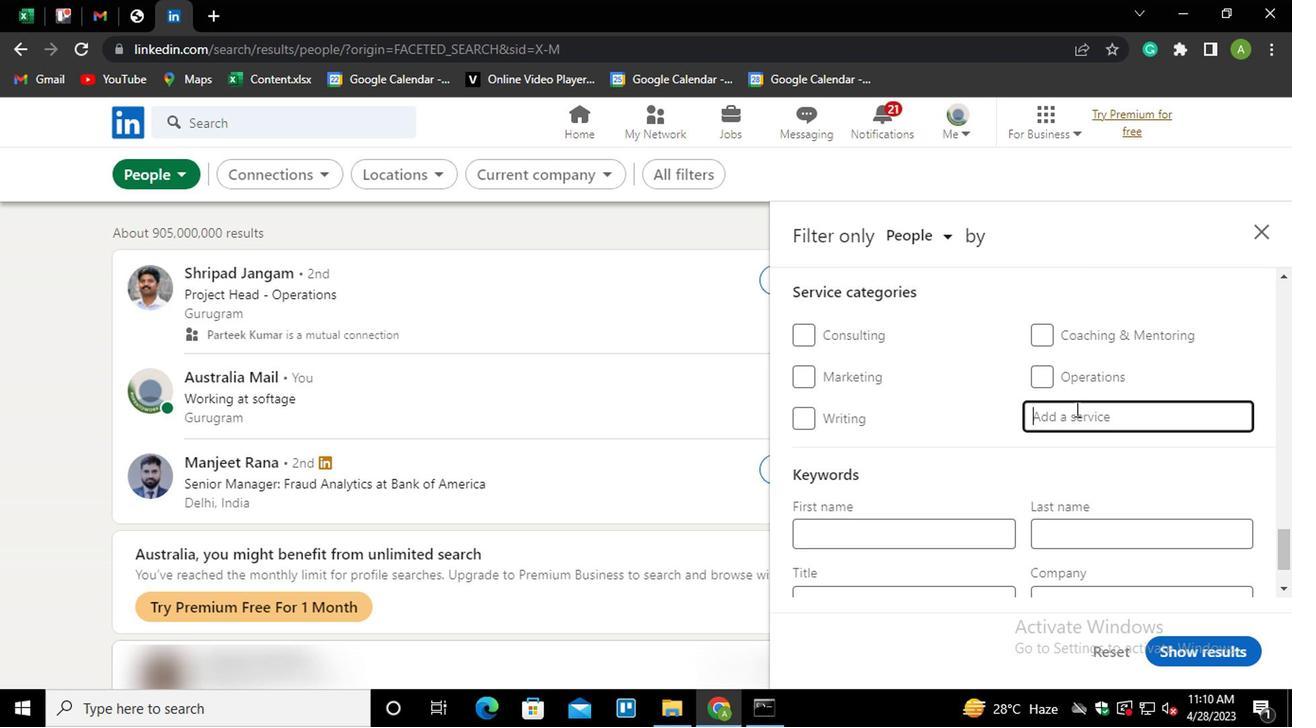 
Action: Mouse moved to (1071, 405)
Screenshot: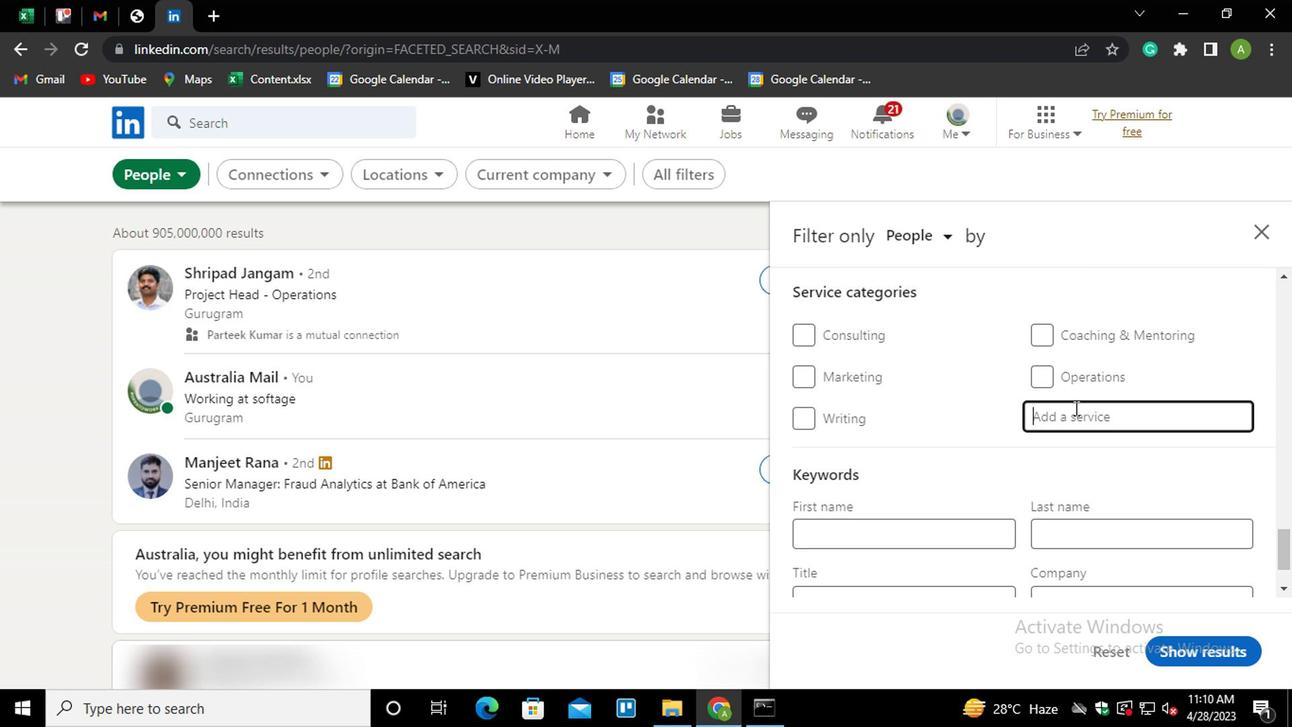 
Action: Key pressed R
Screenshot: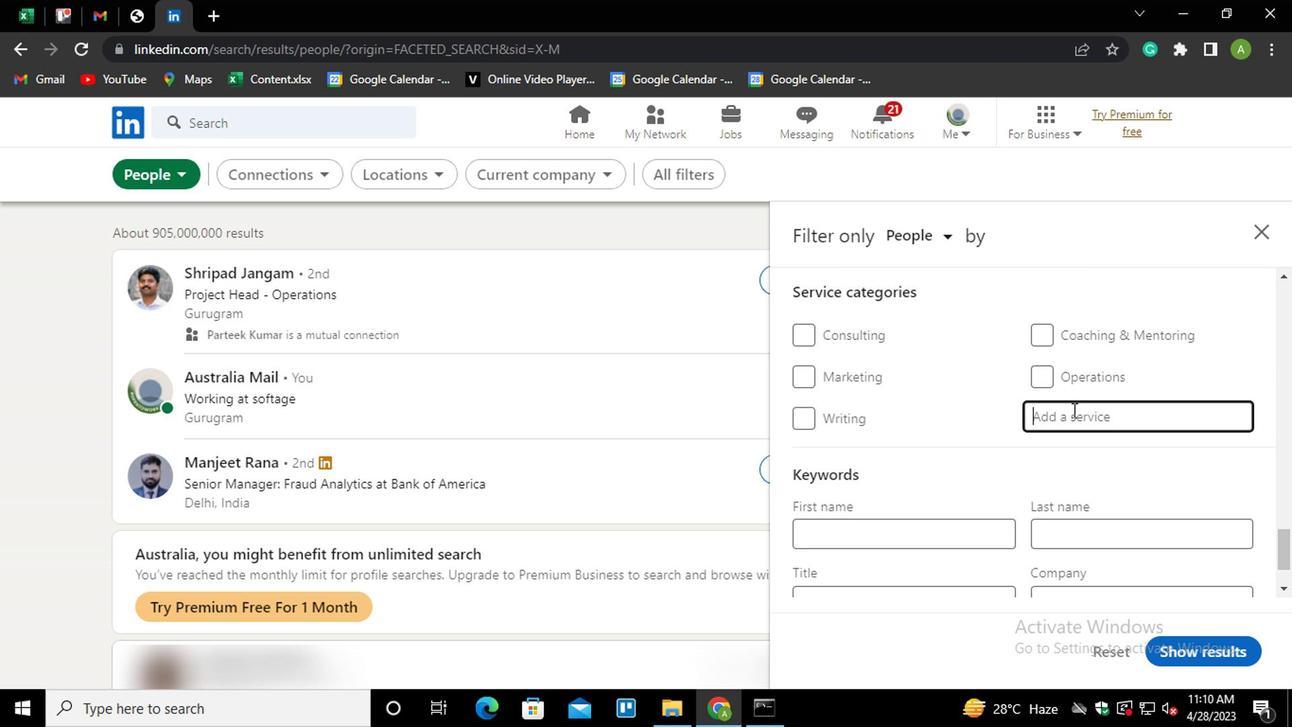 
Action: Mouse moved to (1063, 410)
Screenshot: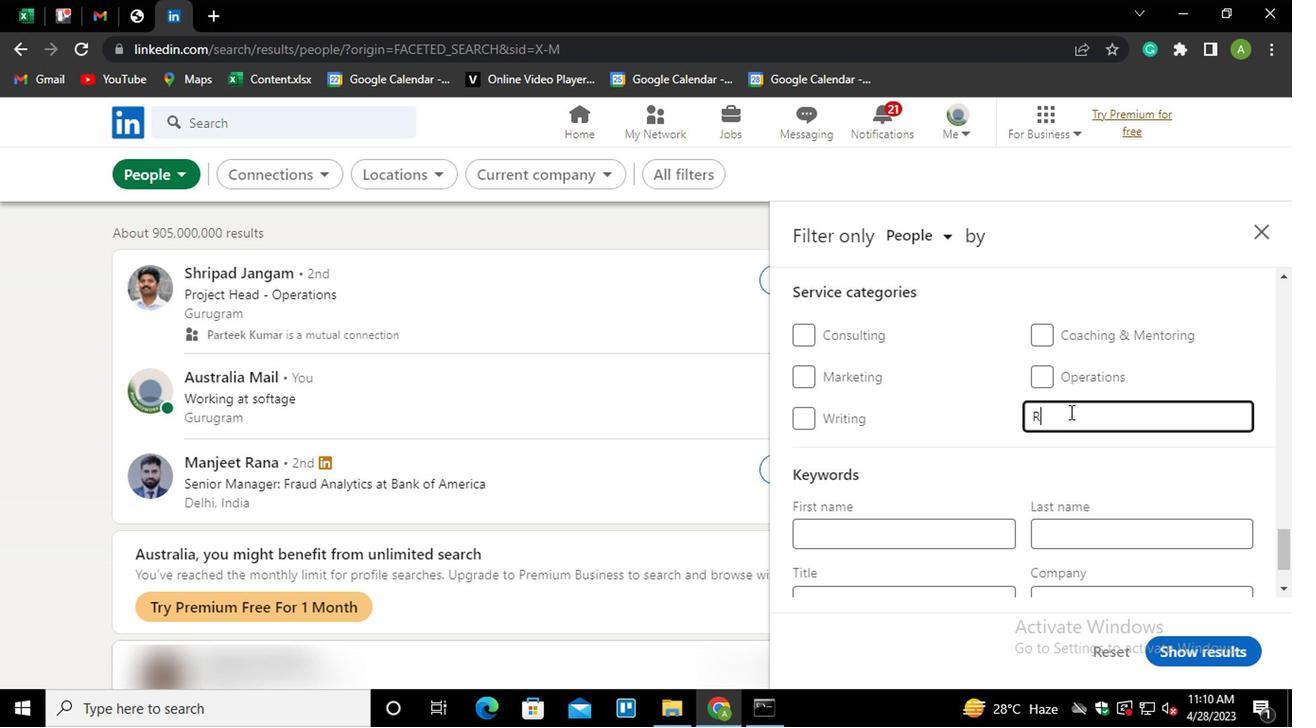 
Action: Key pressed E
Screenshot: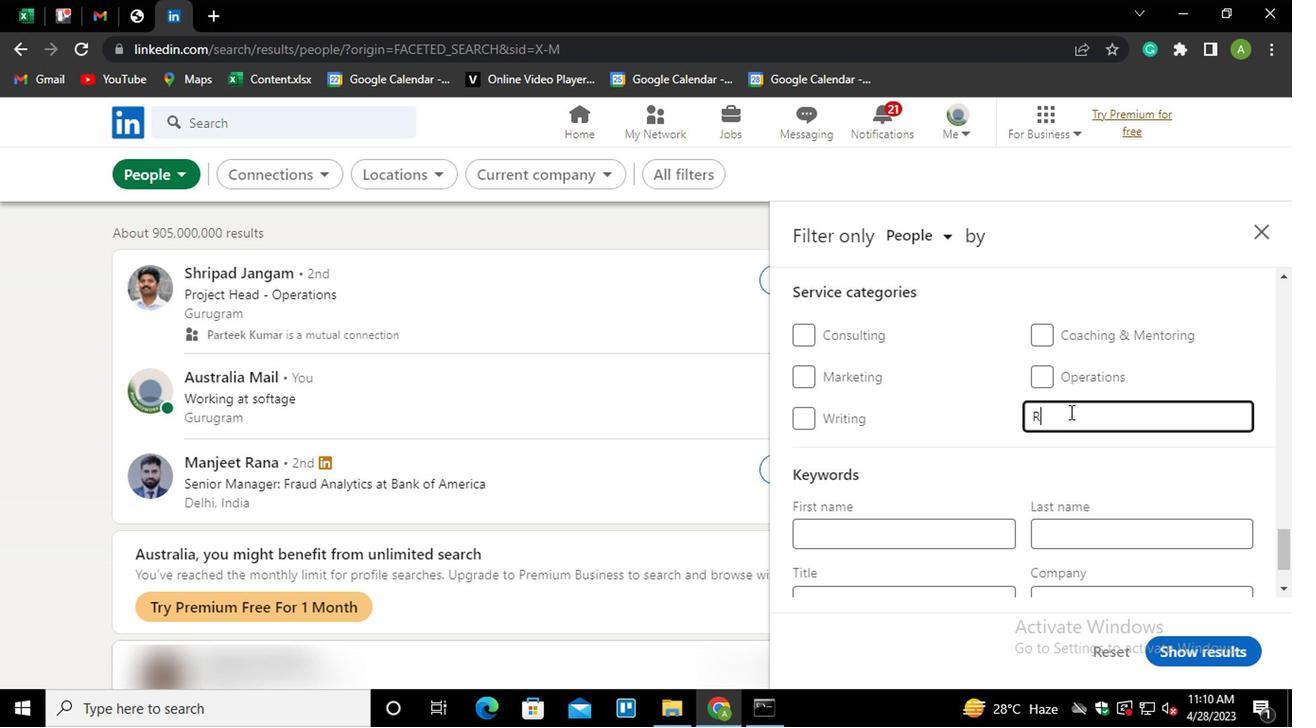 
Action: Mouse moved to (1062, 411)
Screenshot: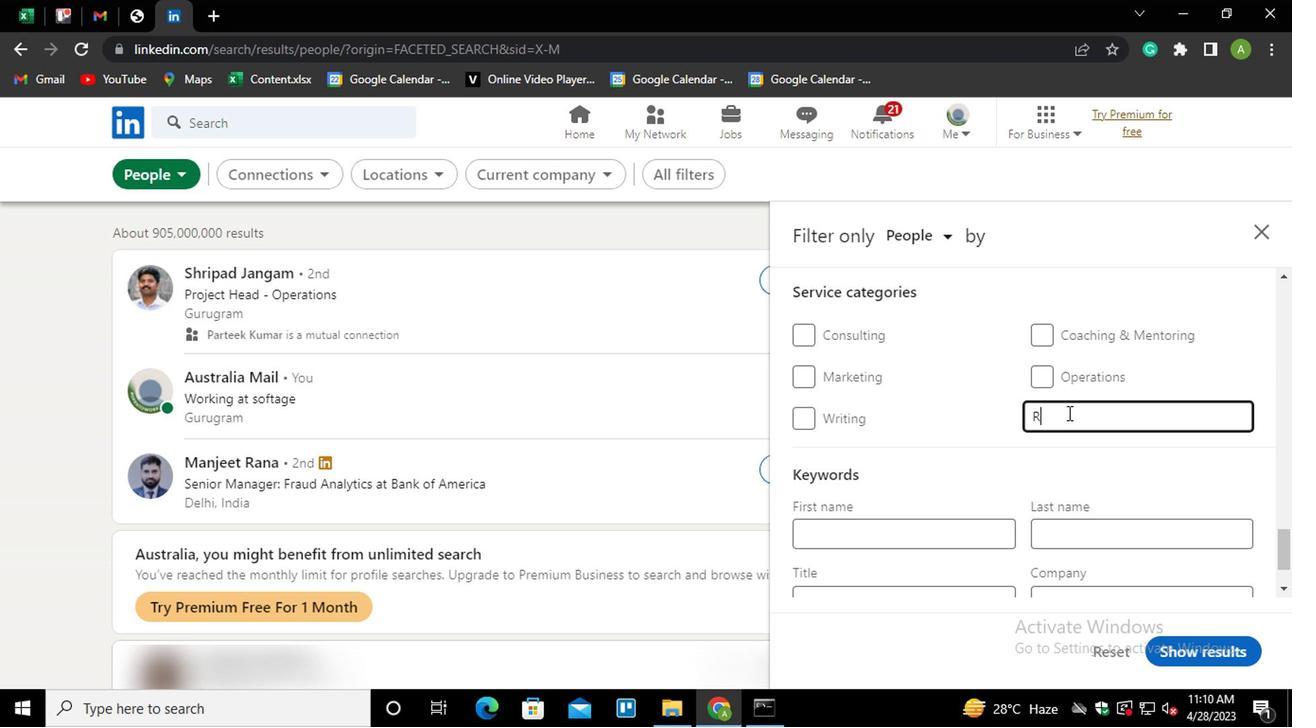 
Action: Key pressed SUME<Key.down><Key.enter>
Screenshot: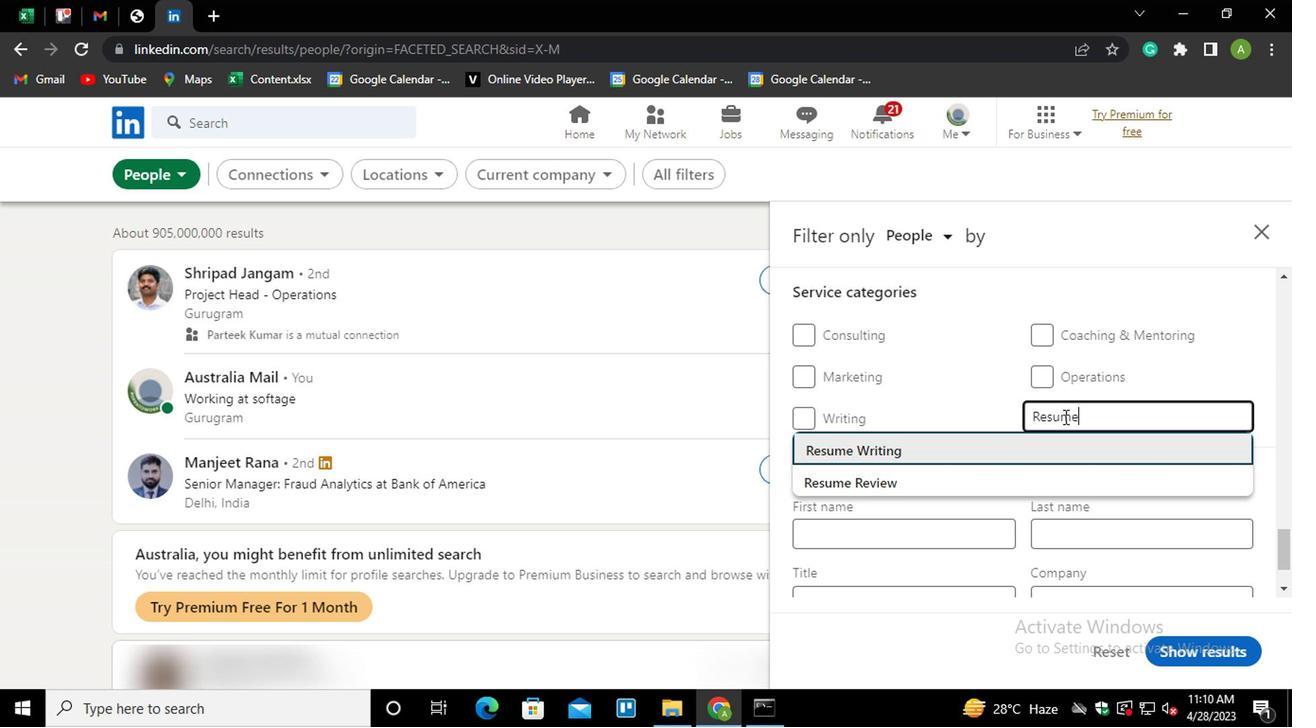 
Action: Mouse scrolled (1062, 410) with delta (0, -1)
Screenshot: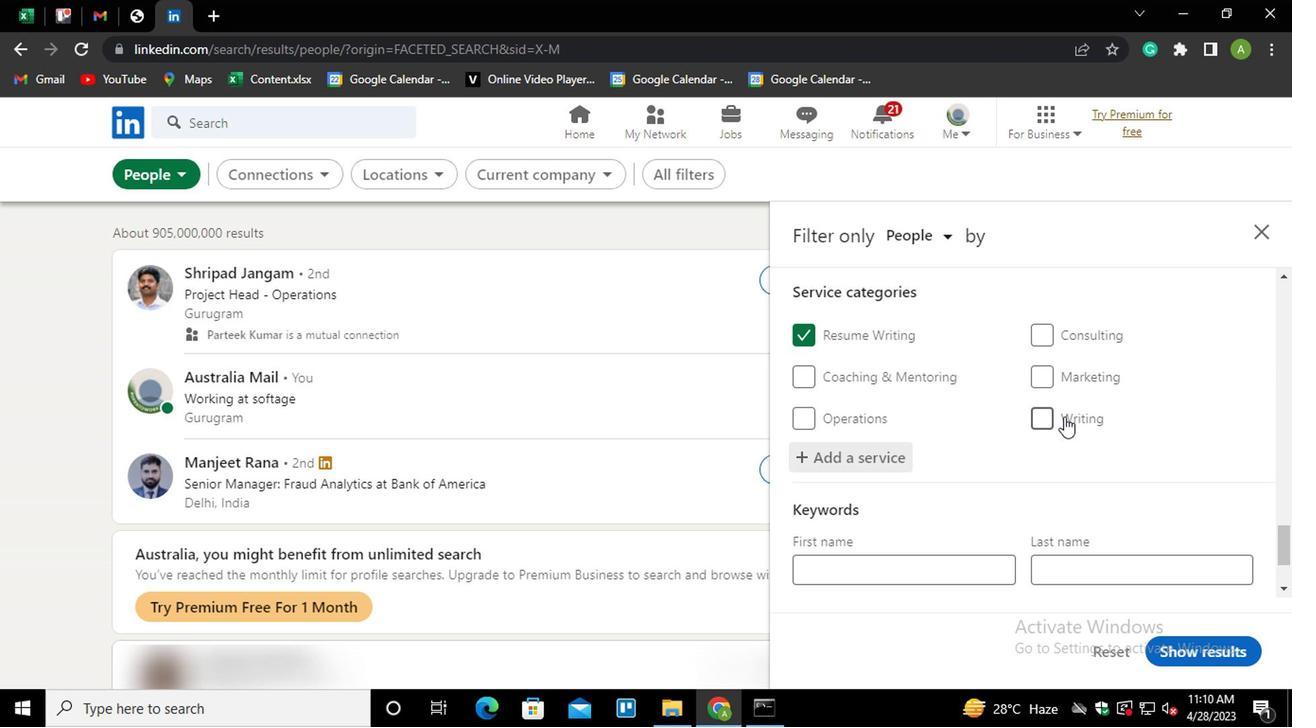 
Action: Mouse scrolled (1062, 410) with delta (0, -1)
Screenshot: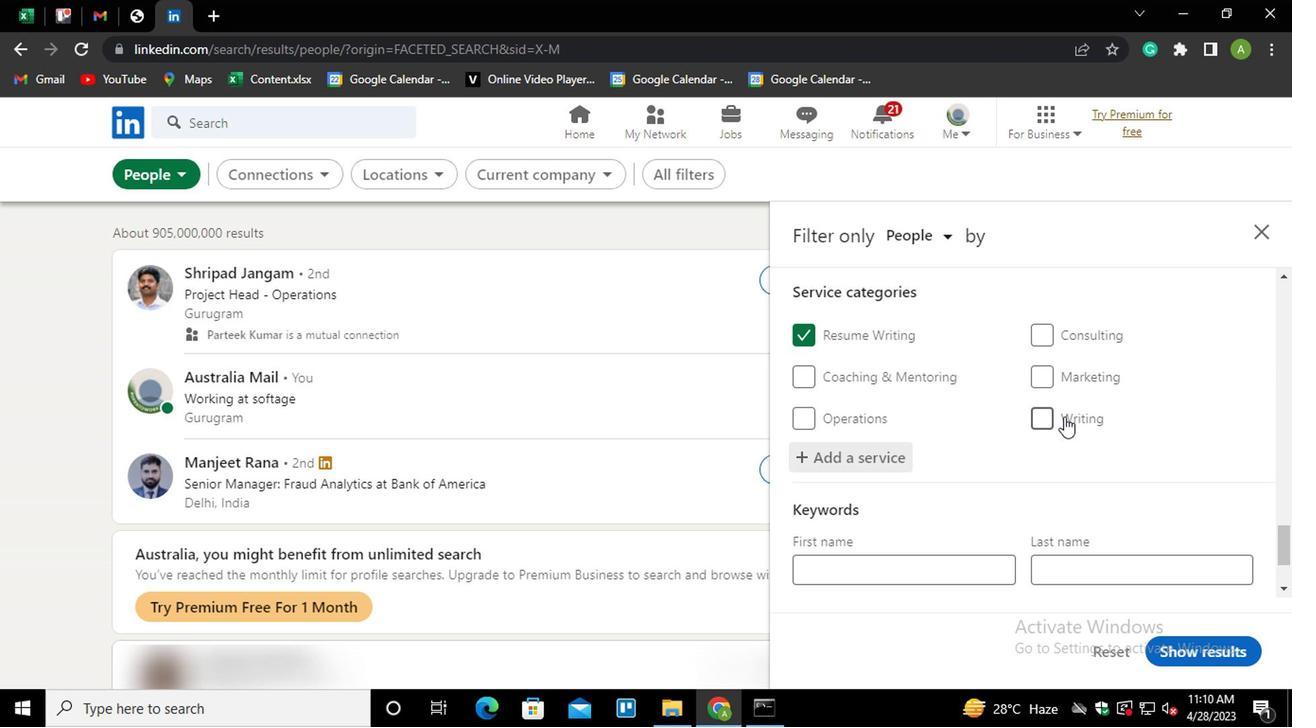 
Action: Mouse scrolled (1062, 410) with delta (0, -1)
Screenshot: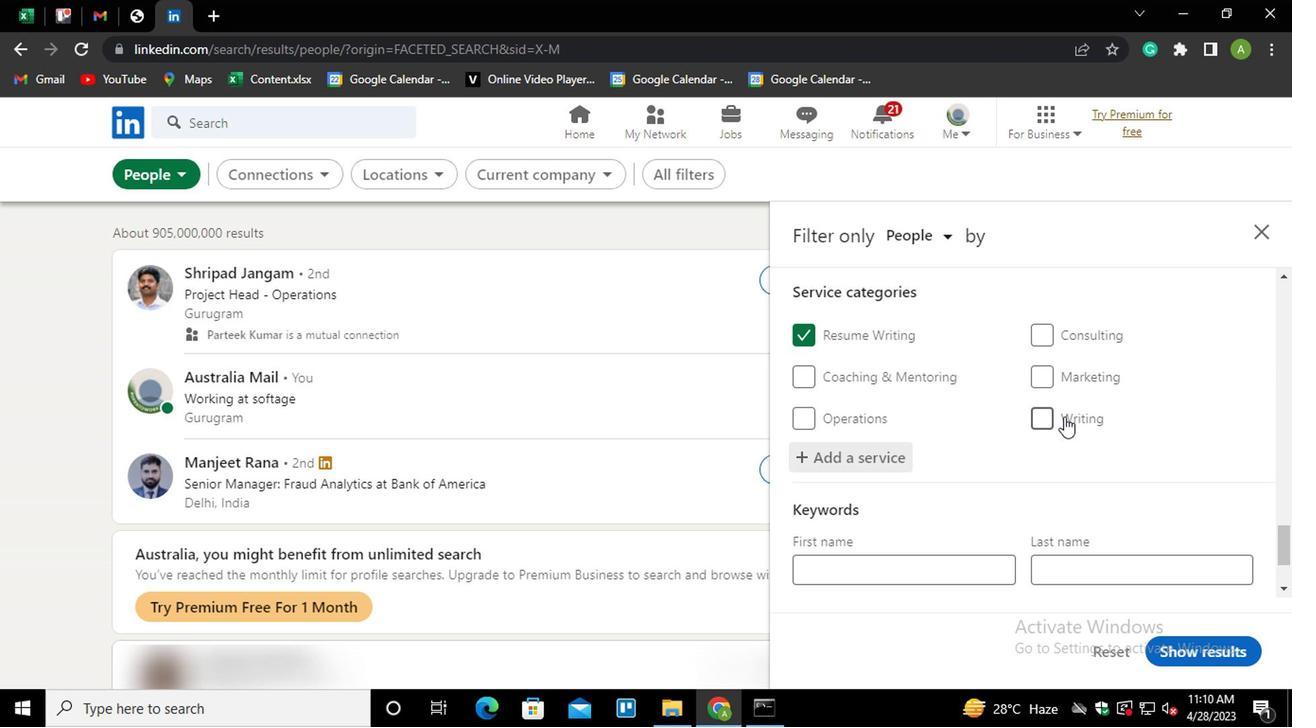 
Action: Mouse scrolled (1062, 410) with delta (0, -1)
Screenshot: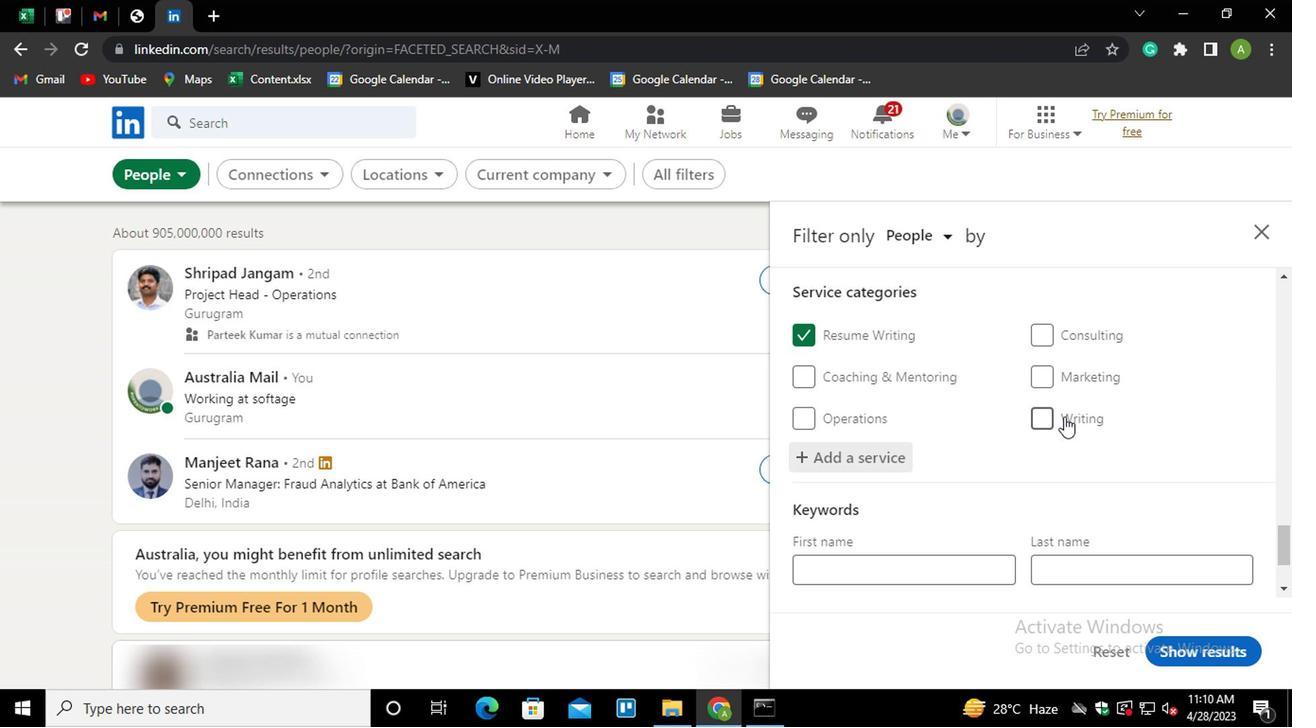
Action: Mouse scrolled (1062, 410) with delta (0, -1)
Screenshot: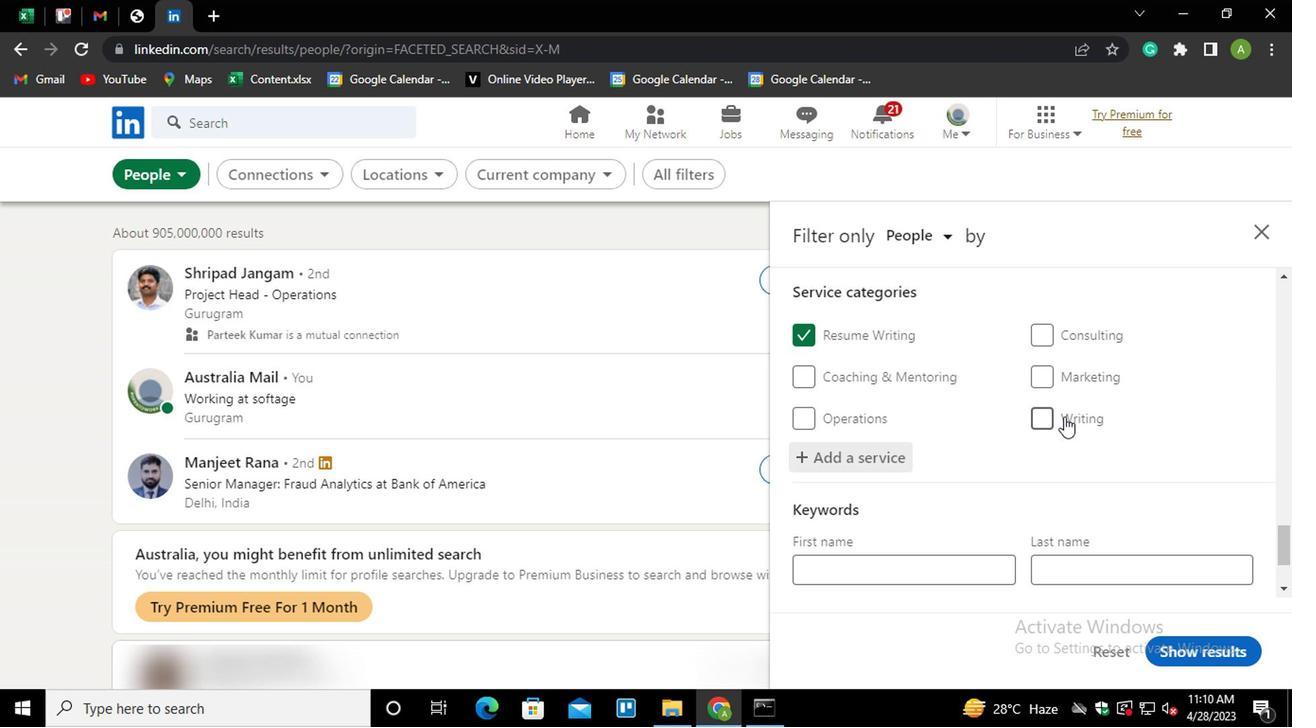 
Action: Mouse moved to (862, 507)
Screenshot: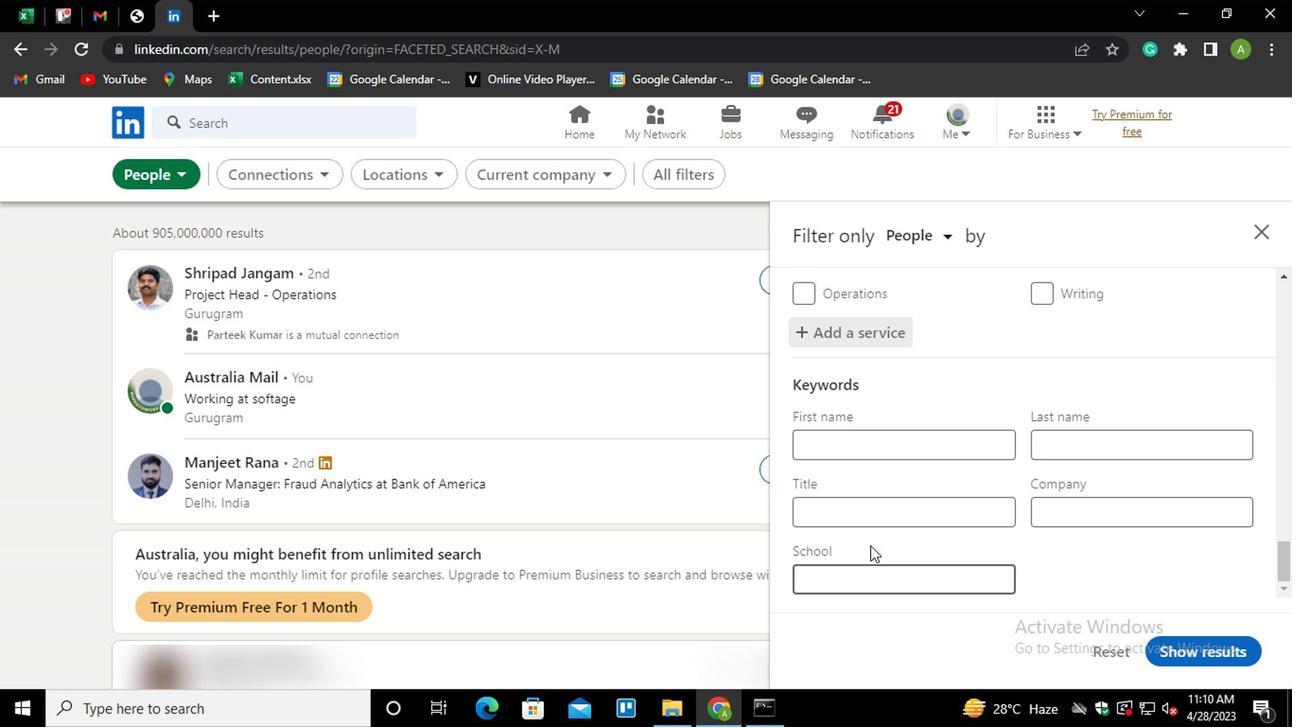 
Action: Mouse pressed left at (862, 507)
Screenshot: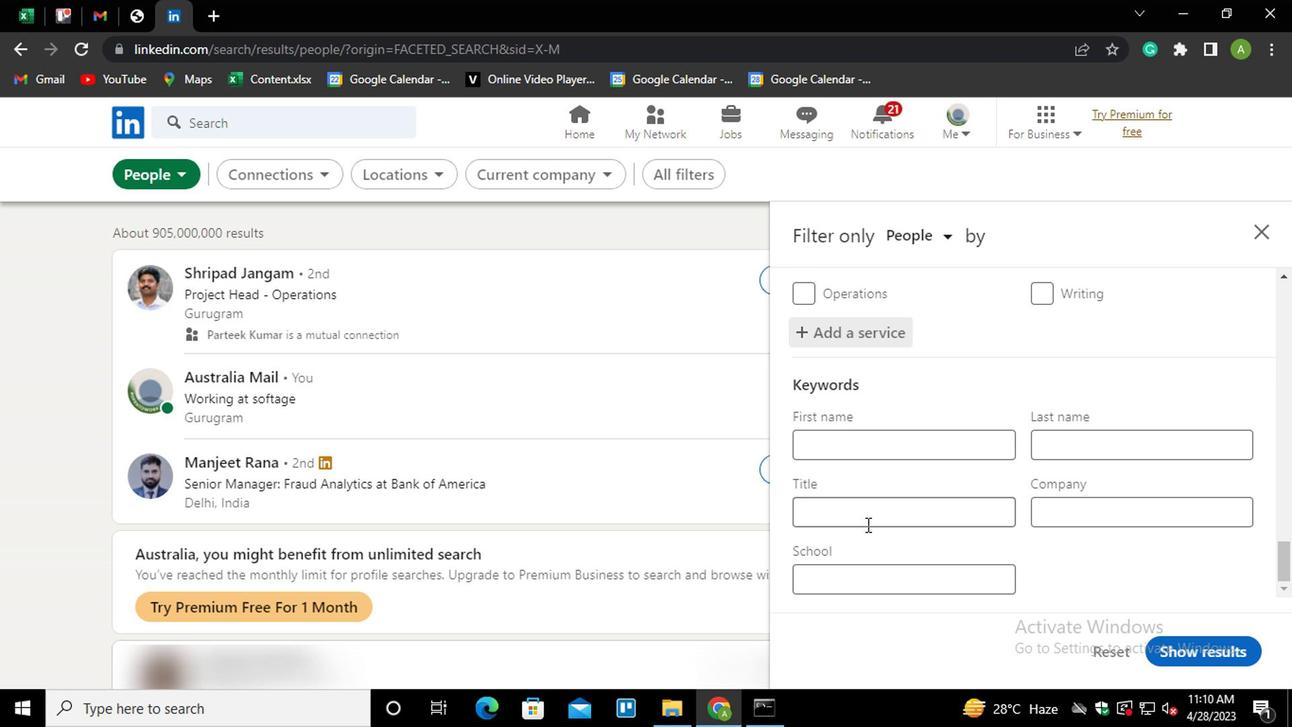 
Action: Mouse moved to (859, 506)
Screenshot: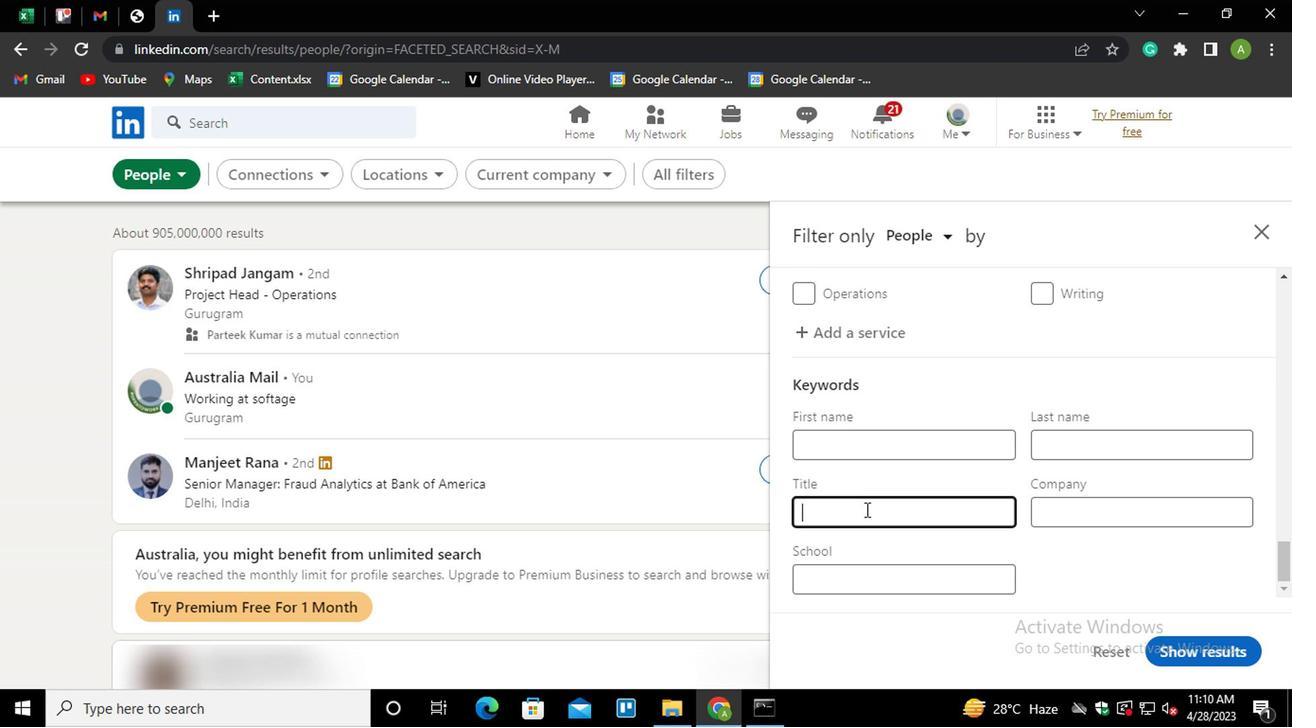 
Action: Key pressed <Key.shift>
Screenshot: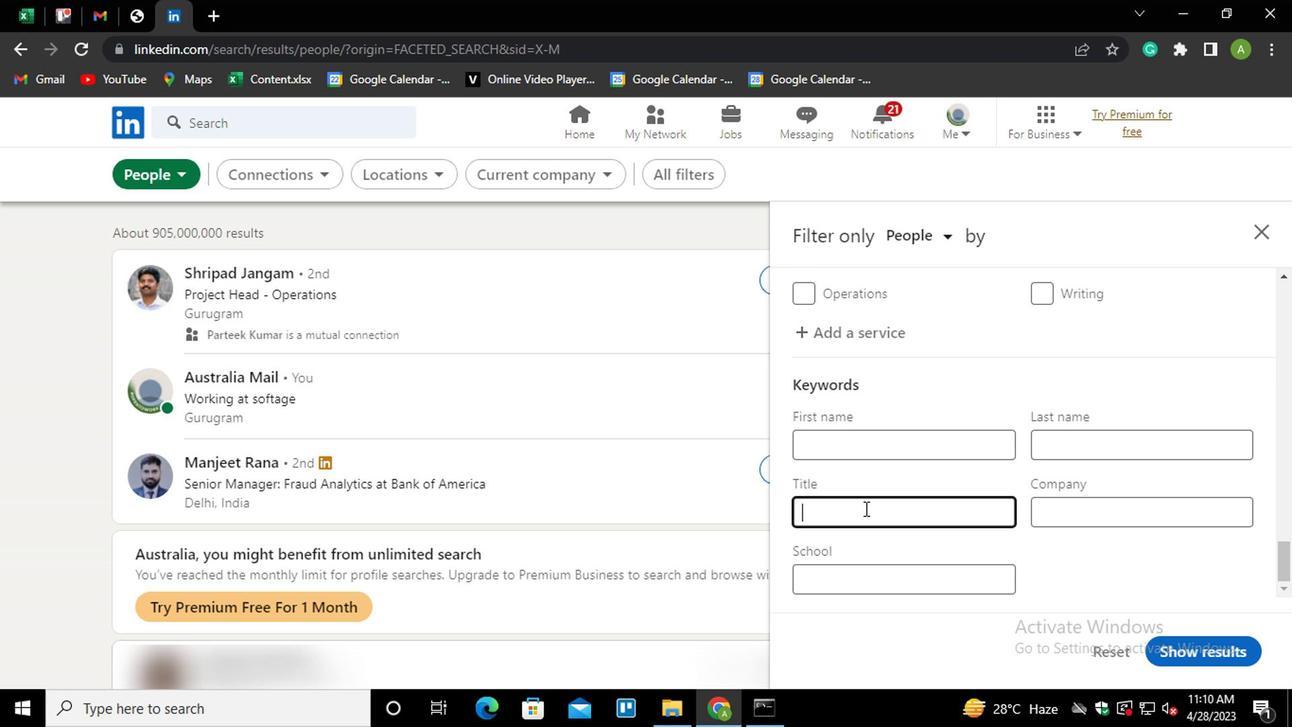 
Action: Mouse moved to (855, 508)
Screenshot: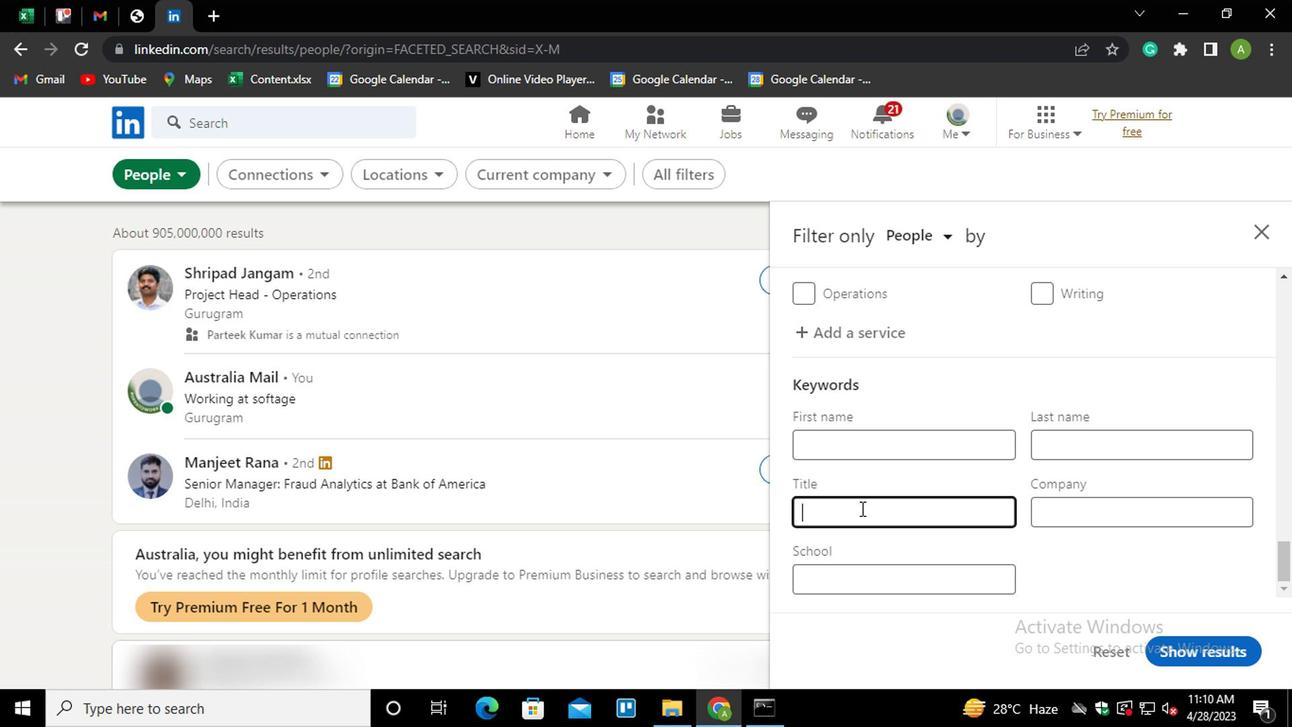 
Action: Key pressed ACCOUNT<Key.space><Key.shift>REPRS<Key.backspace>ECE<Key.backspace><Key.backspace>SENTATIVE
Screenshot: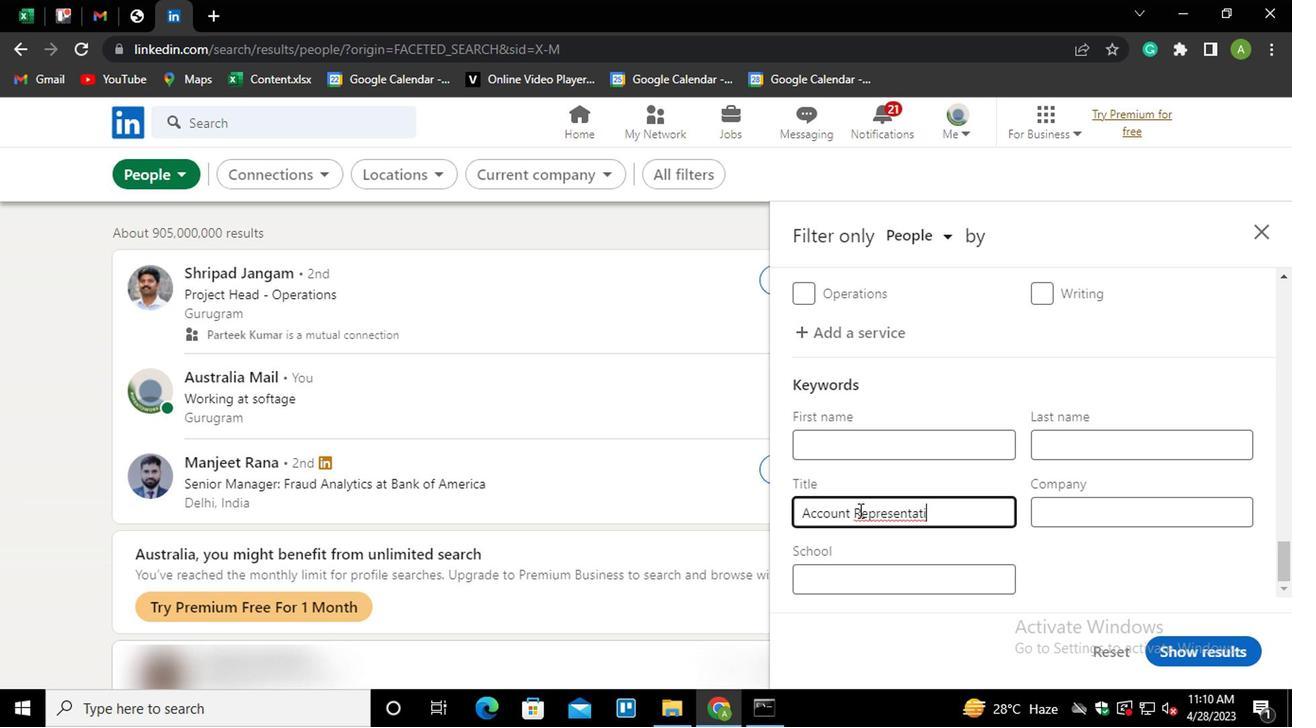 
Action: Mouse moved to (1155, 607)
Screenshot: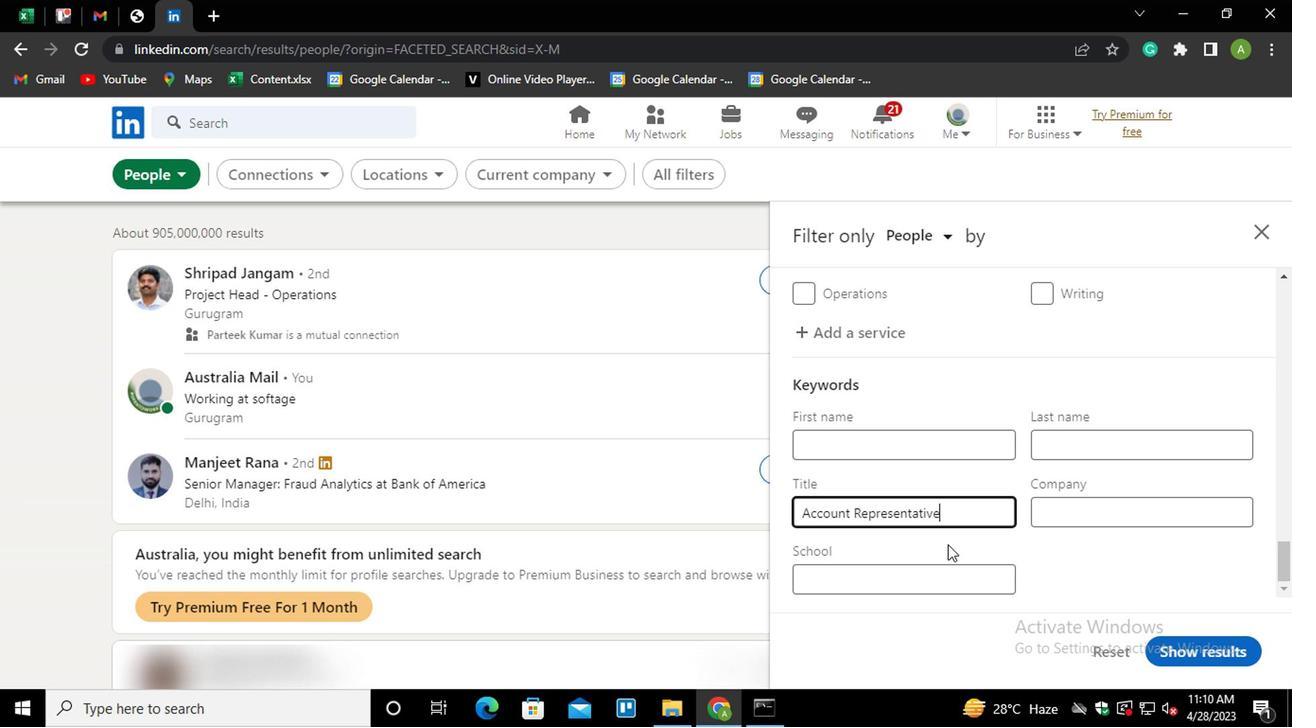 
Action: Mouse pressed left at (1155, 607)
Screenshot: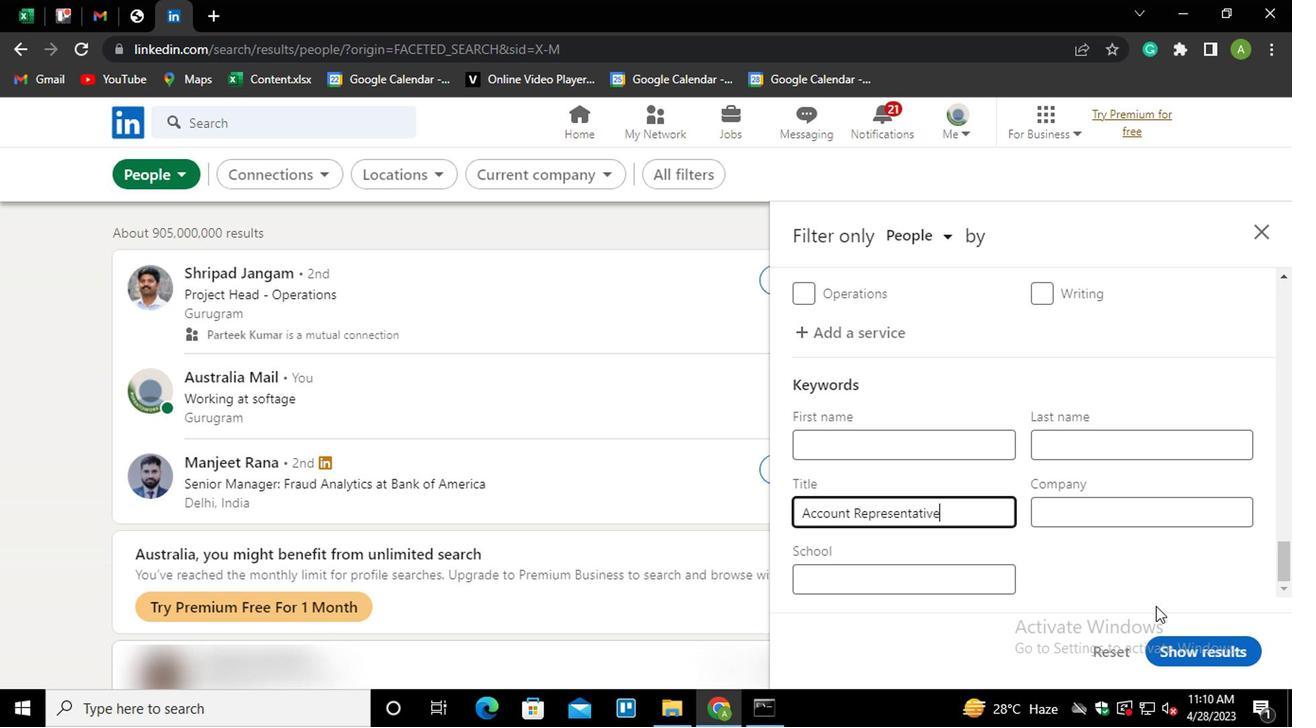 
Action: Mouse moved to (1206, 659)
Screenshot: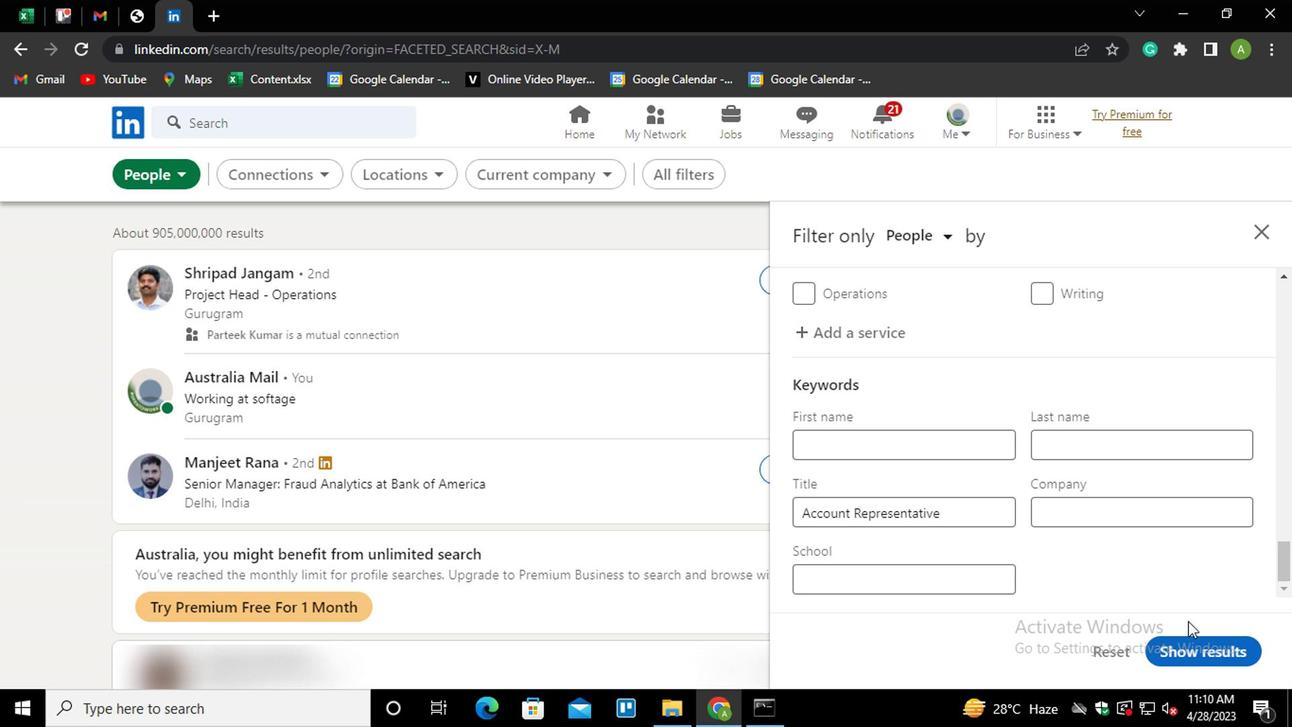 
Action: Mouse pressed left at (1206, 659)
Screenshot: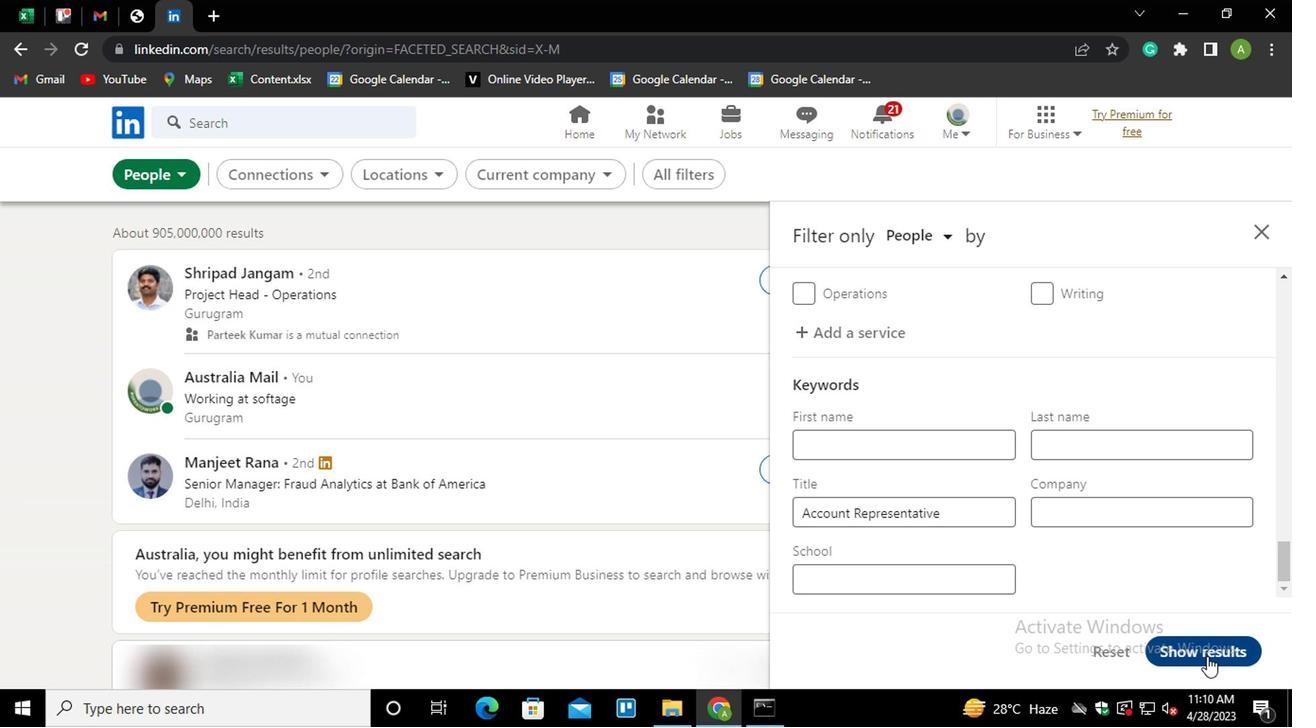 
Action: Mouse moved to (1204, 663)
Screenshot: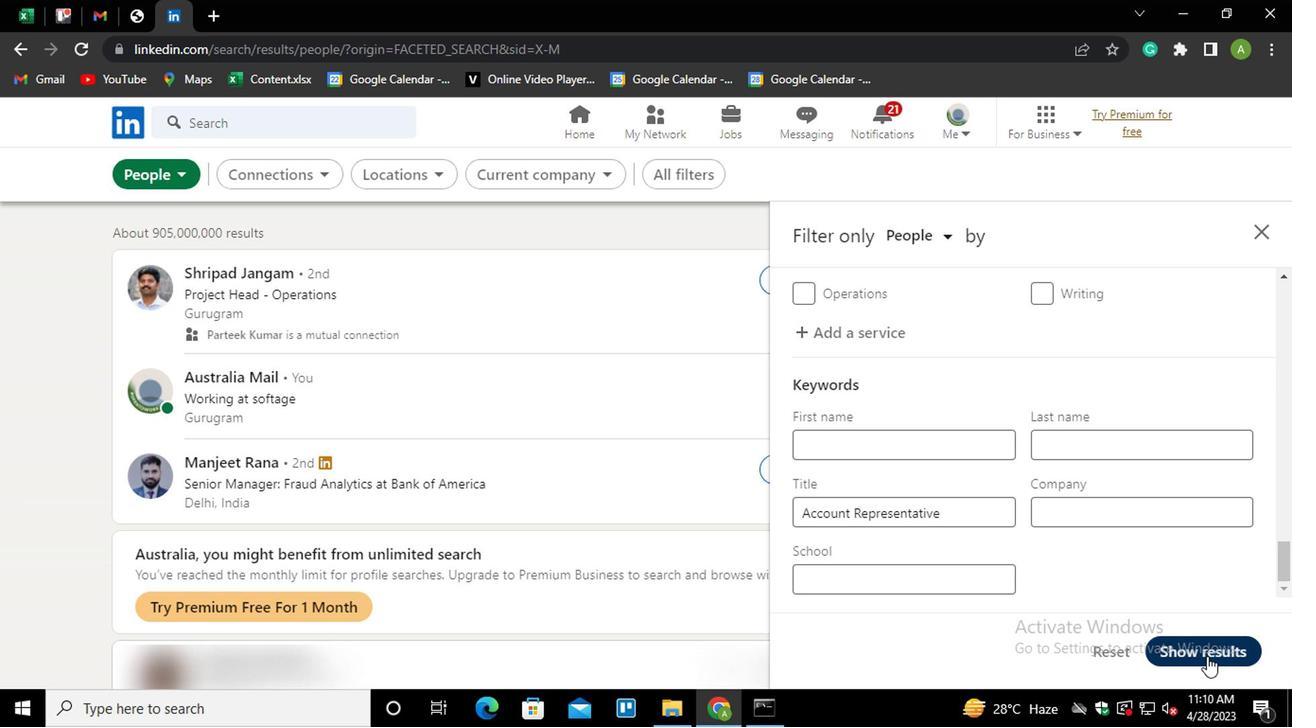
